 Task: Find connections with filter location Baranovichi with filter topic #purposewith filter profile language French with filter current company ABC Consultants with filter school Annasaheb Dange College of Engineering and Technology, ASHTA with filter industry Machinery Manufacturing with filter service category Translation with filter keywords title Sheet Metal Worker
Action: Mouse moved to (195, 275)
Screenshot: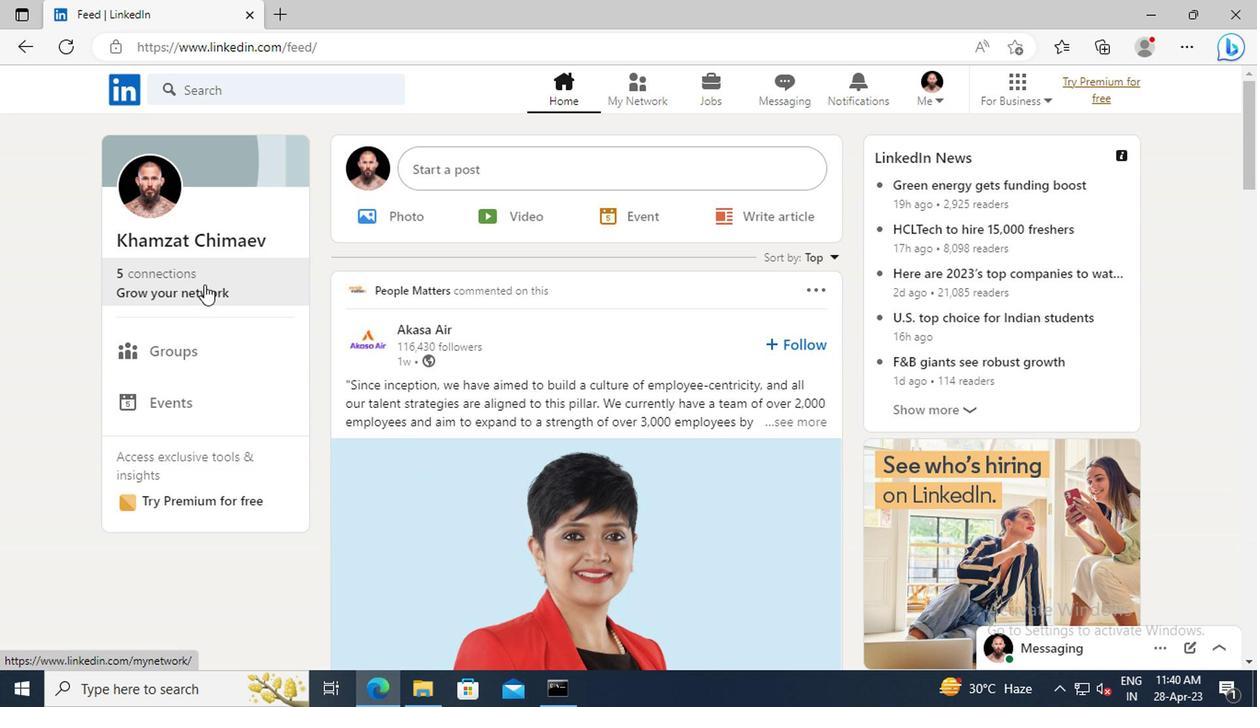 
Action: Mouse pressed left at (195, 275)
Screenshot: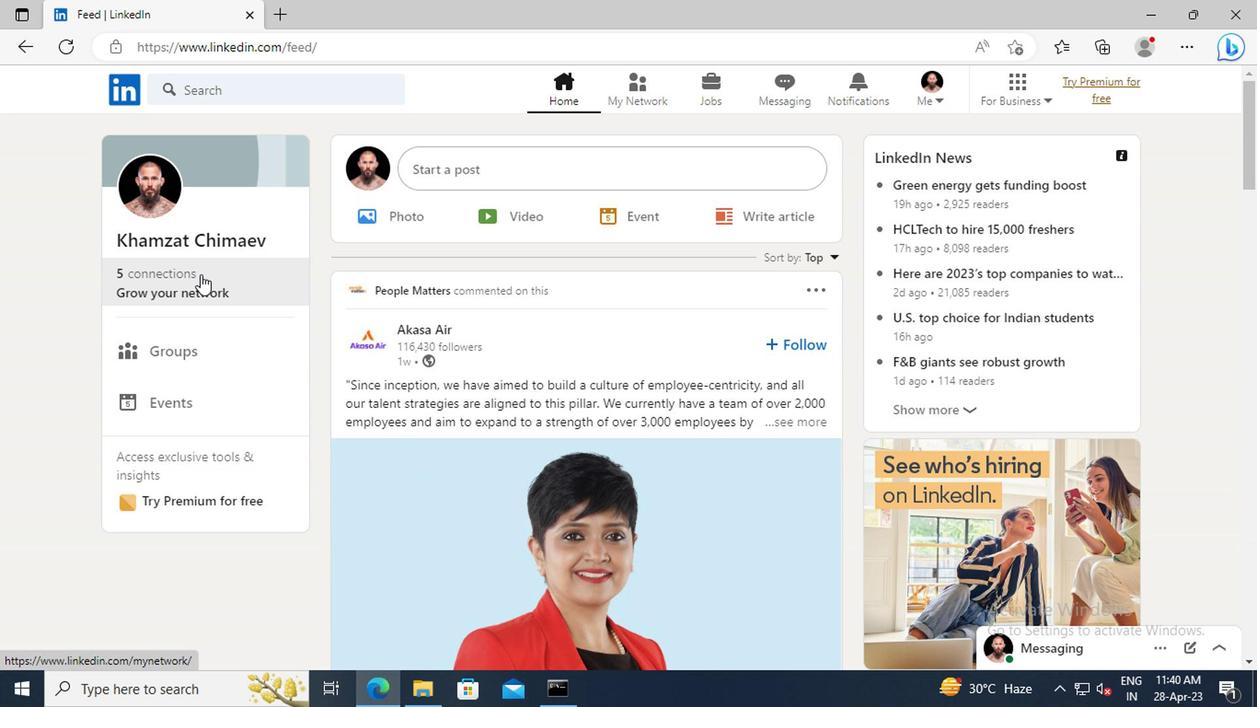
Action: Mouse moved to (193, 195)
Screenshot: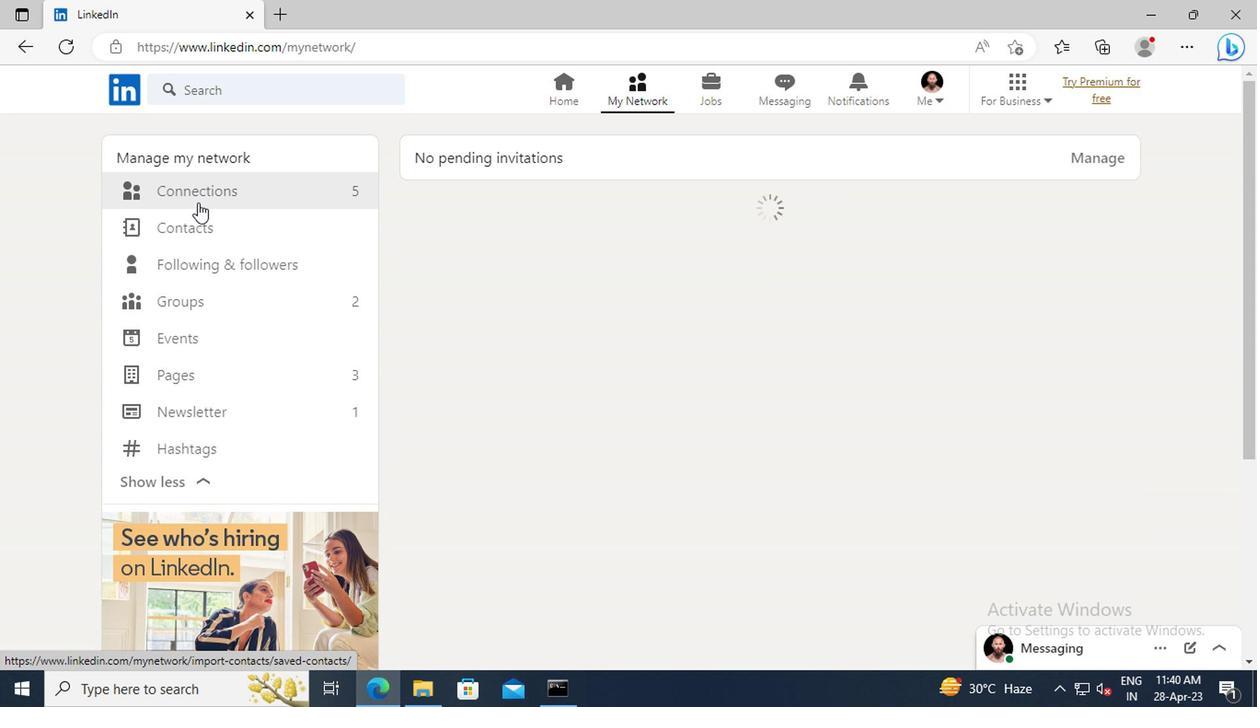 
Action: Mouse pressed left at (193, 195)
Screenshot: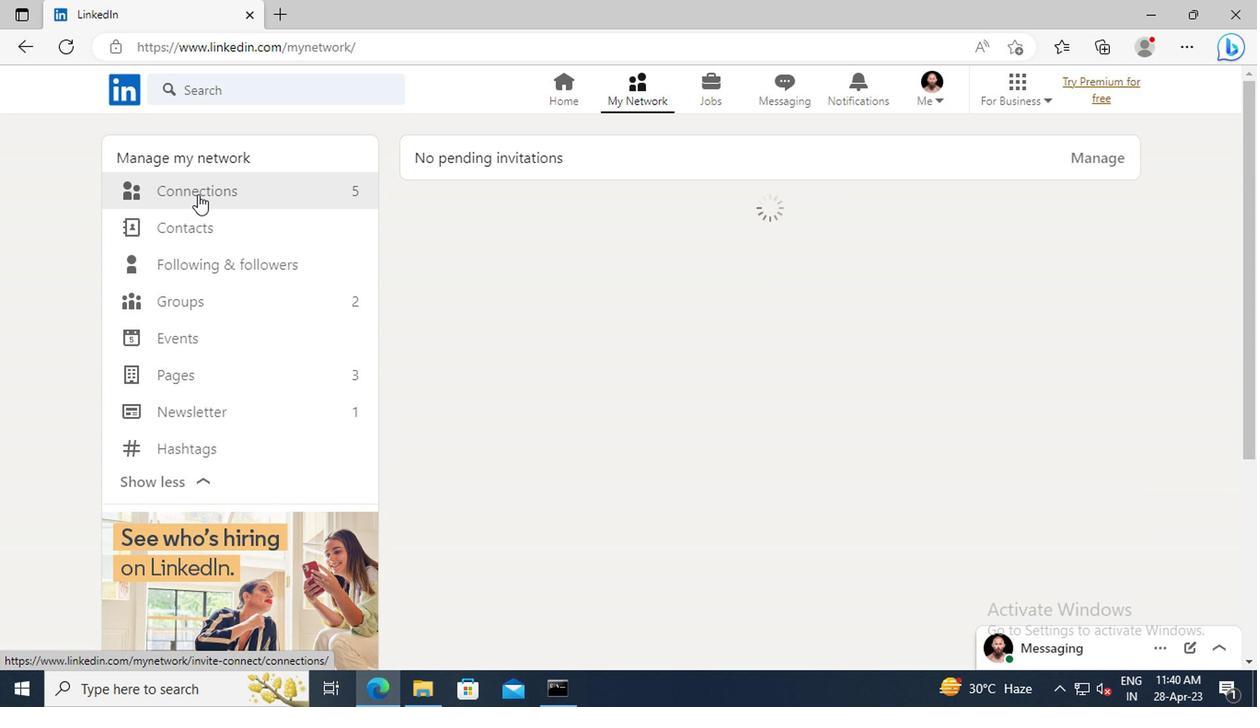 
Action: Mouse moved to (759, 195)
Screenshot: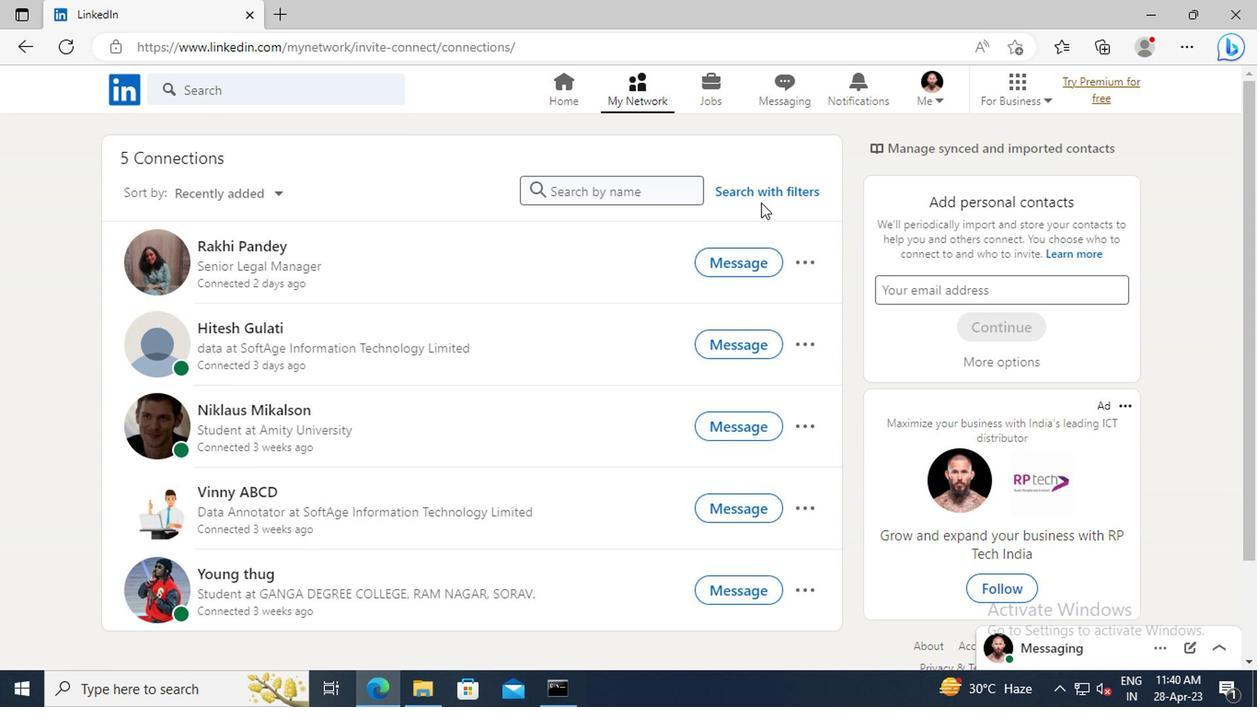 
Action: Mouse pressed left at (759, 195)
Screenshot: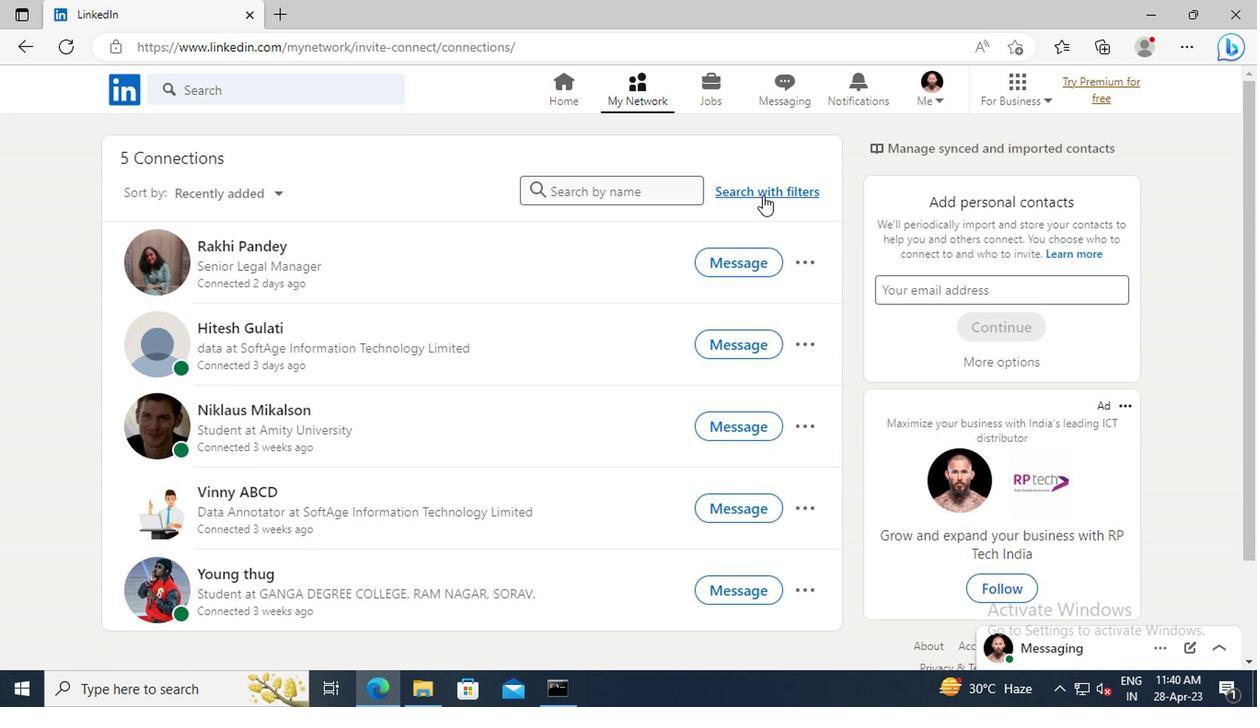 
Action: Mouse moved to (693, 147)
Screenshot: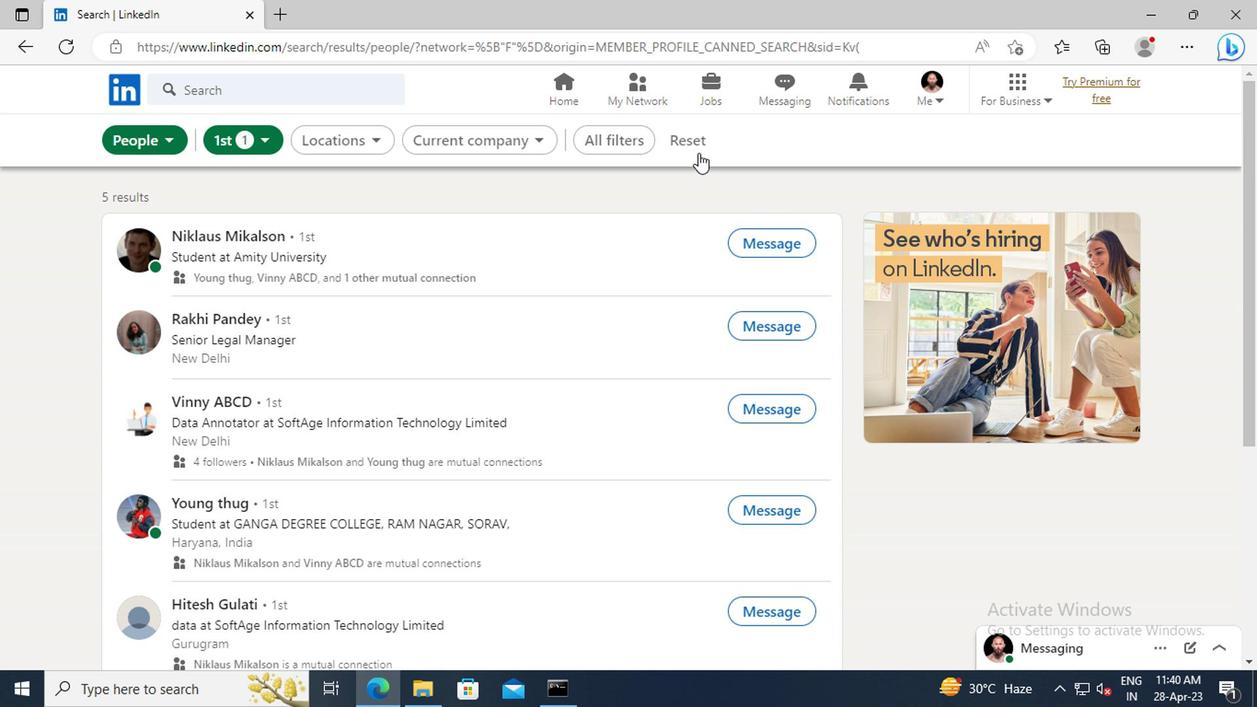 
Action: Mouse pressed left at (693, 147)
Screenshot: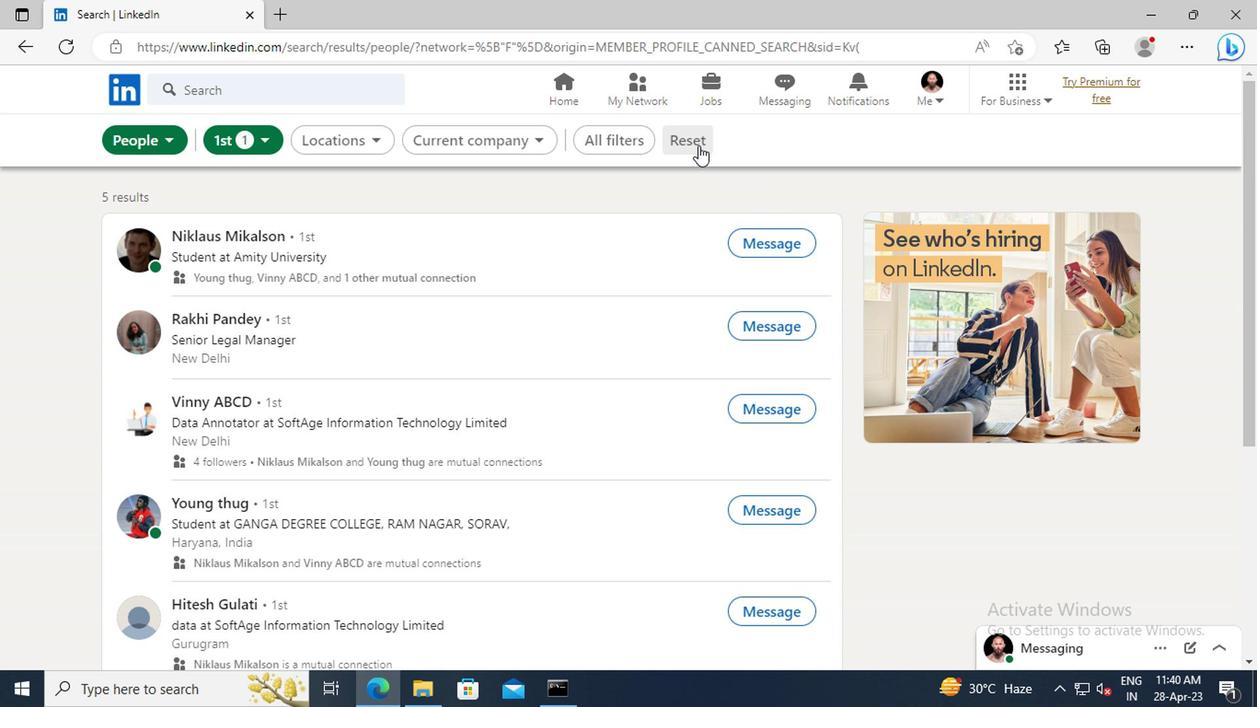 
Action: Mouse moved to (660, 140)
Screenshot: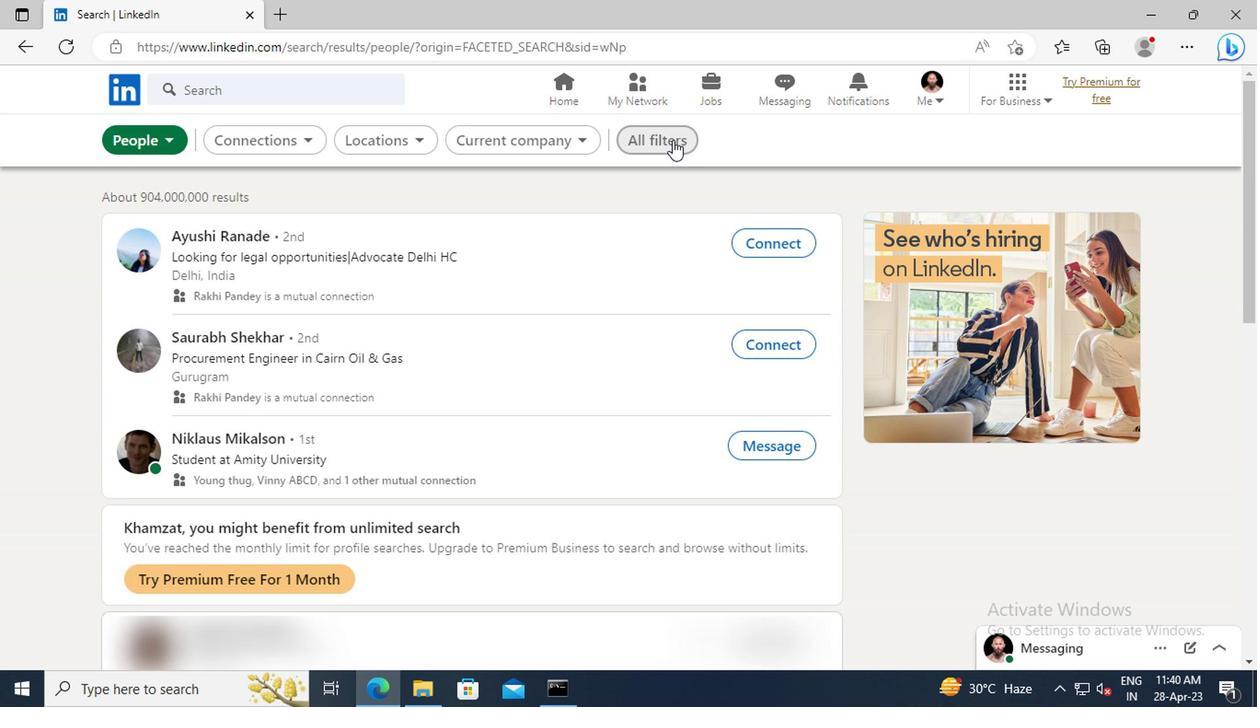 
Action: Mouse pressed left at (660, 140)
Screenshot: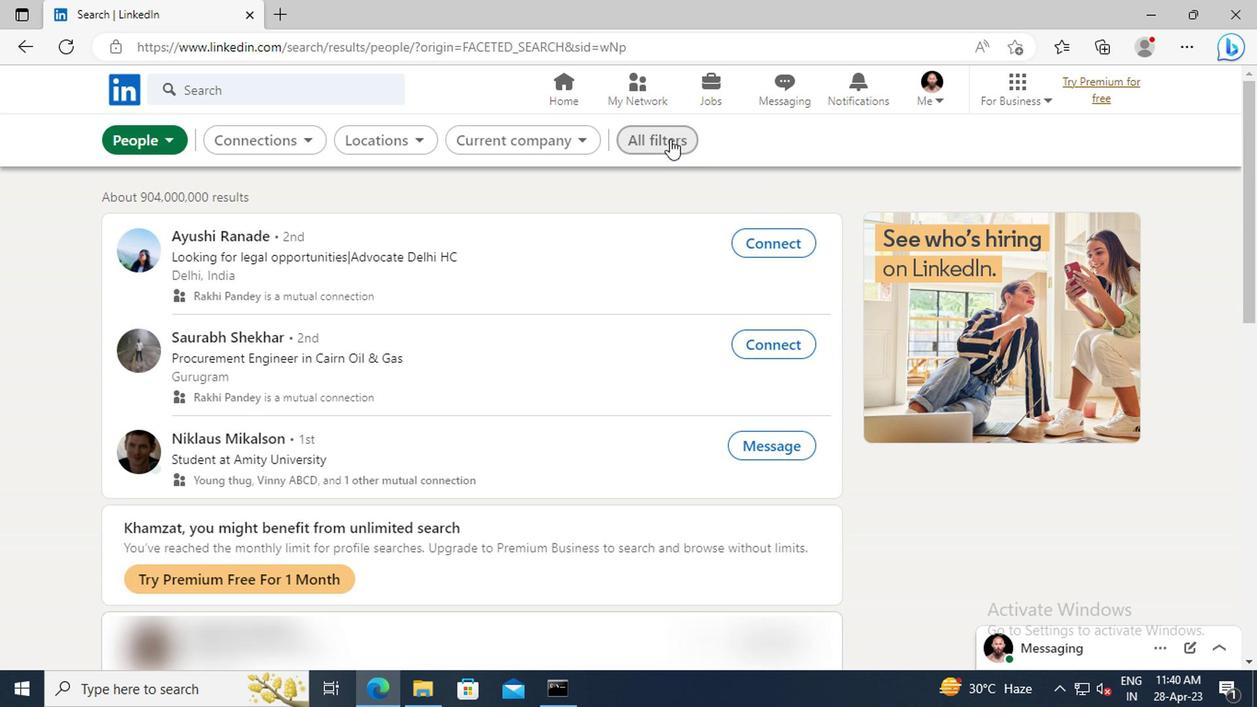 
Action: Mouse moved to (980, 309)
Screenshot: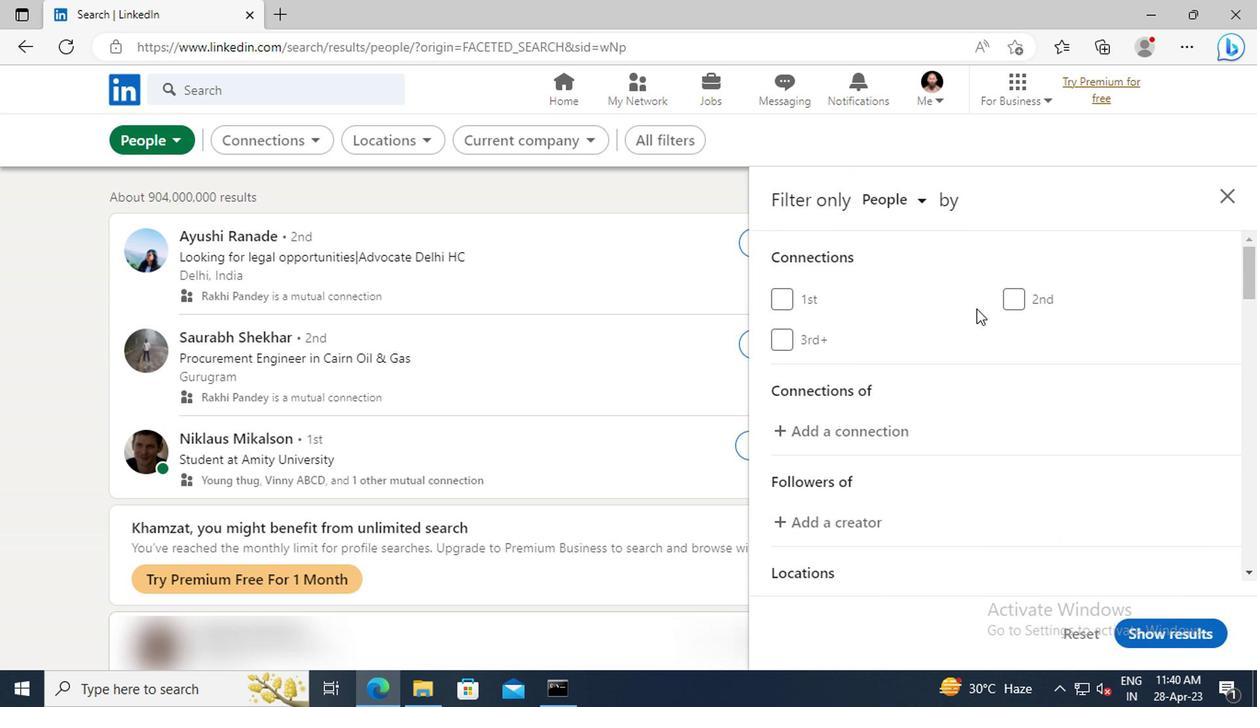 
Action: Mouse scrolled (980, 308) with delta (0, 0)
Screenshot: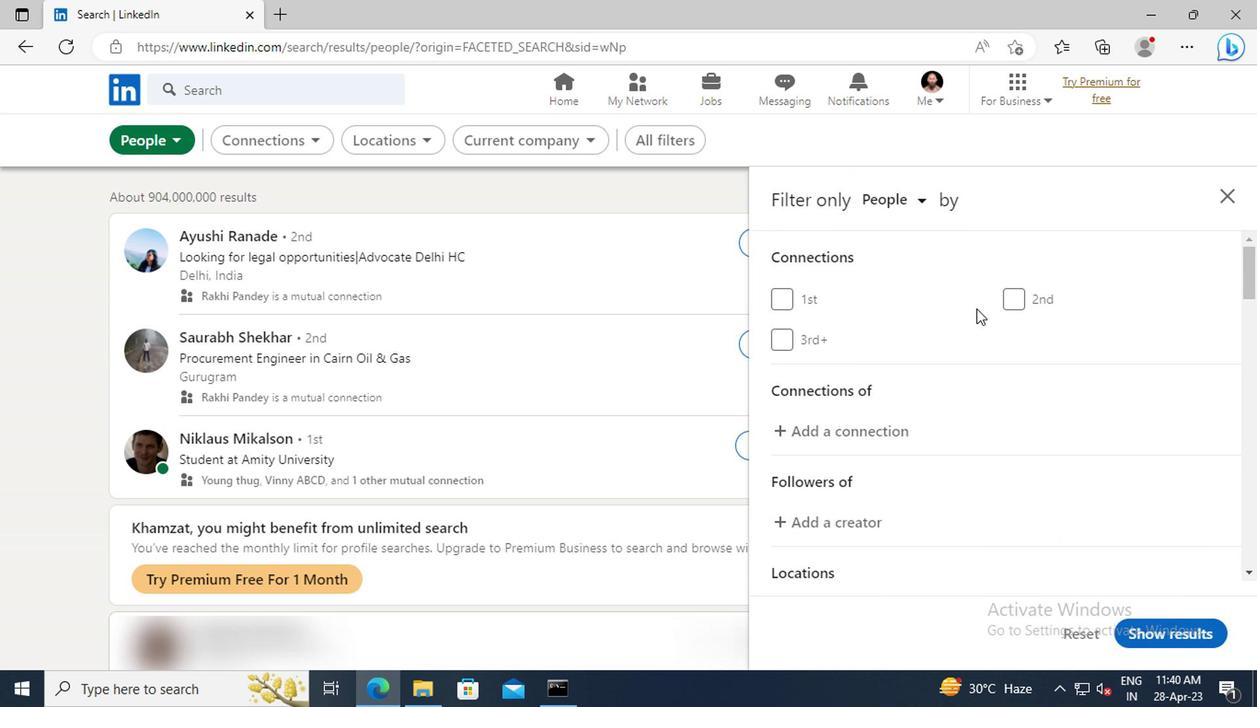 
Action: Mouse scrolled (980, 308) with delta (0, 0)
Screenshot: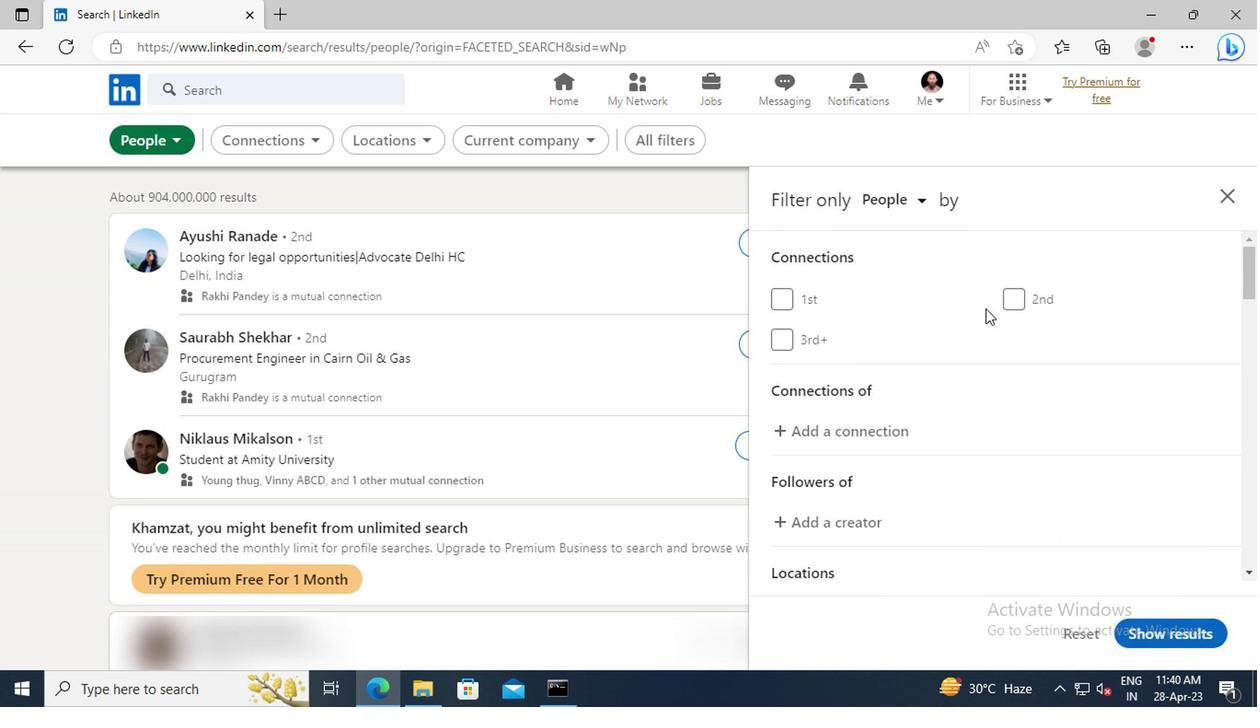 
Action: Mouse scrolled (980, 308) with delta (0, 0)
Screenshot: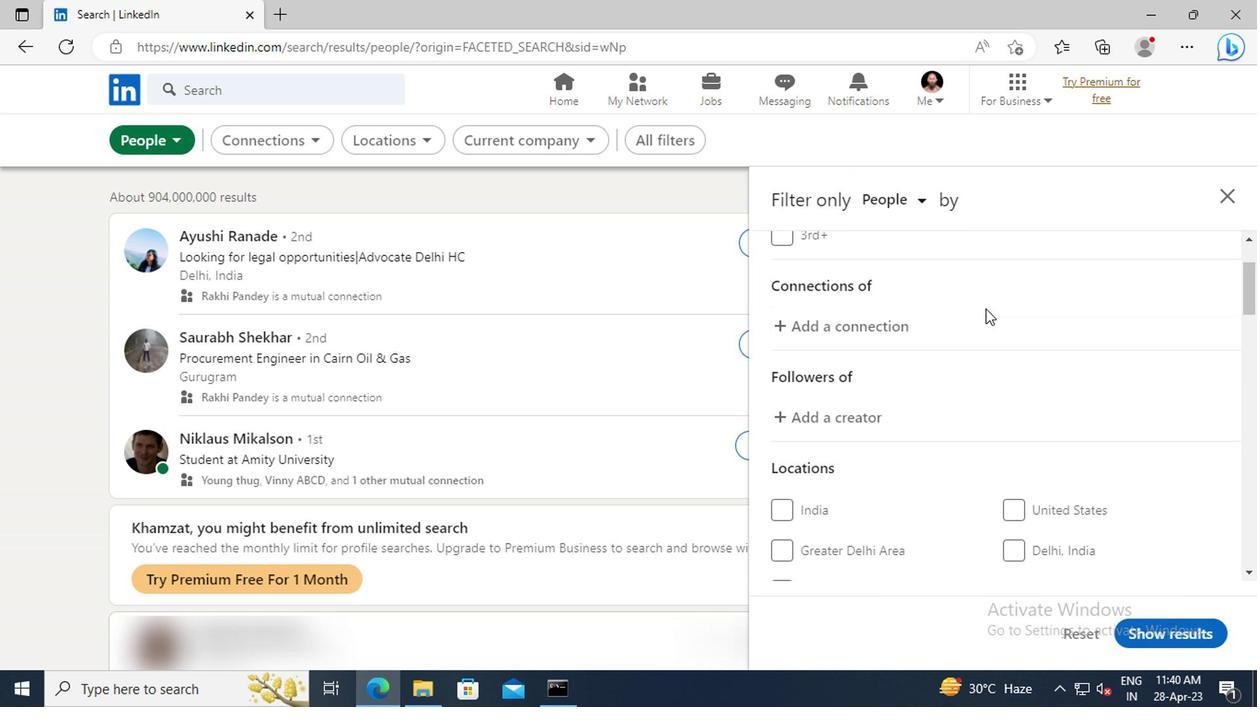 
Action: Mouse scrolled (980, 308) with delta (0, 0)
Screenshot: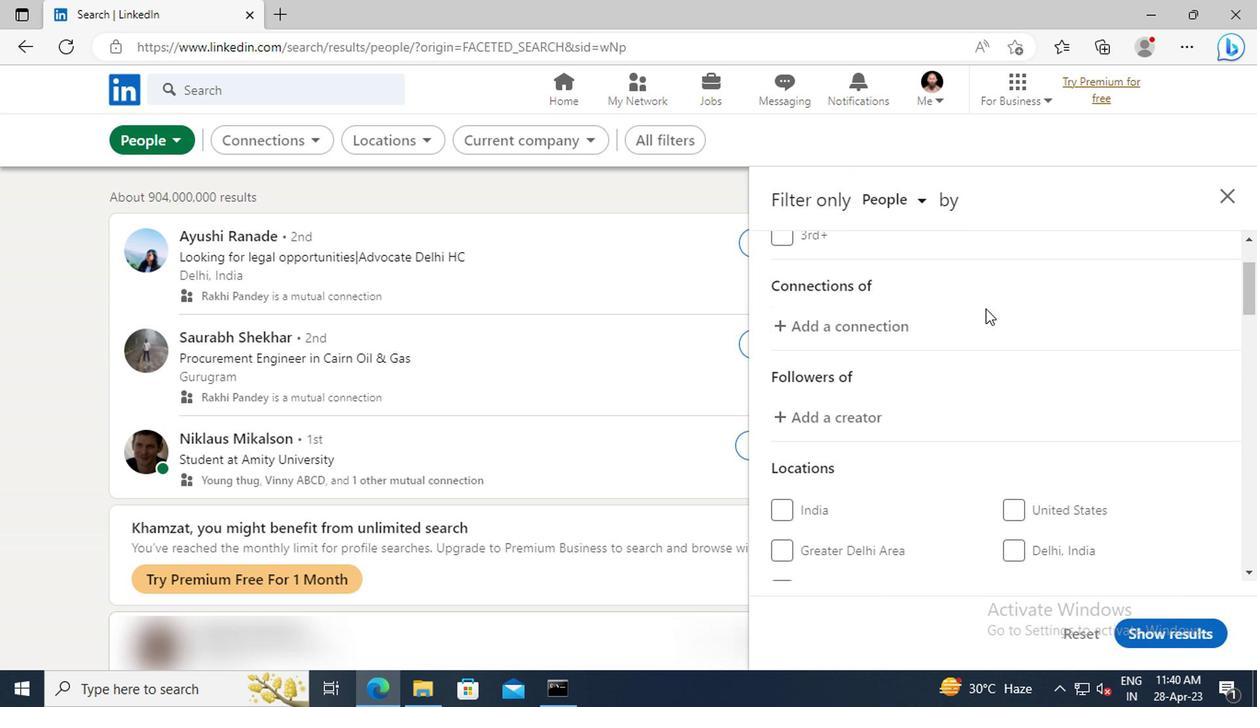 
Action: Mouse scrolled (980, 308) with delta (0, 0)
Screenshot: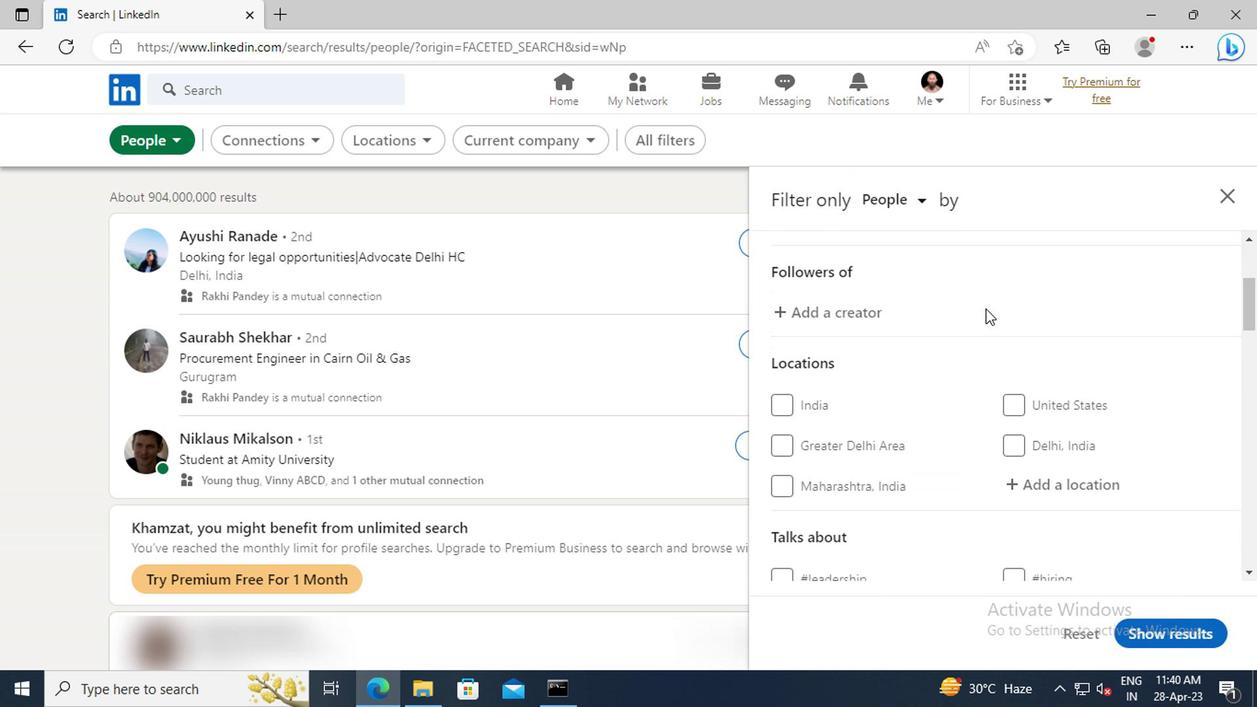 
Action: Mouse scrolled (980, 308) with delta (0, 0)
Screenshot: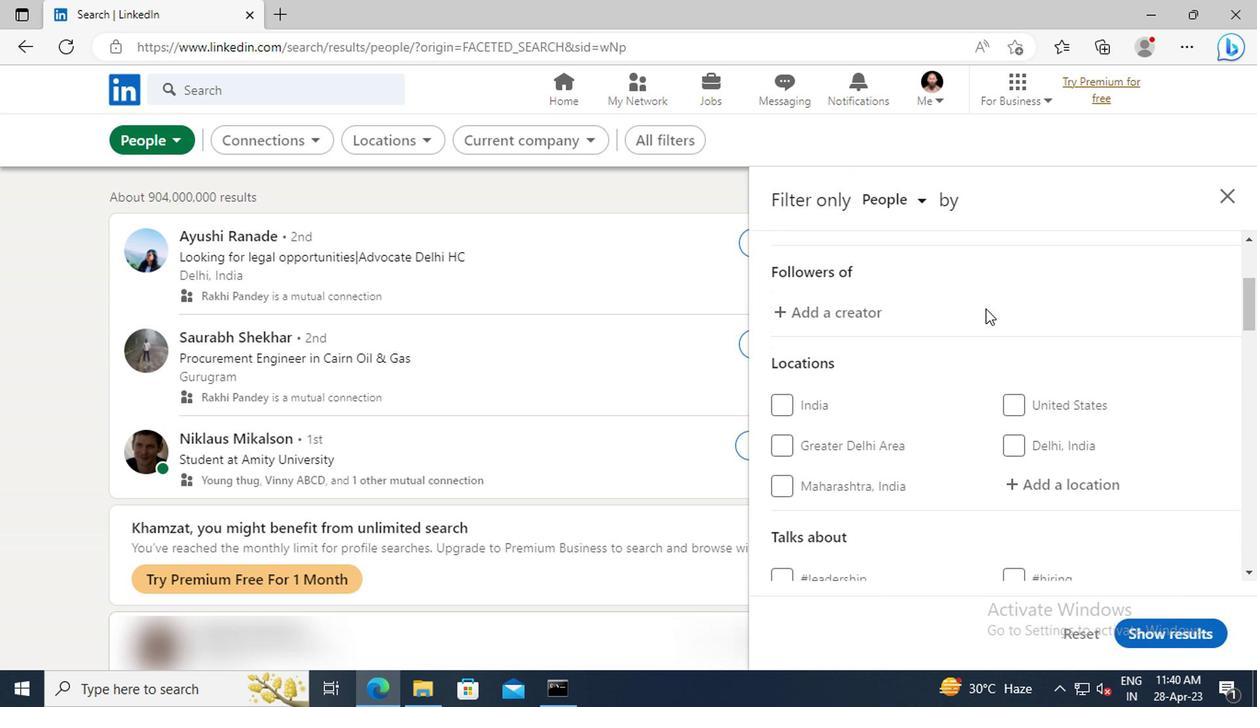 
Action: Mouse moved to (1019, 374)
Screenshot: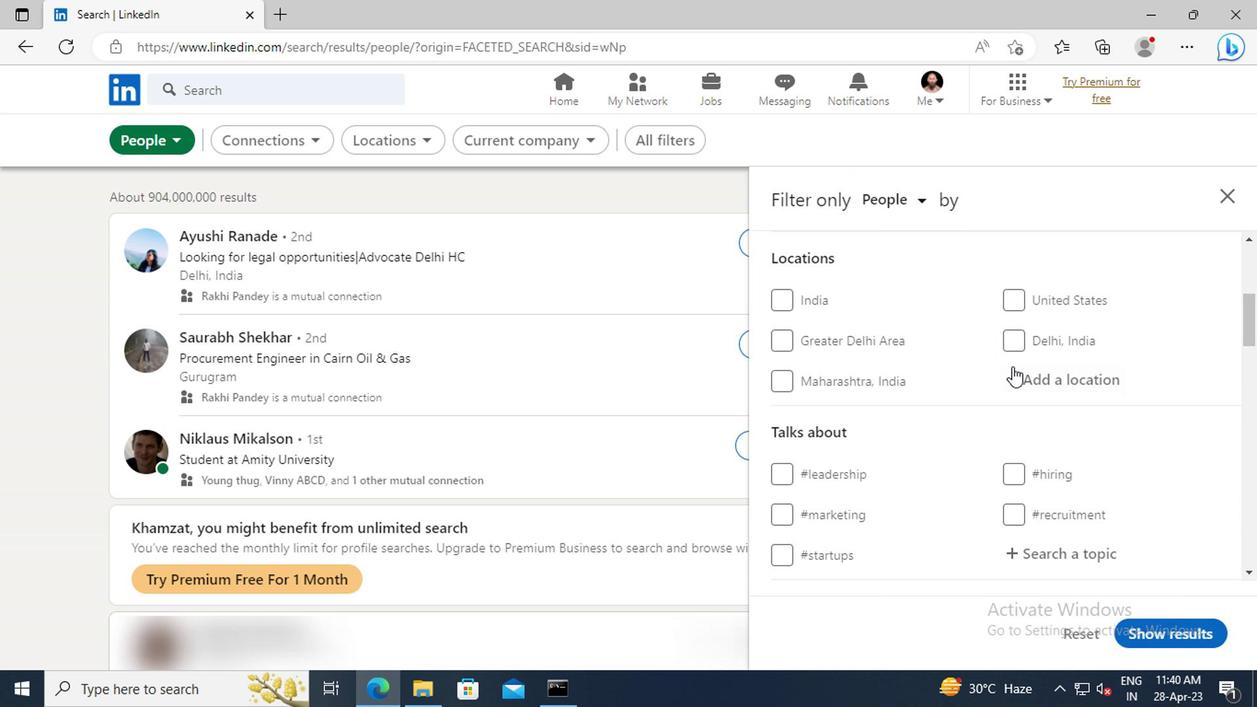 
Action: Mouse pressed left at (1019, 374)
Screenshot: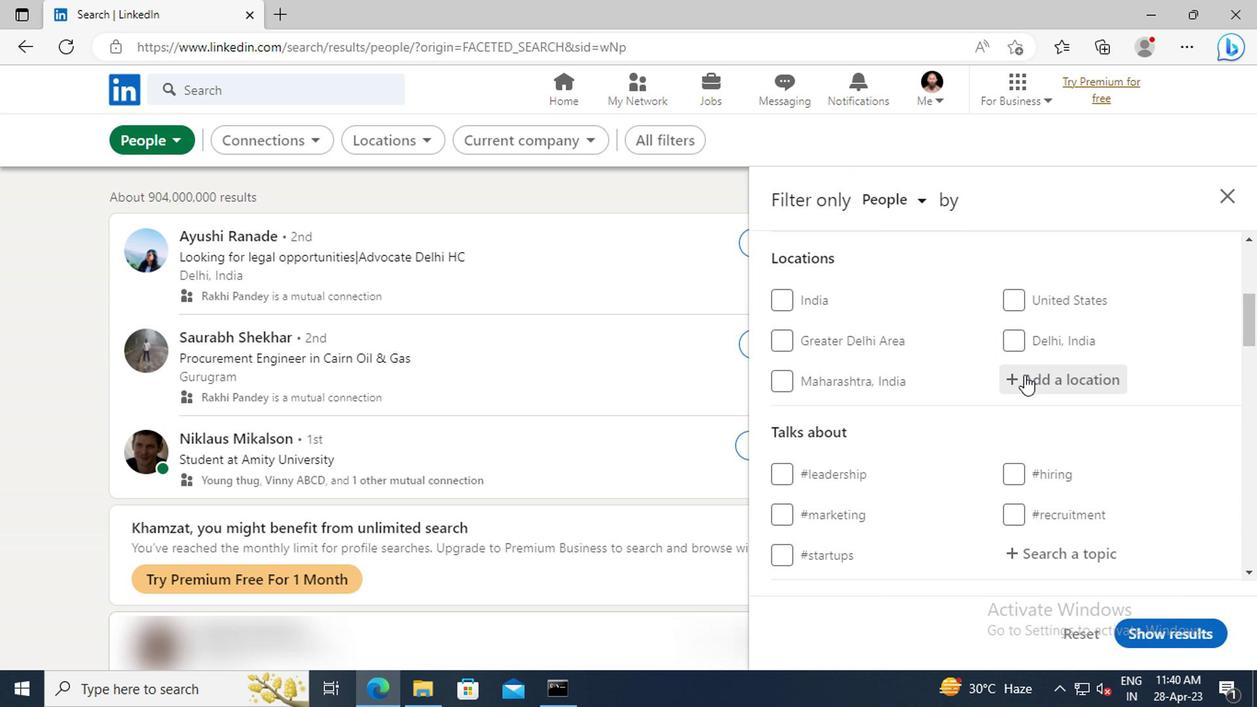 
Action: Key pressed <Key.shift>BARANOVICHI<Key.enter>
Screenshot: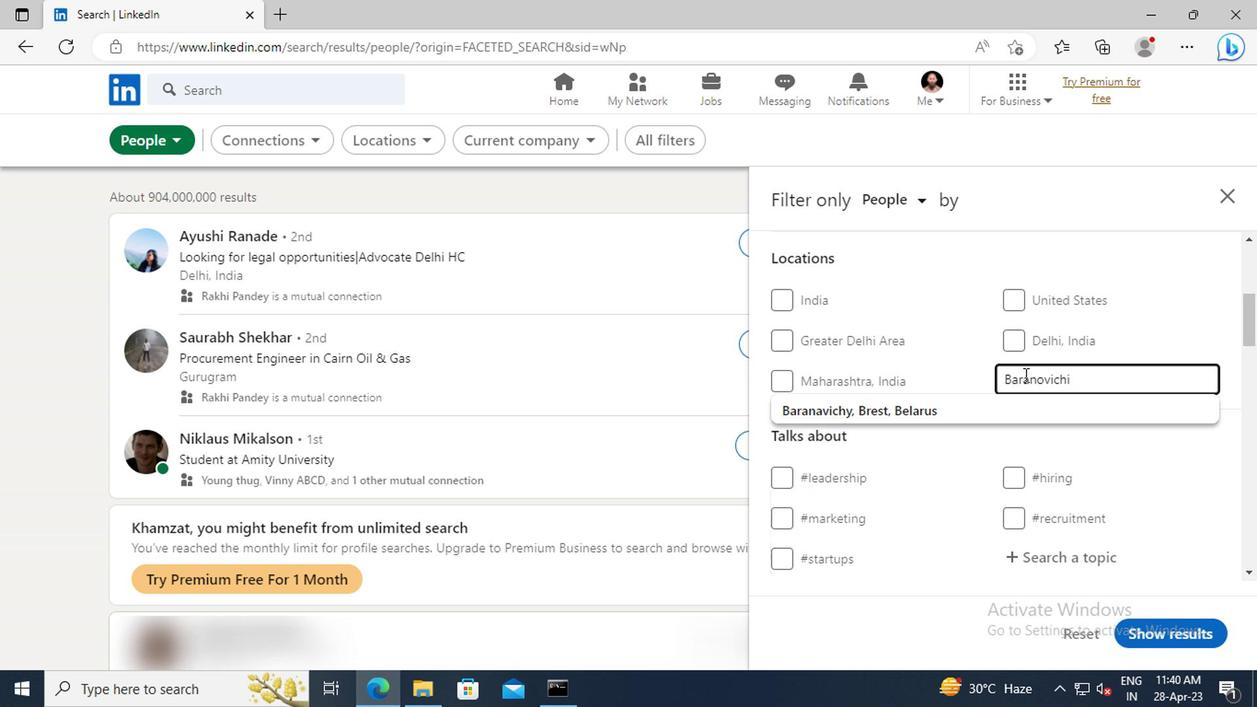 
Action: Mouse moved to (1019, 376)
Screenshot: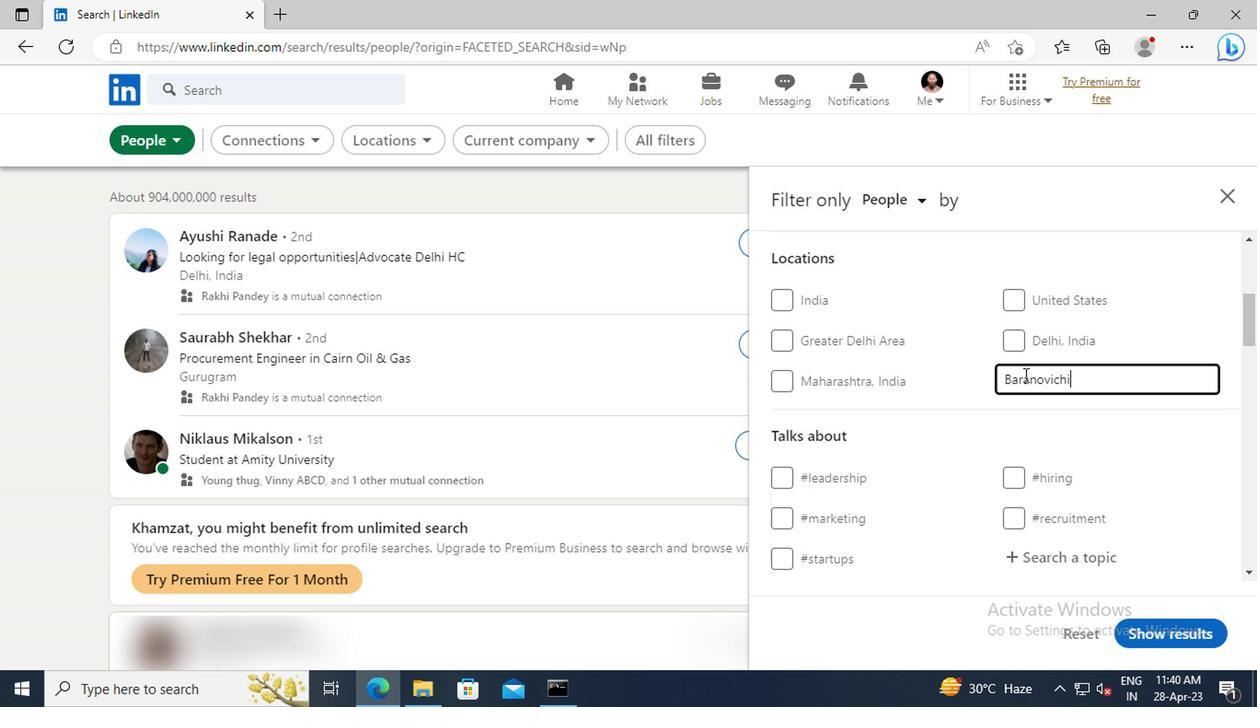 
Action: Mouse scrolled (1019, 374) with delta (0, -1)
Screenshot: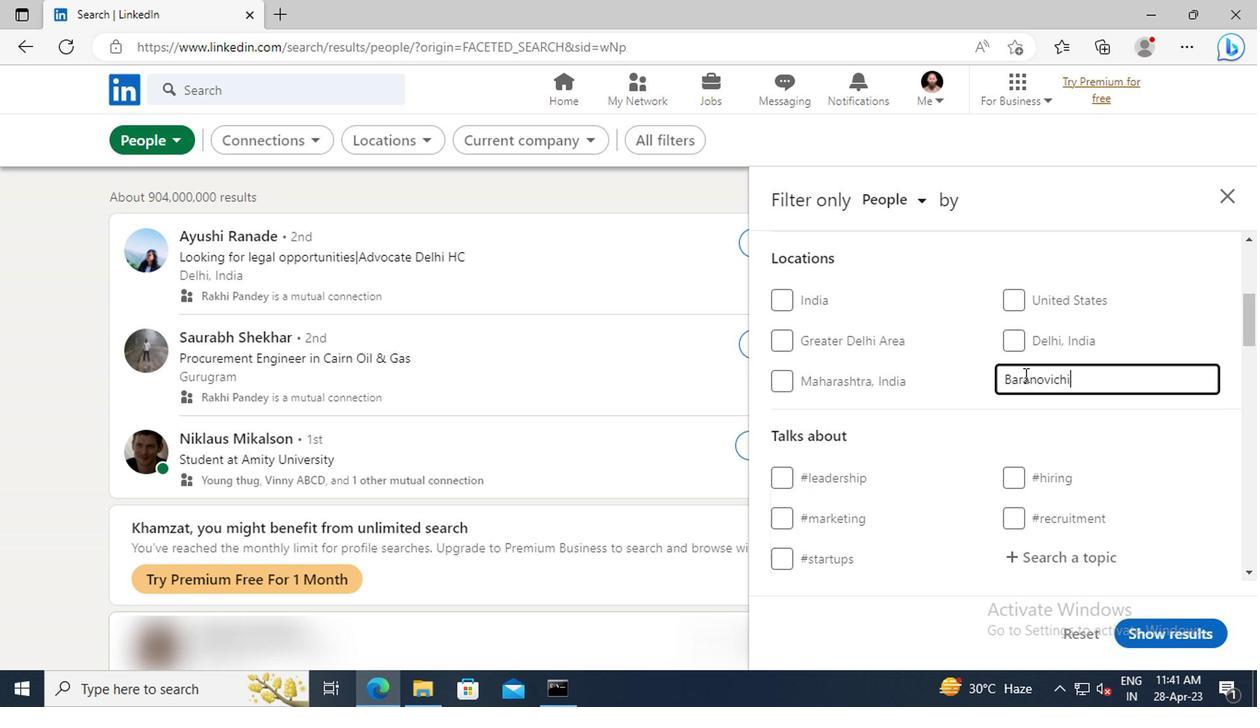 
Action: Mouse scrolled (1019, 374) with delta (0, -1)
Screenshot: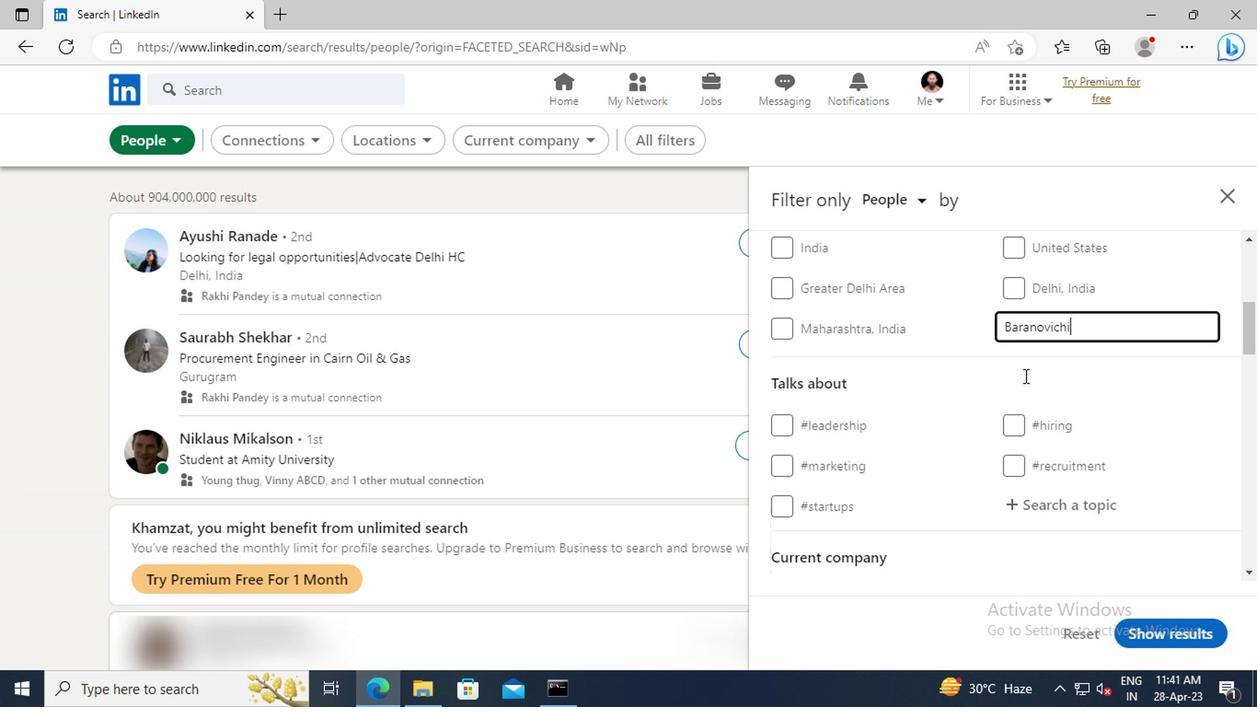 
Action: Mouse scrolled (1019, 374) with delta (0, -1)
Screenshot: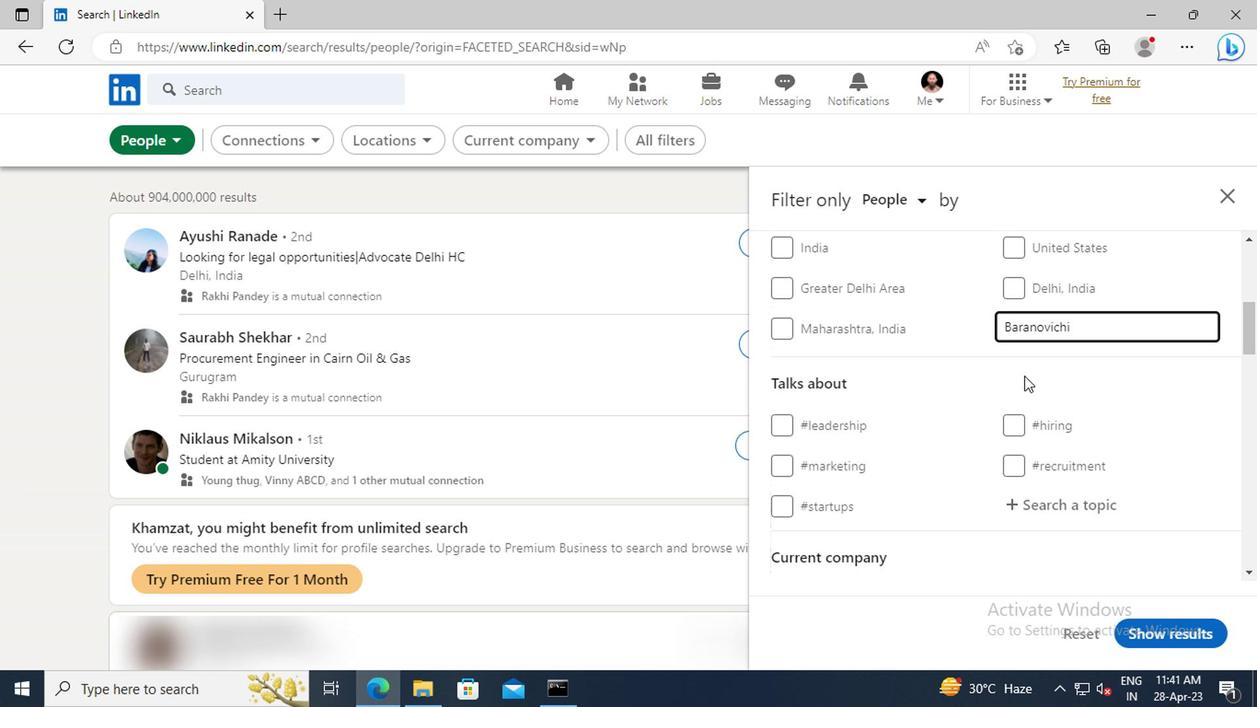 
Action: Mouse moved to (1020, 397)
Screenshot: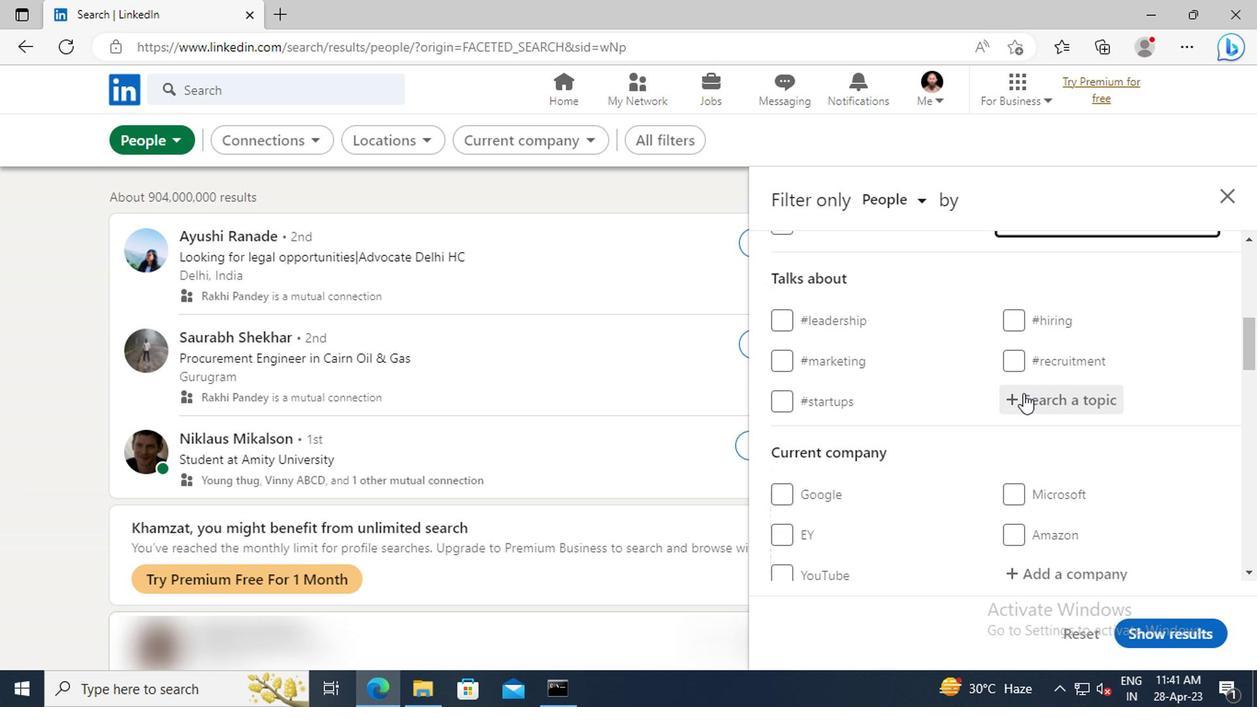 
Action: Mouse pressed left at (1020, 397)
Screenshot: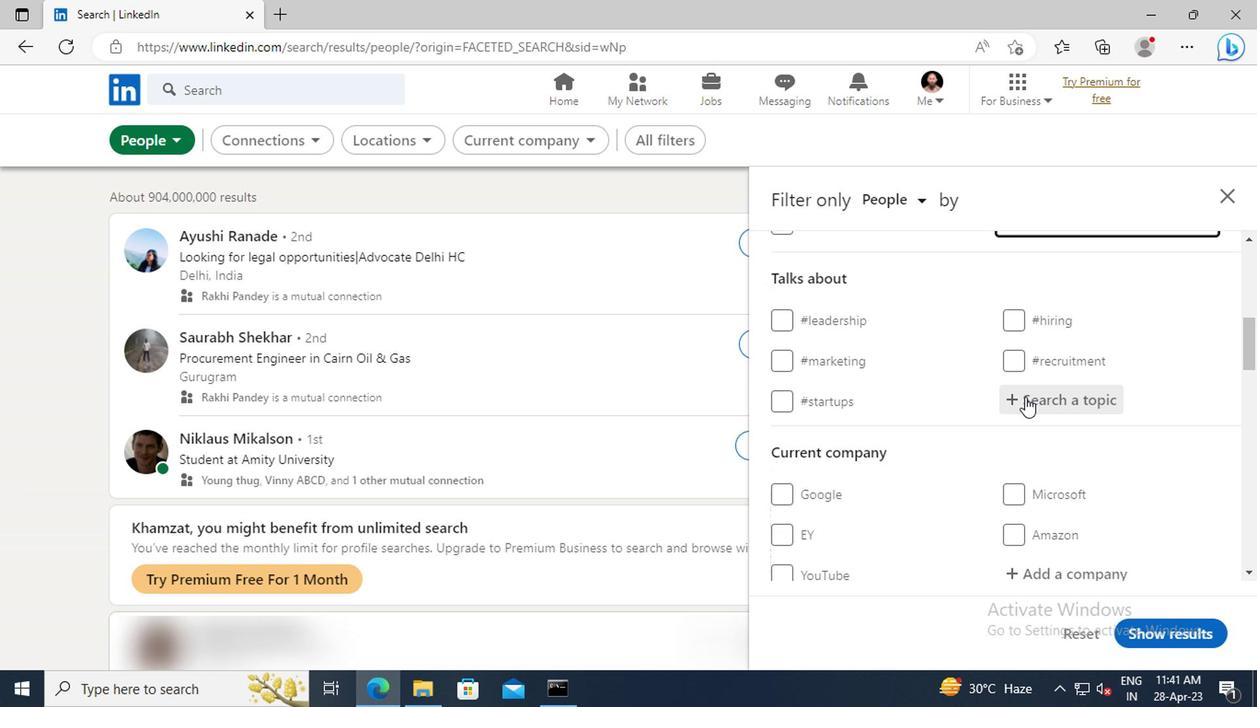
Action: Key pressed PURPOSE
Screenshot: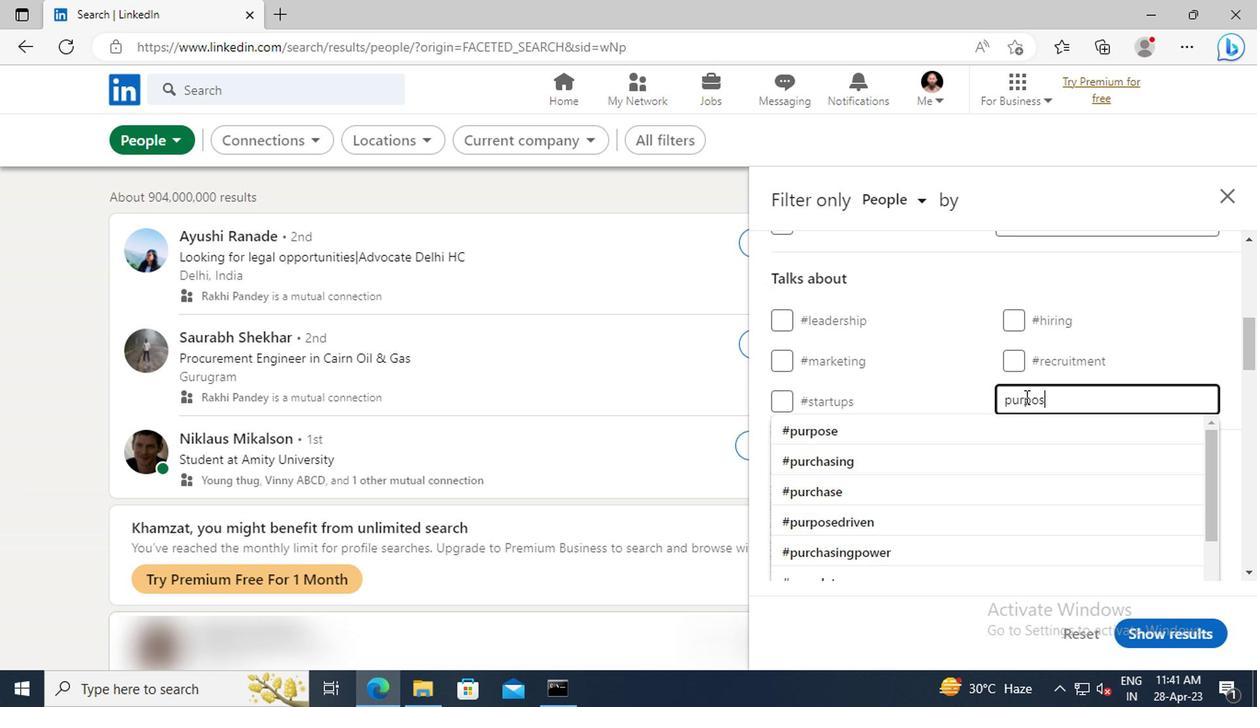 
Action: Mouse moved to (1032, 422)
Screenshot: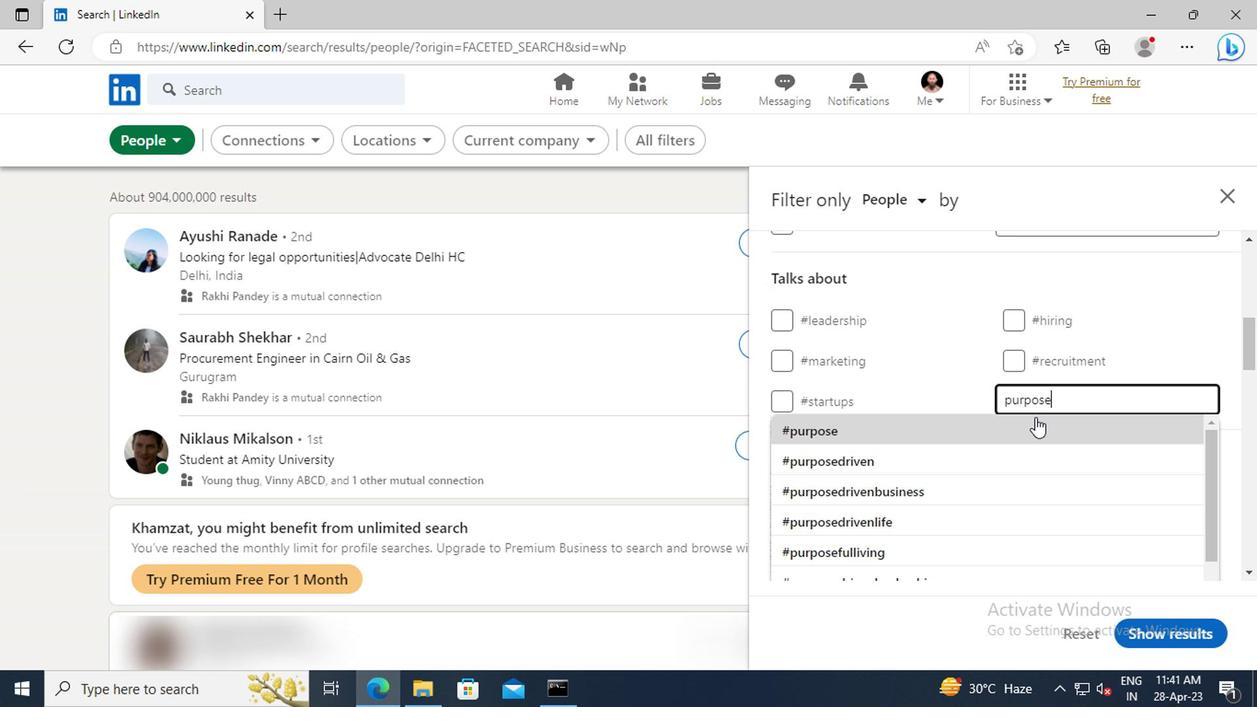 
Action: Mouse pressed left at (1032, 422)
Screenshot: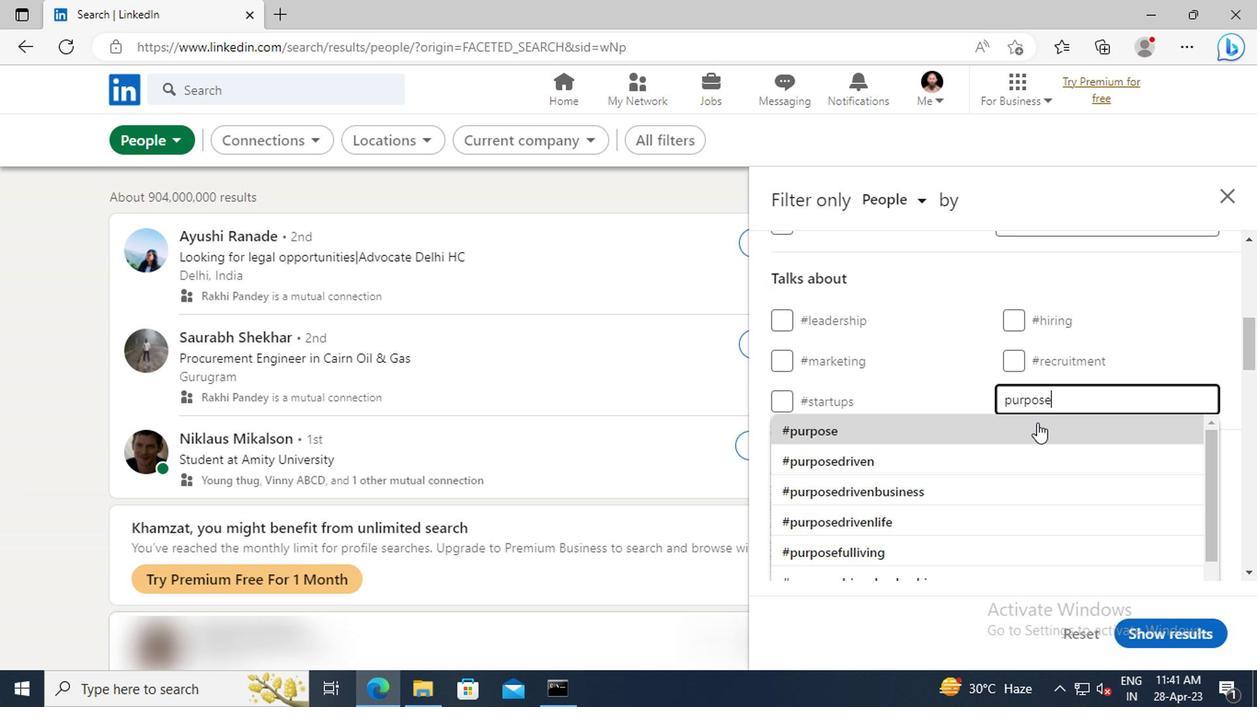 
Action: Mouse moved to (1026, 364)
Screenshot: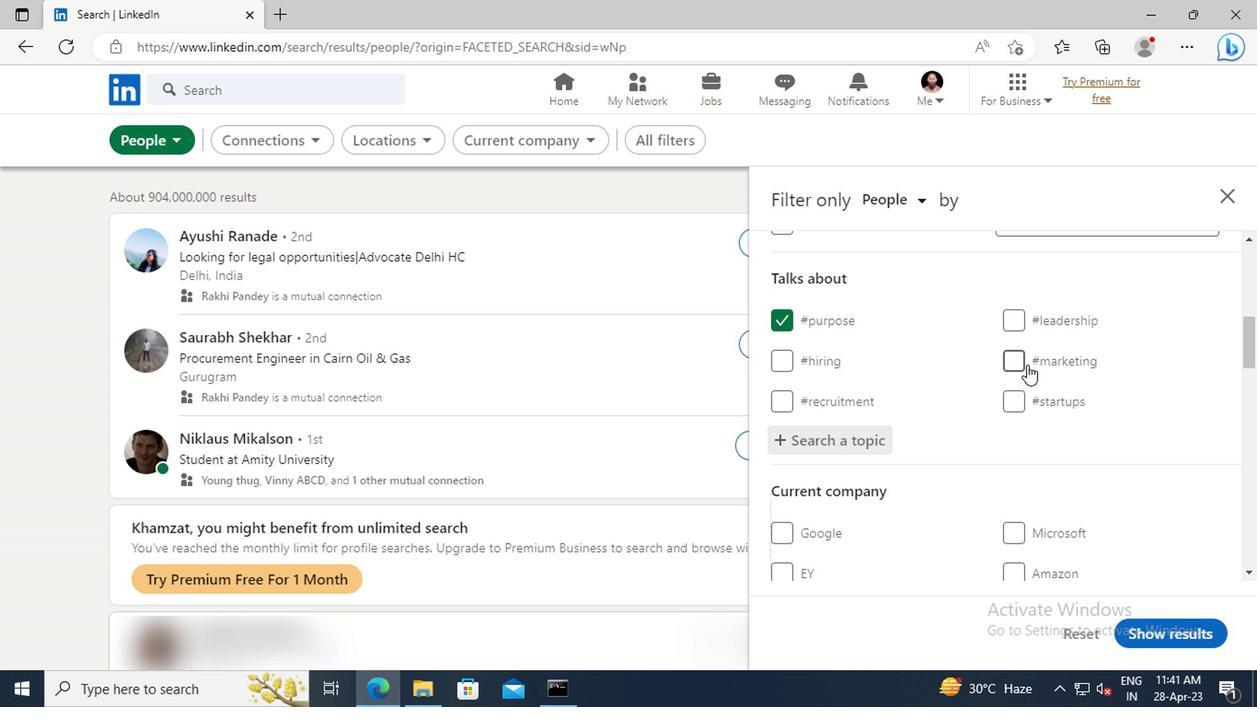 
Action: Mouse scrolled (1026, 364) with delta (0, 0)
Screenshot: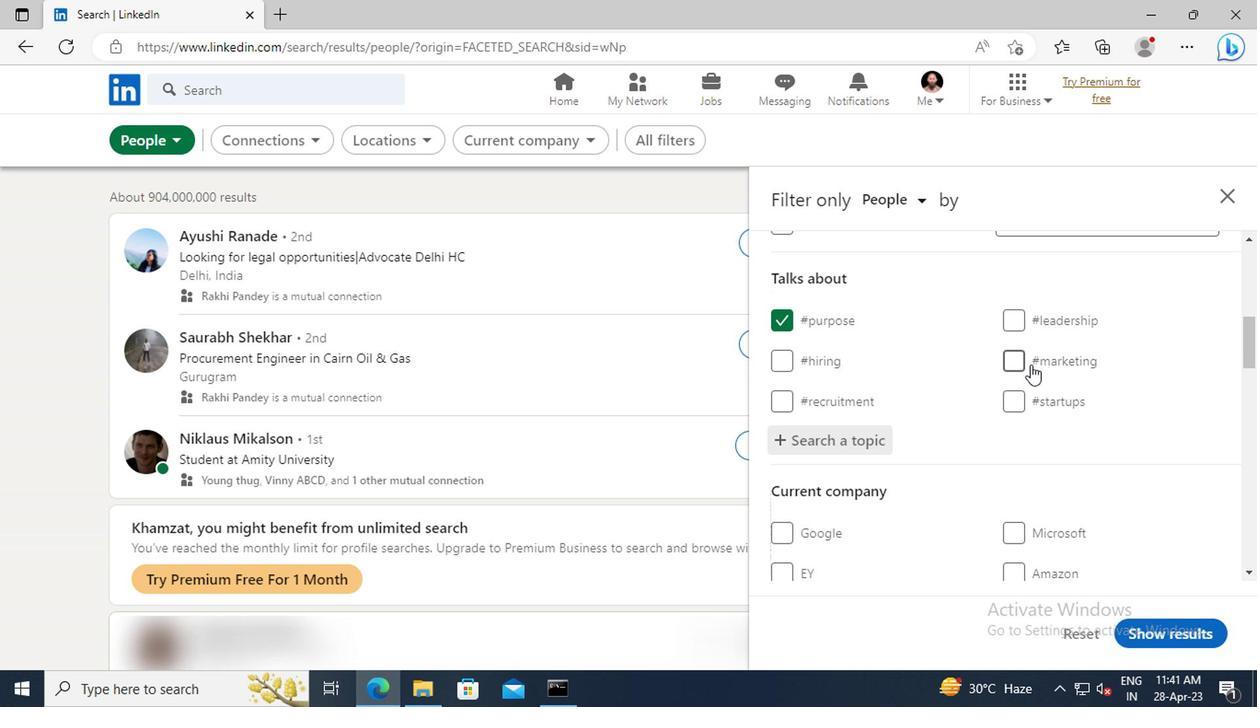 
Action: Mouse scrolled (1026, 364) with delta (0, 0)
Screenshot: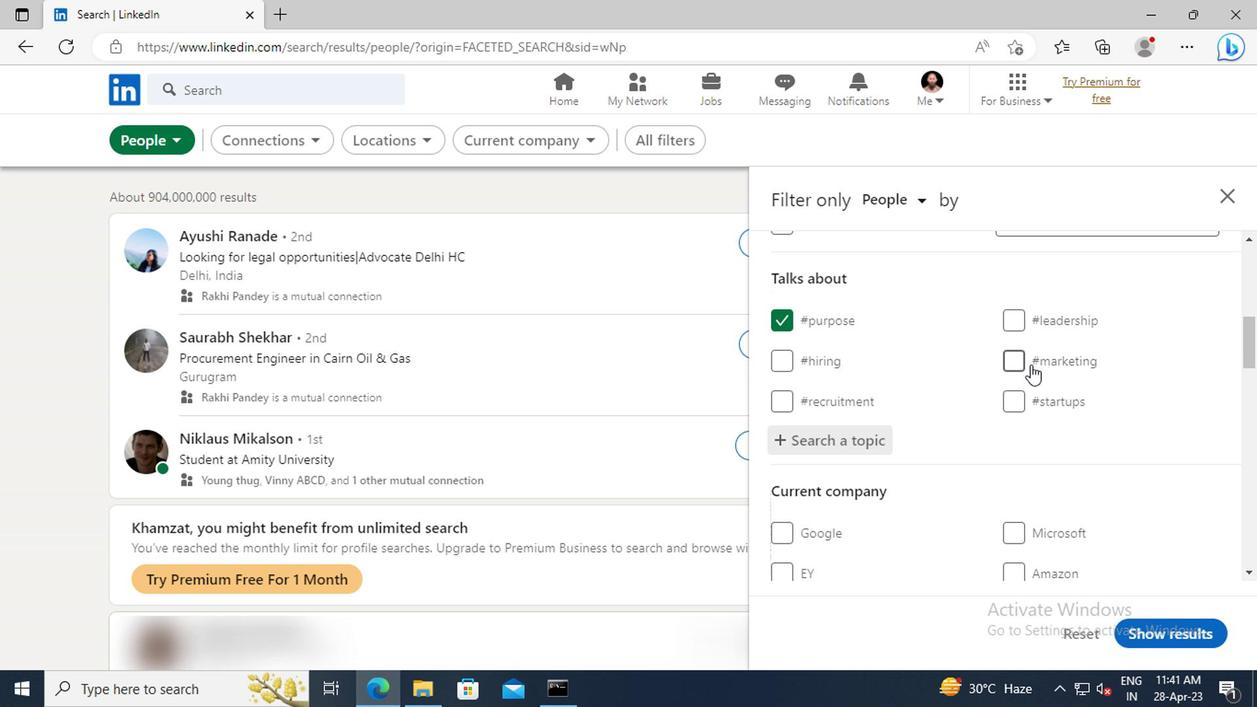 
Action: Mouse scrolled (1026, 364) with delta (0, 0)
Screenshot: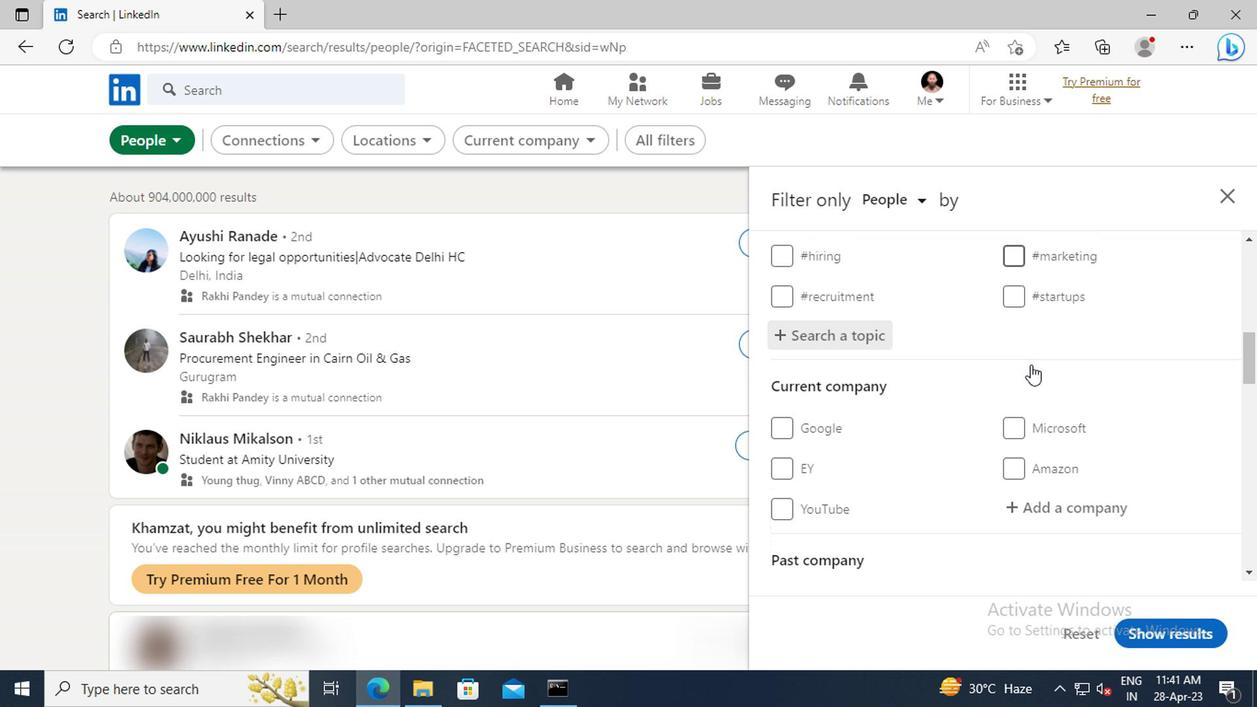 
Action: Mouse scrolled (1026, 364) with delta (0, 0)
Screenshot: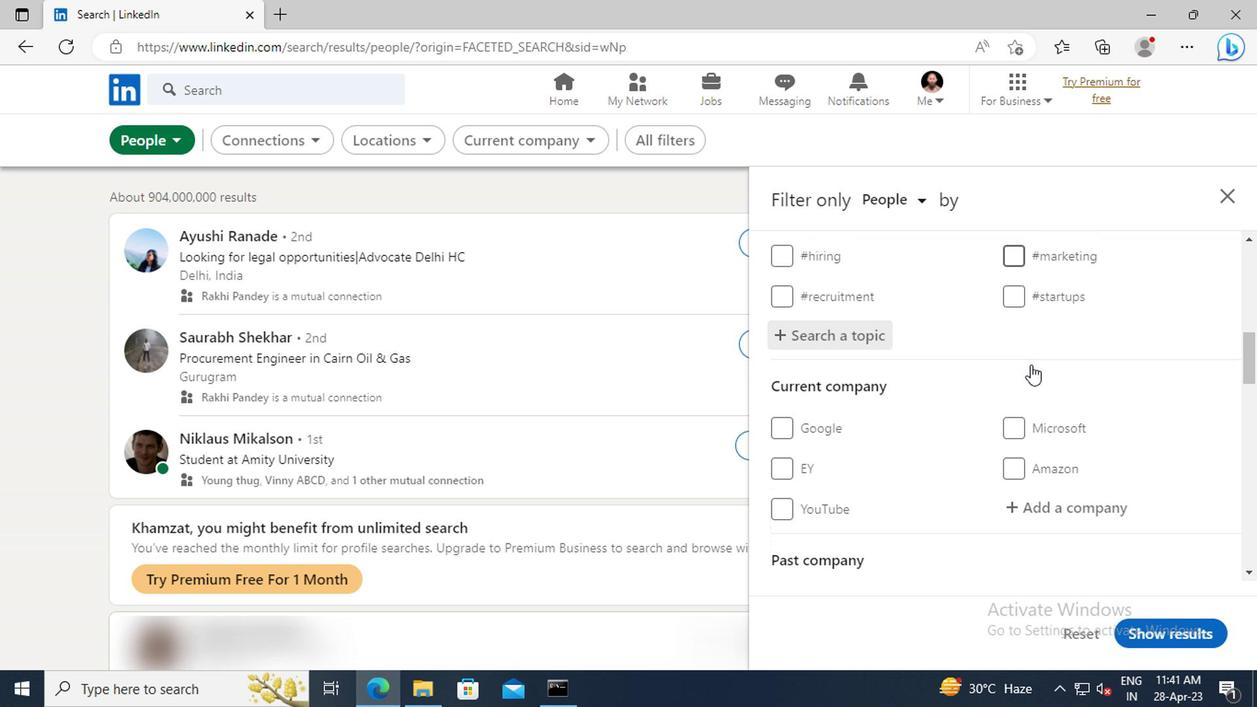 
Action: Mouse scrolled (1026, 364) with delta (0, 0)
Screenshot: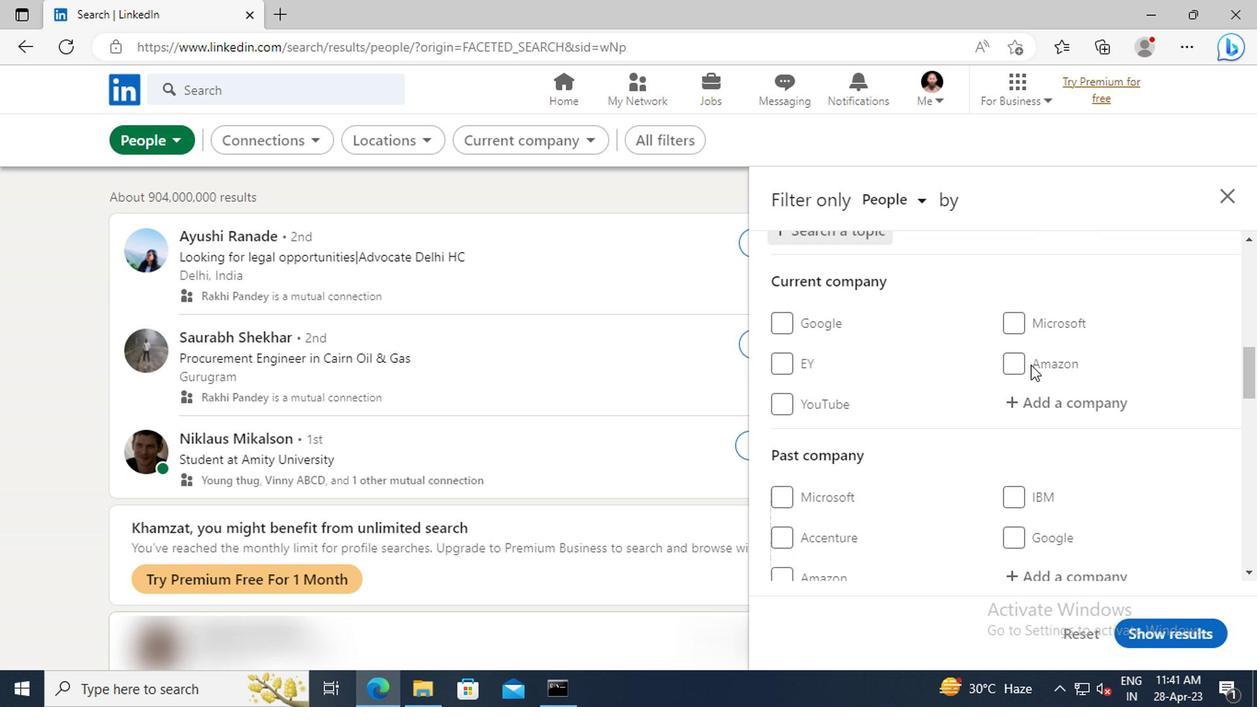 
Action: Mouse scrolled (1026, 364) with delta (0, 0)
Screenshot: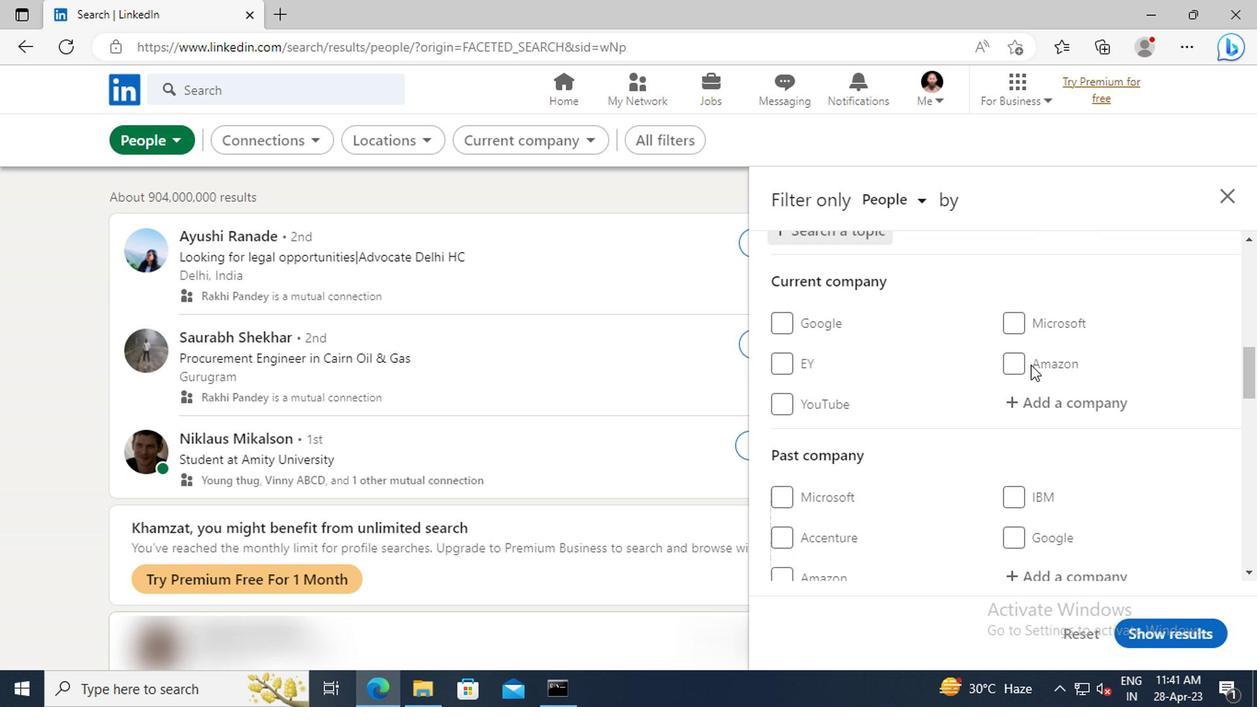 
Action: Mouse scrolled (1026, 364) with delta (0, 0)
Screenshot: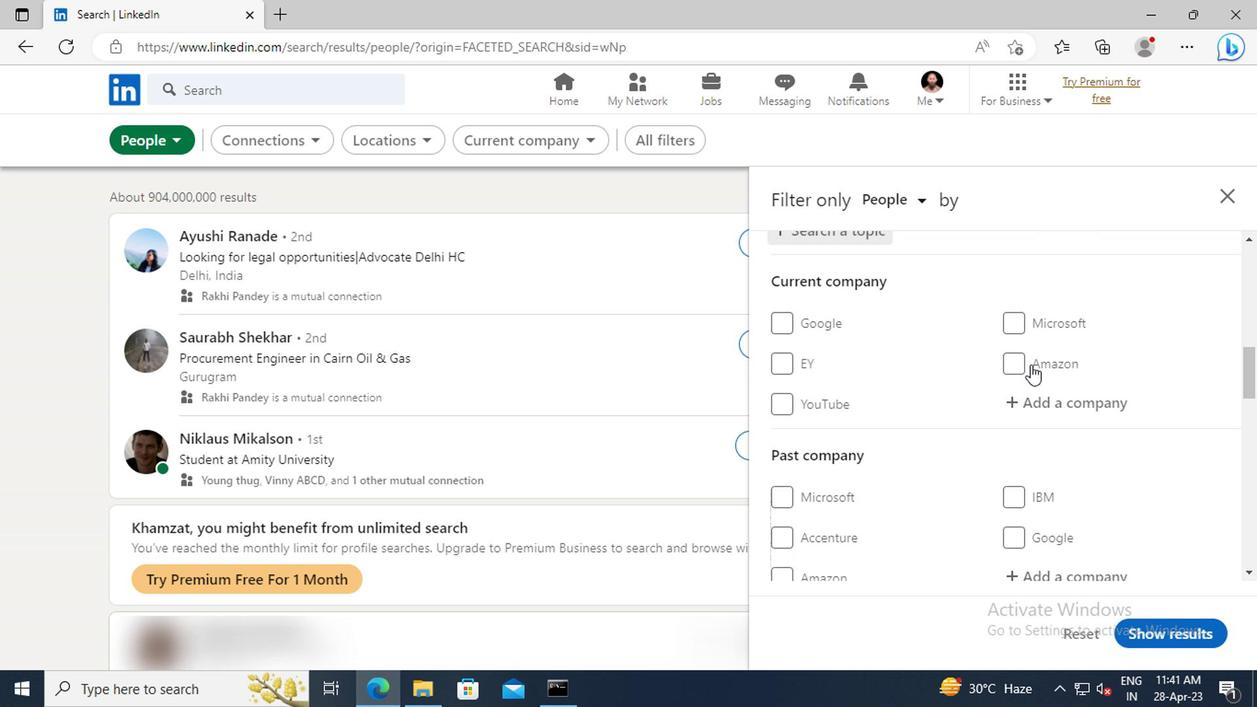 
Action: Mouse scrolled (1026, 364) with delta (0, 0)
Screenshot: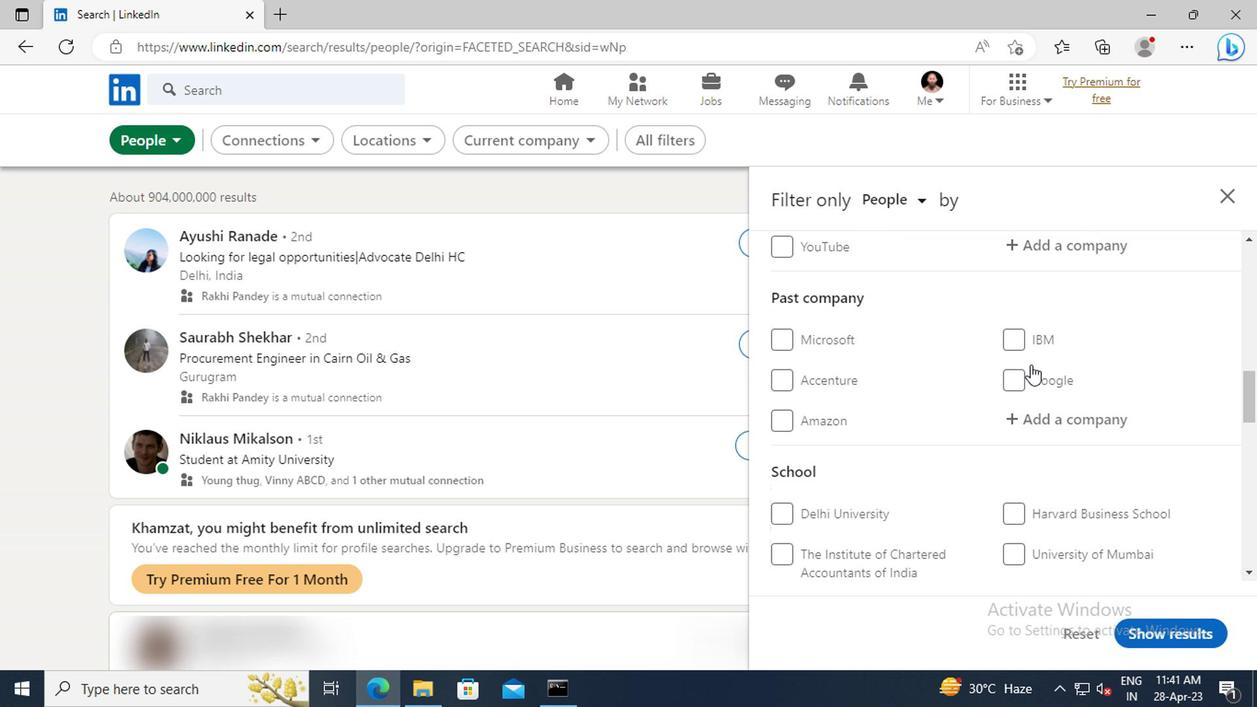 
Action: Mouse scrolled (1026, 364) with delta (0, 0)
Screenshot: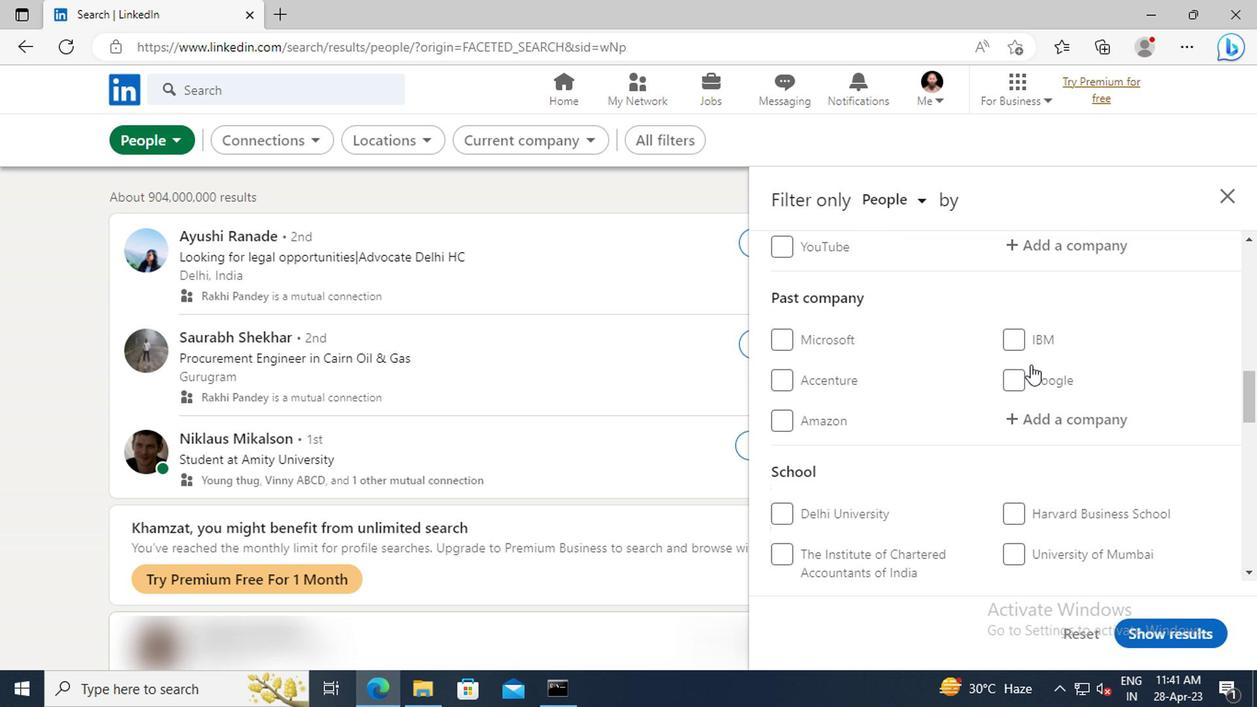 
Action: Mouse scrolled (1026, 364) with delta (0, 0)
Screenshot: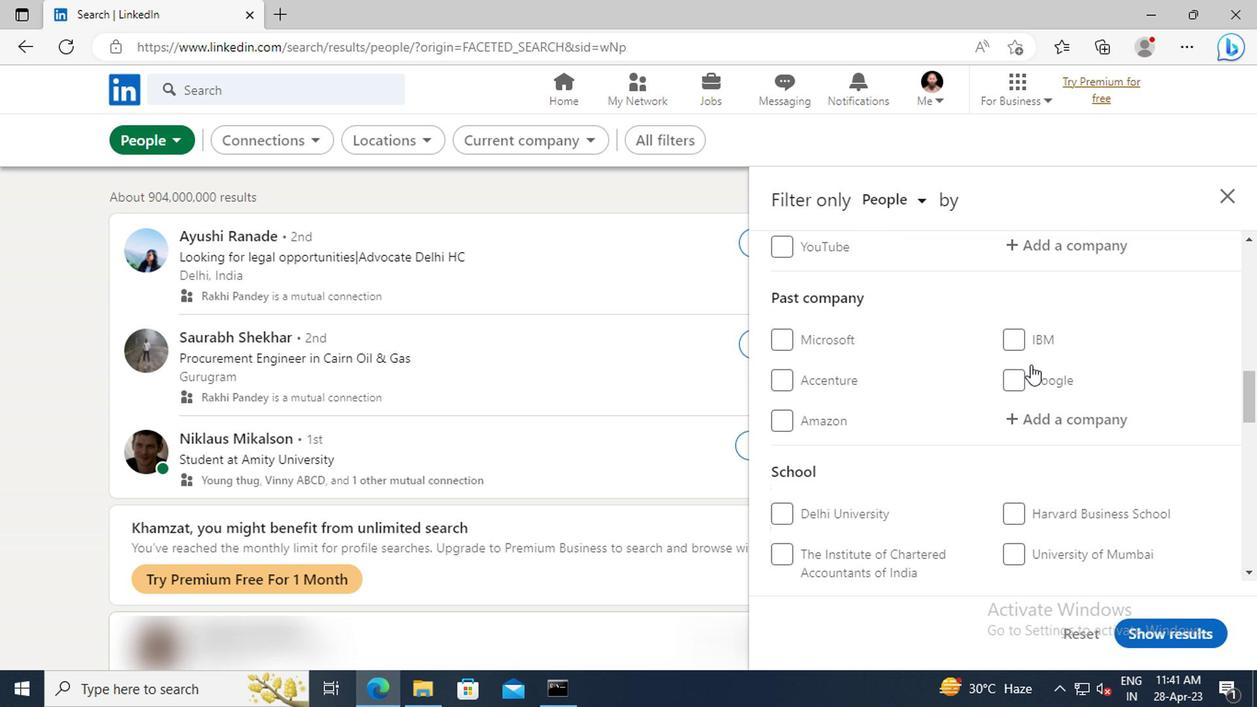 
Action: Mouse scrolled (1026, 364) with delta (0, 0)
Screenshot: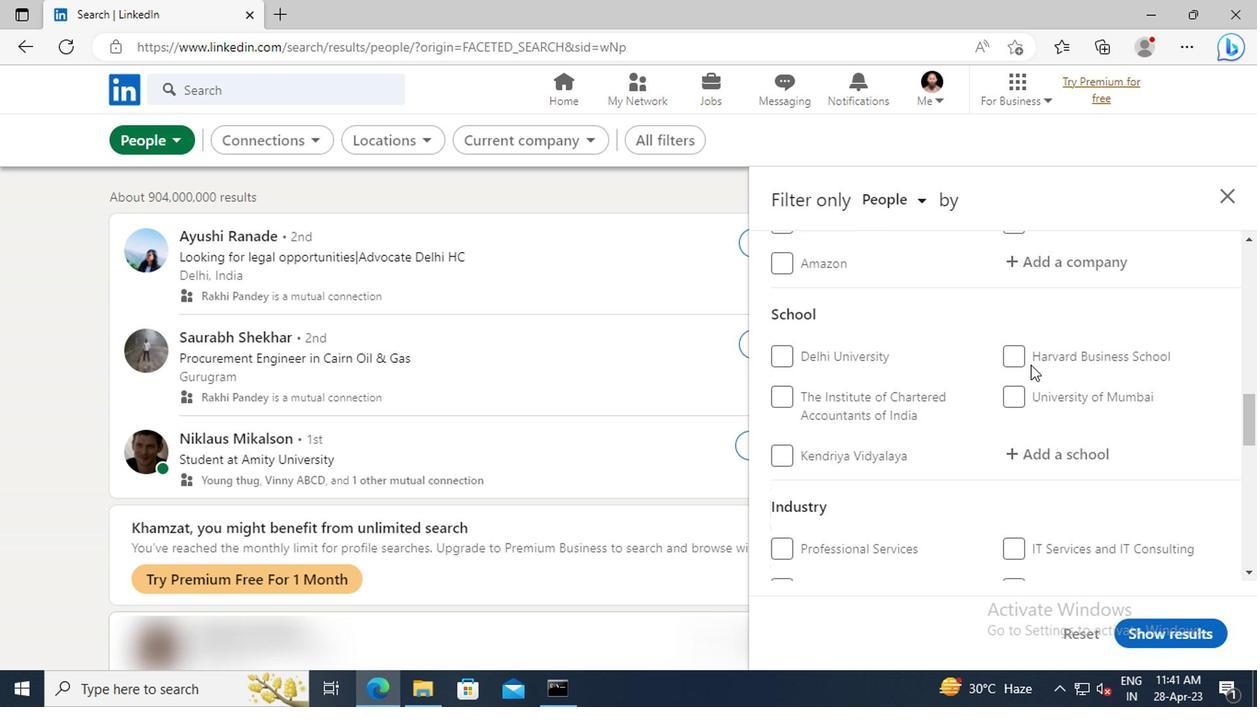 
Action: Mouse scrolled (1026, 364) with delta (0, 0)
Screenshot: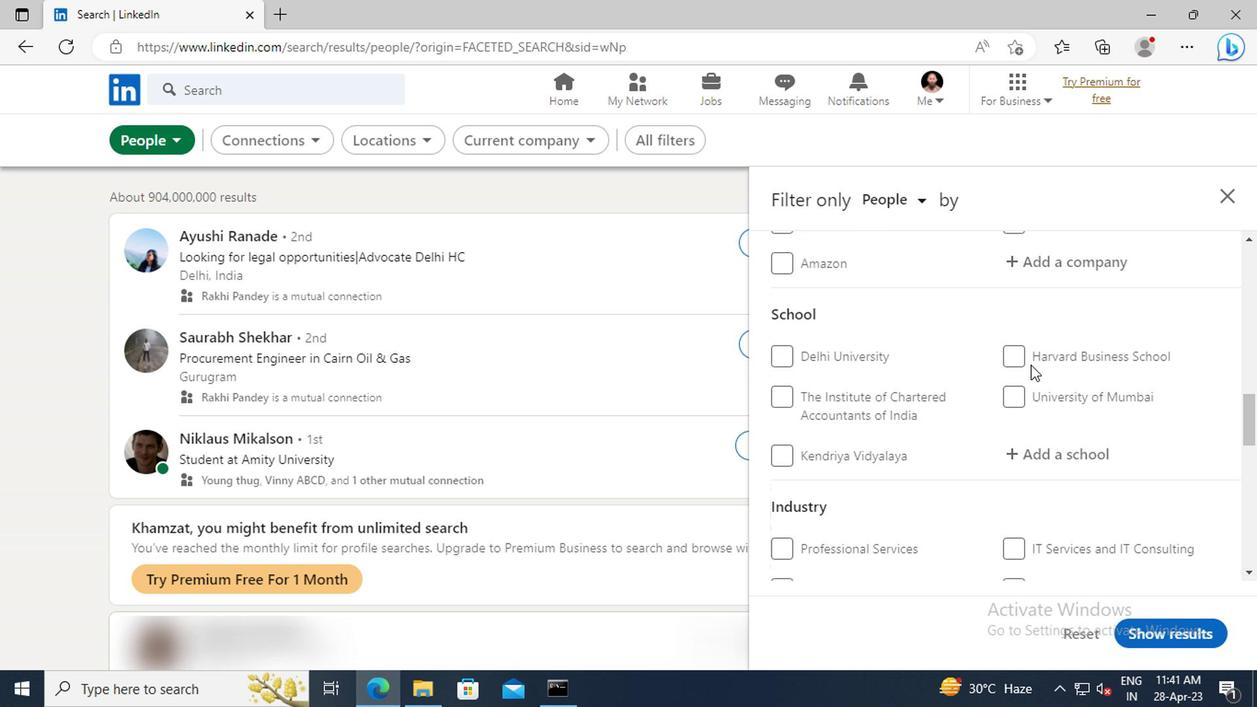 
Action: Mouse scrolled (1026, 364) with delta (0, 0)
Screenshot: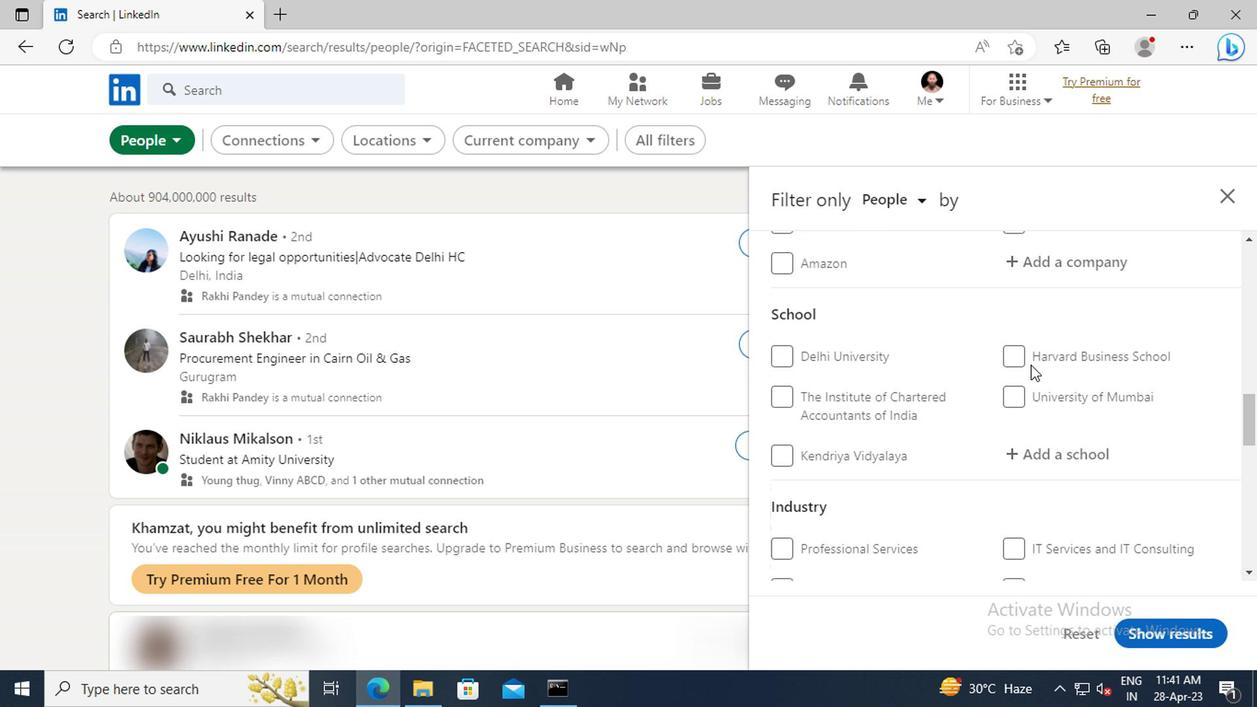 
Action: Mouse scrolled (1026, 364) with delta (0, 0)
Screenshot: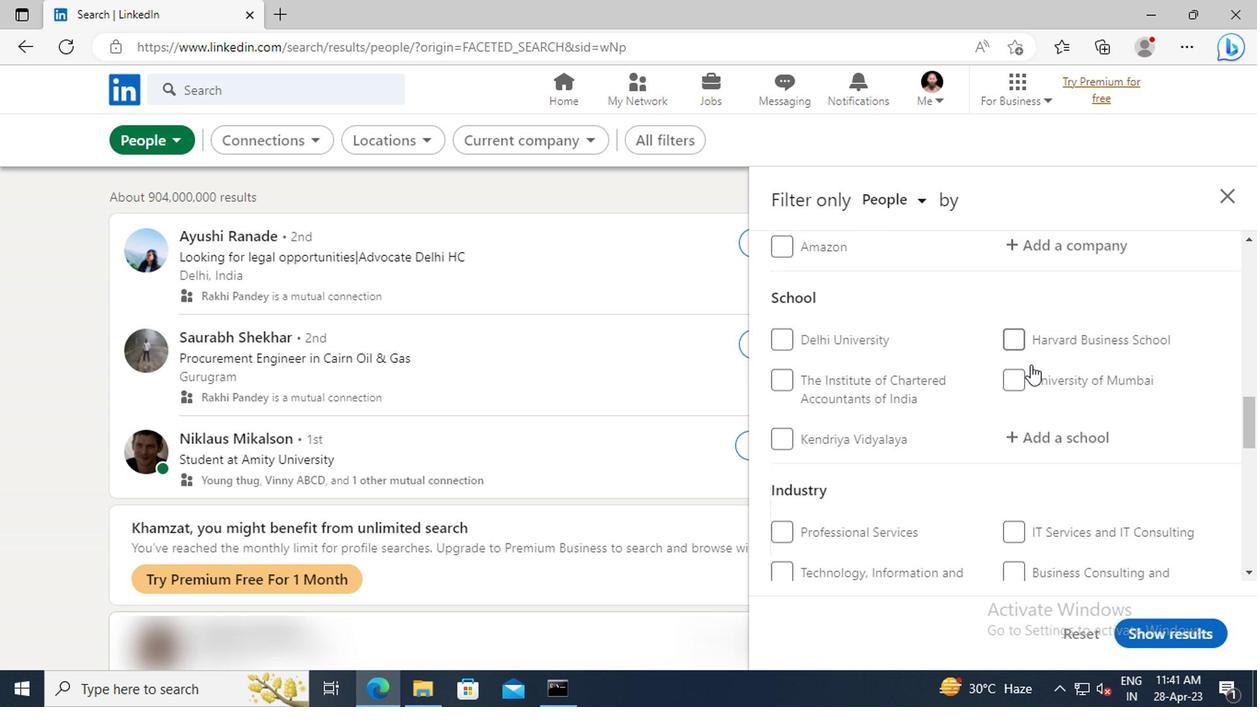 
Action: Mouse scrolled (1026, 364) with delta (0, 0)
Screenshot: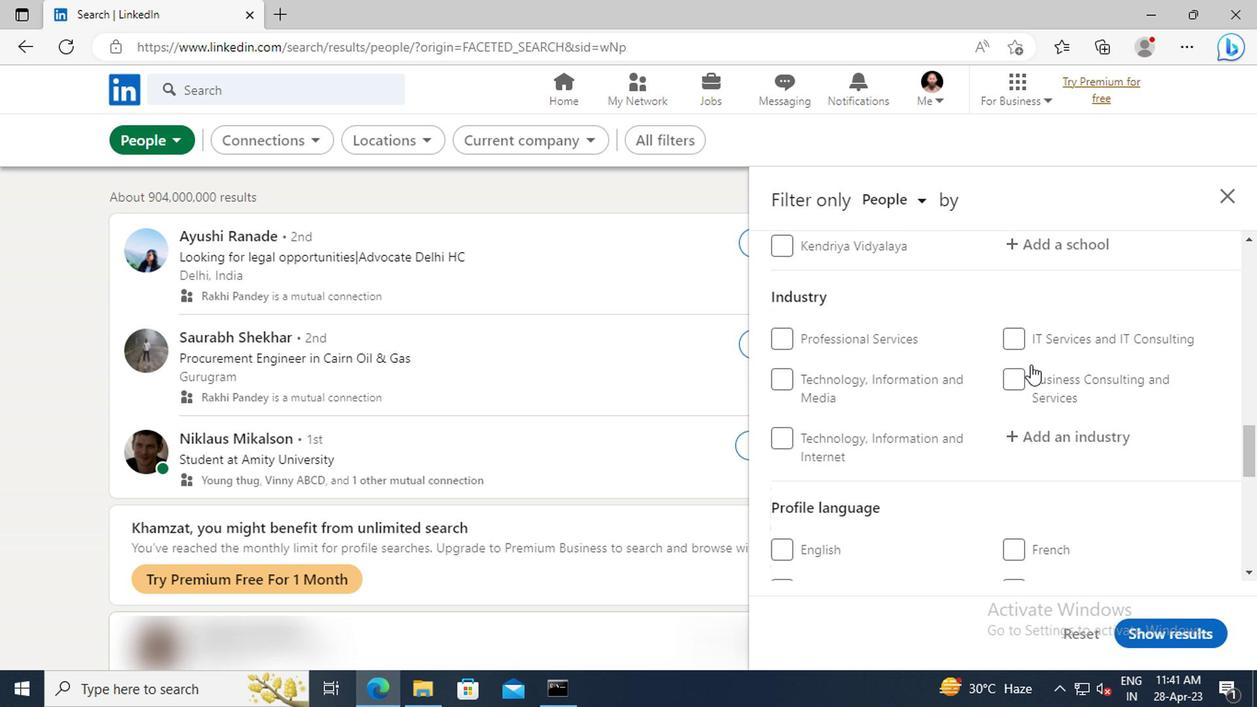 
Action: Mouse scrolled (1026, 364) with delta (0, 0)
Screenshot: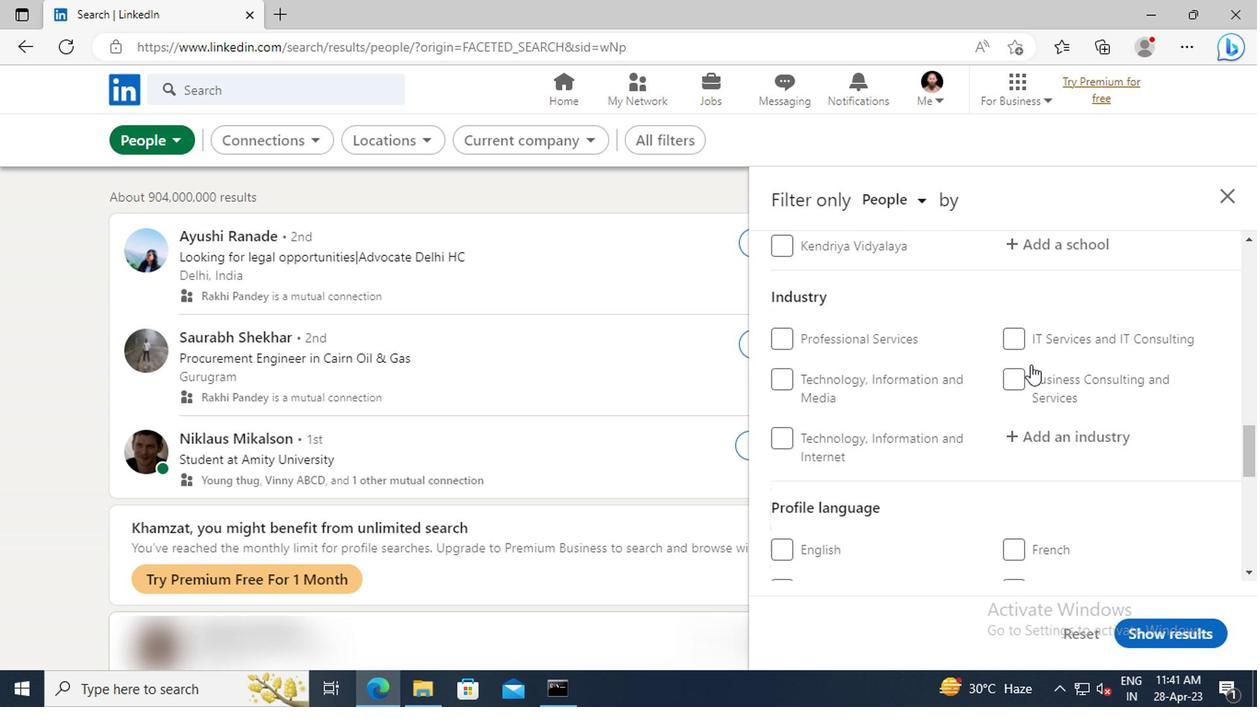 
Action: Mouse scrolled (1026, 364) with delta (0, 0)
Screenshot: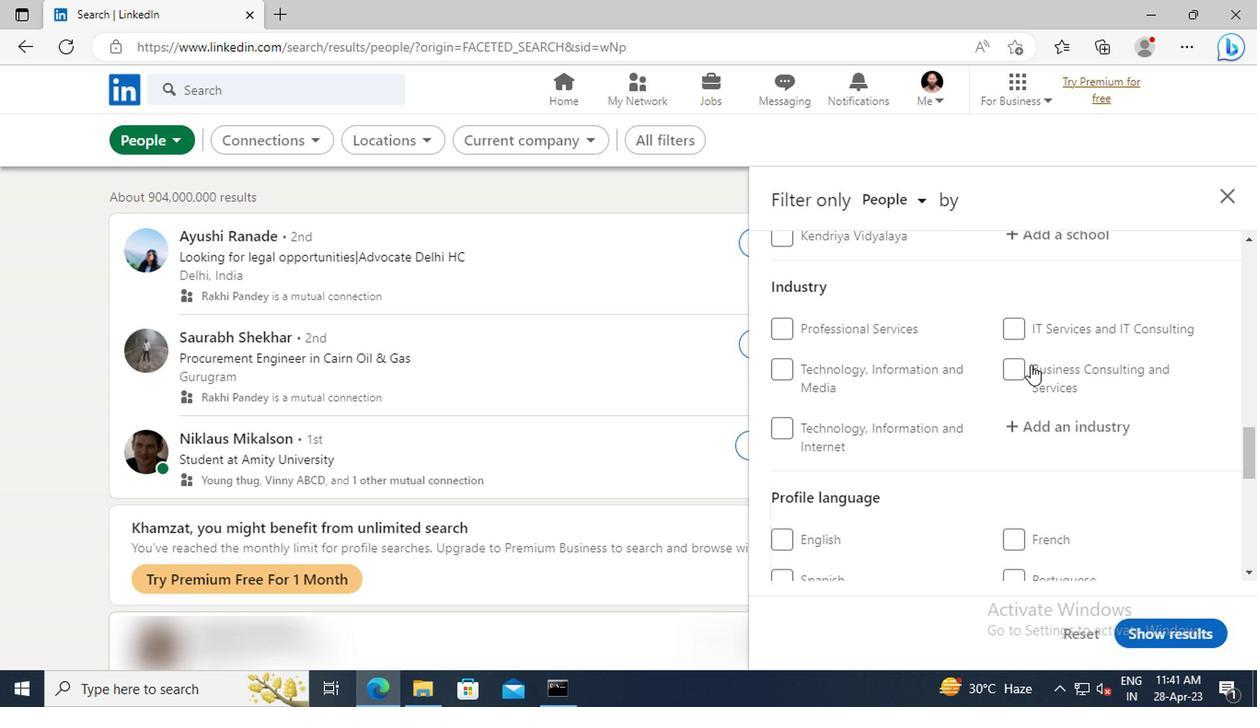 
Action: Mouse moved to (1013, 393)
Screenshot: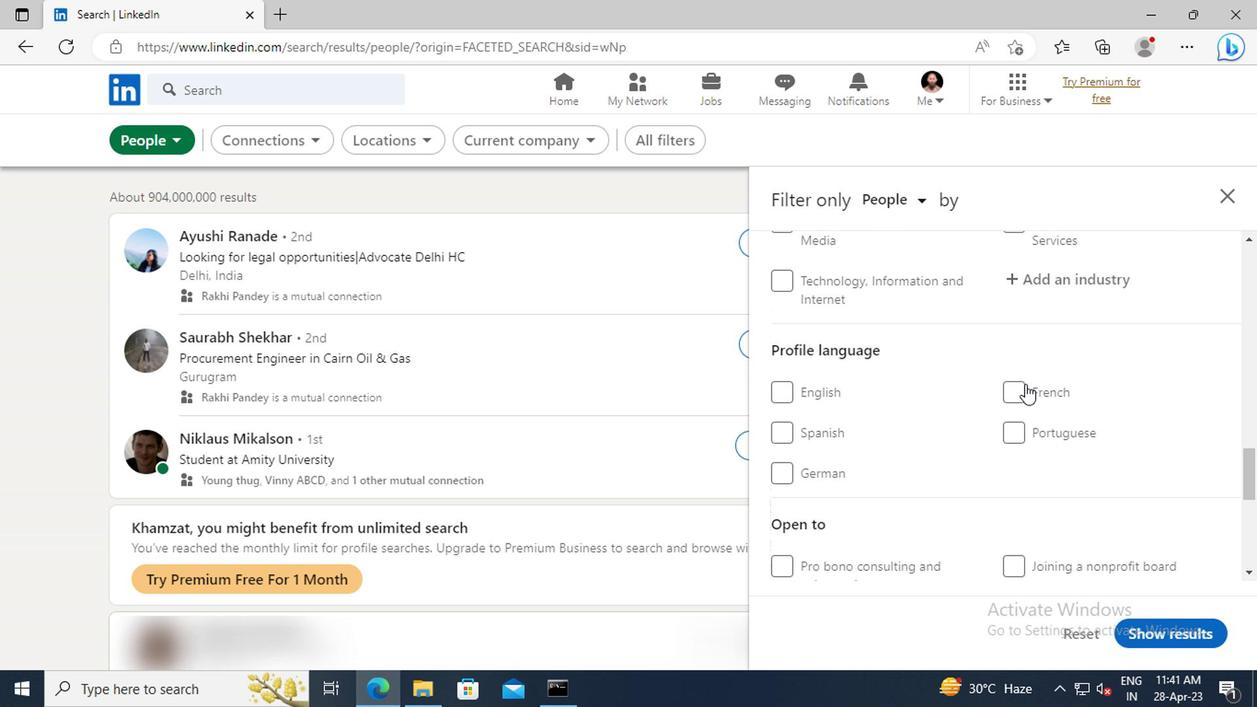 
Action: Mouse pressed left at (1013, 393)
Screenshot: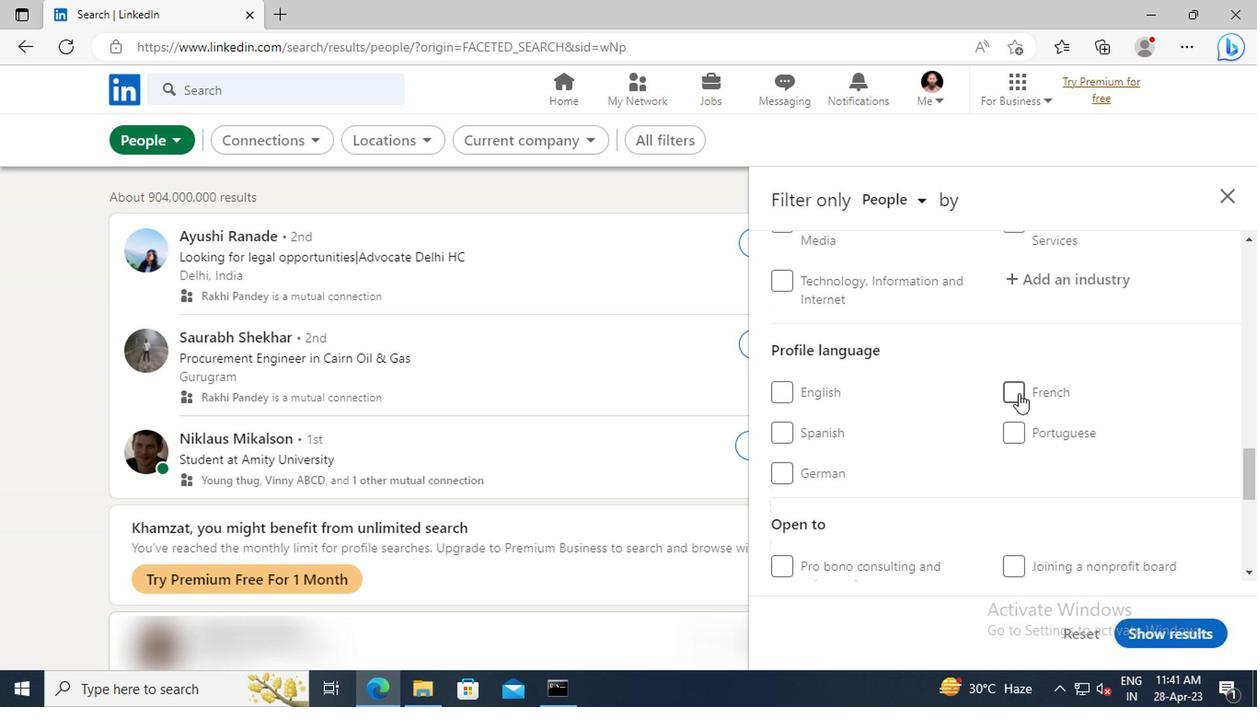 
Action: Mouse moved to (1033, 361)
Screenshot: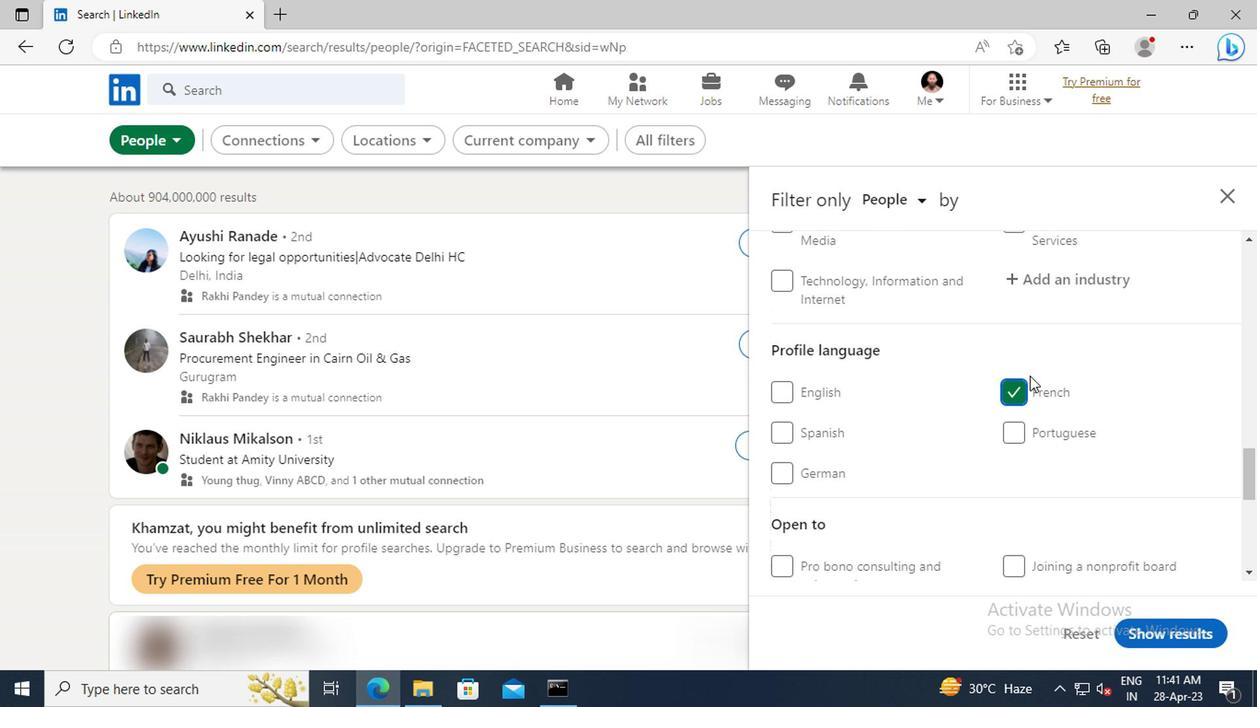 
Action: Mouse scrolled (1033, 362) with delta (0, 0)
Screenshot: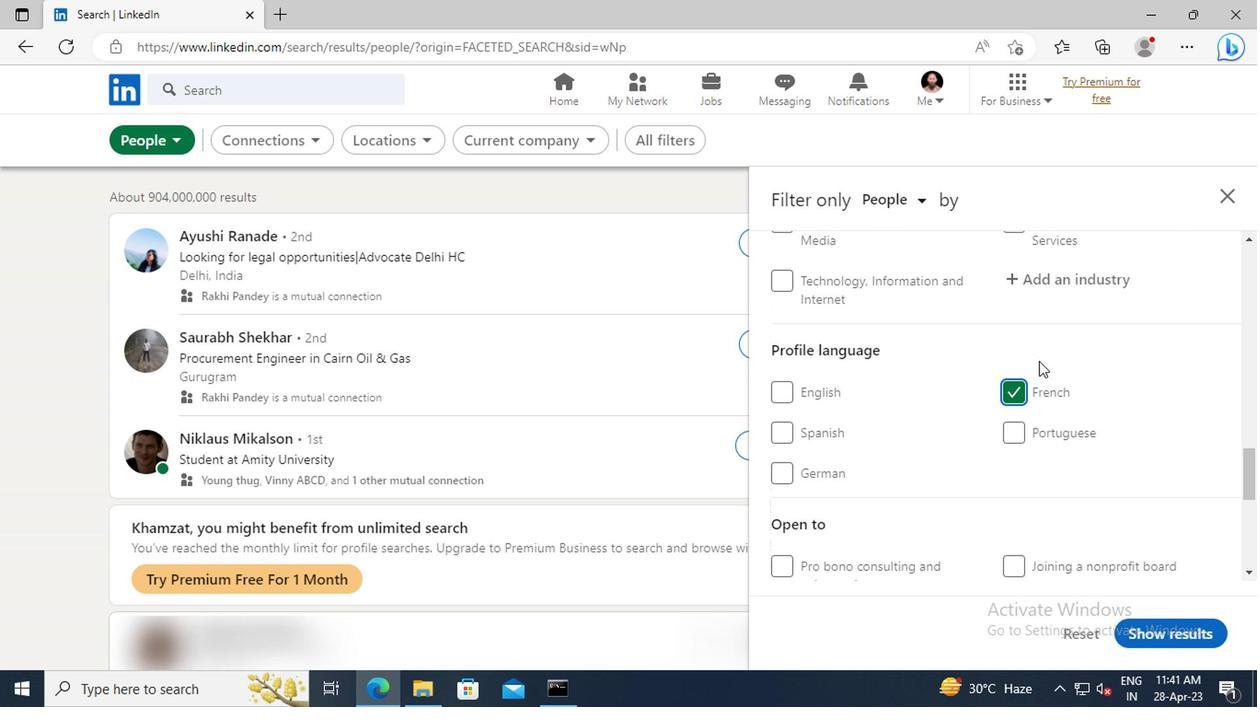 
Action: Mouse scrolled (1033, 362) with delta (0, 0)
Screenshot: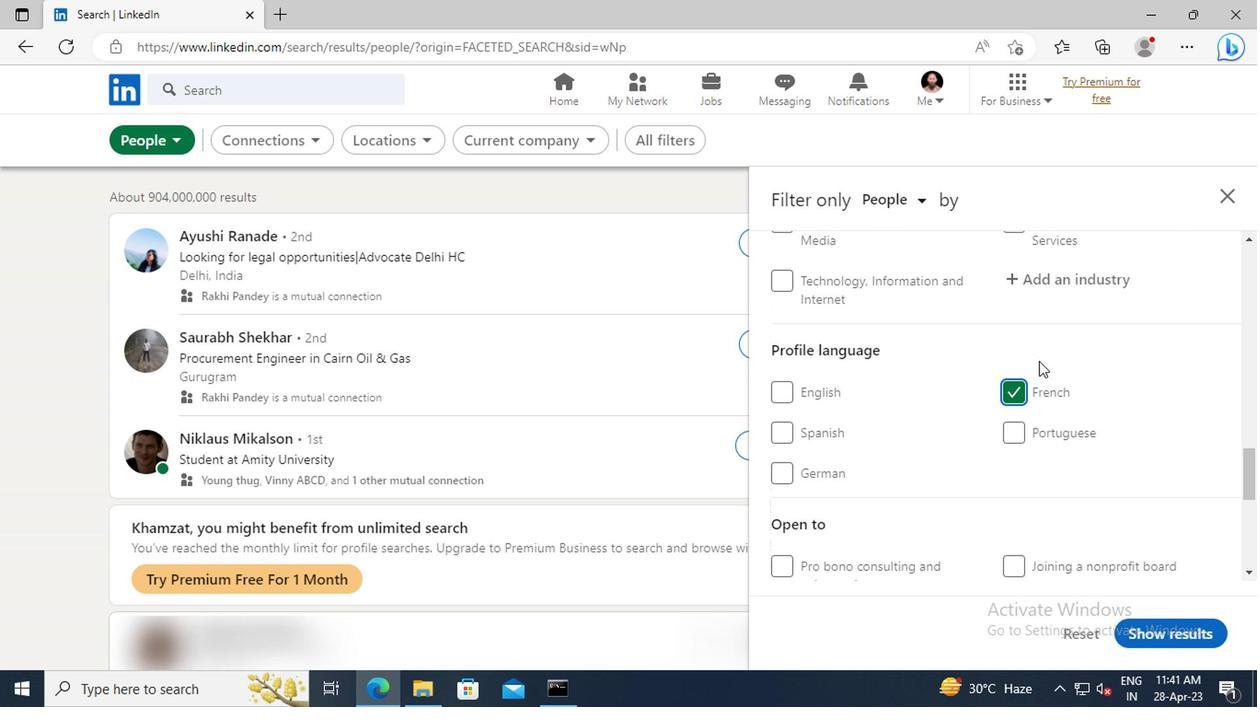 
Action: Mouse scrolled (1033, 362) with delta (0, 0)
Screenshot: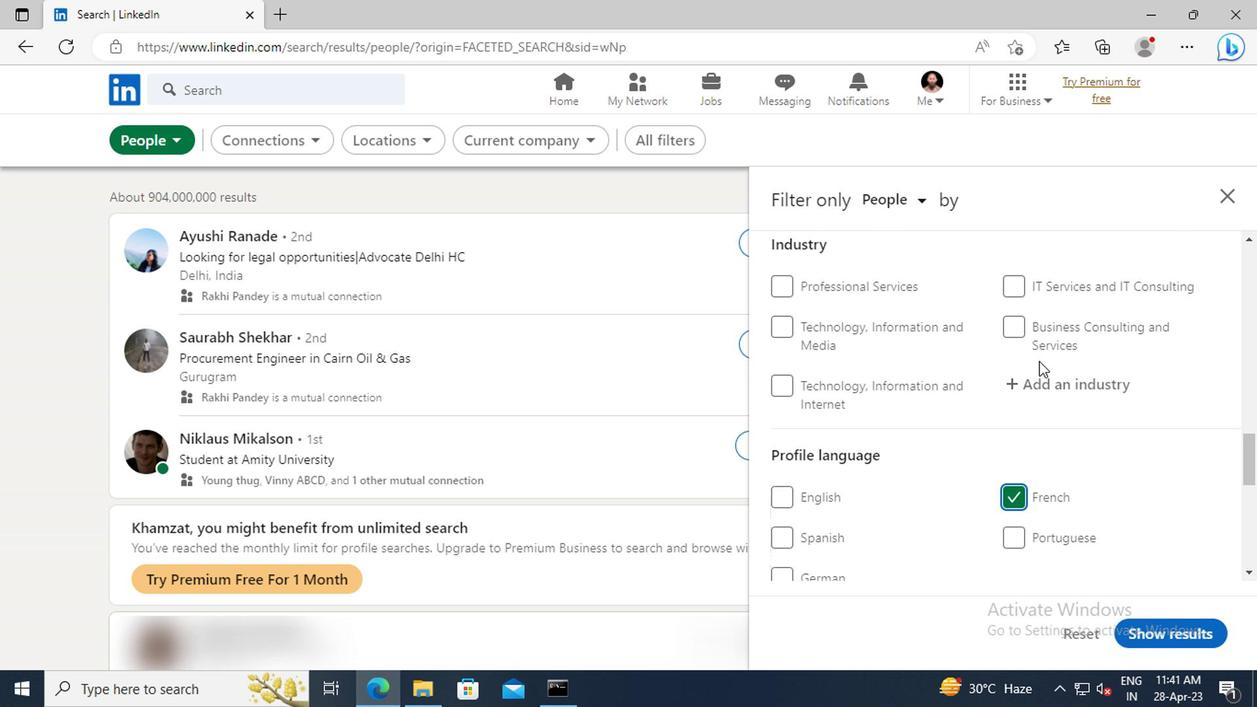 
Action: Mouse scrolled (1033, 362) with delta (0, 0)
Screenshot: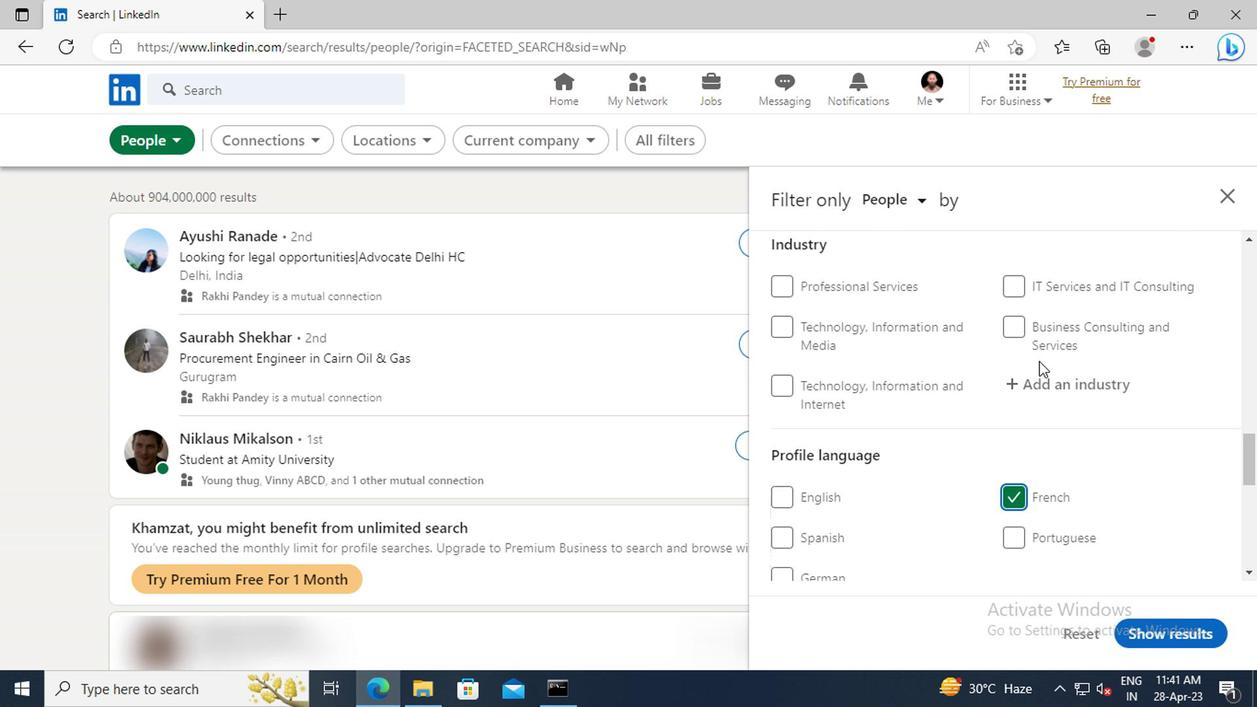 
Action: Mouse scrolled (1033, 362) with delta (0, 0)
Screenshot: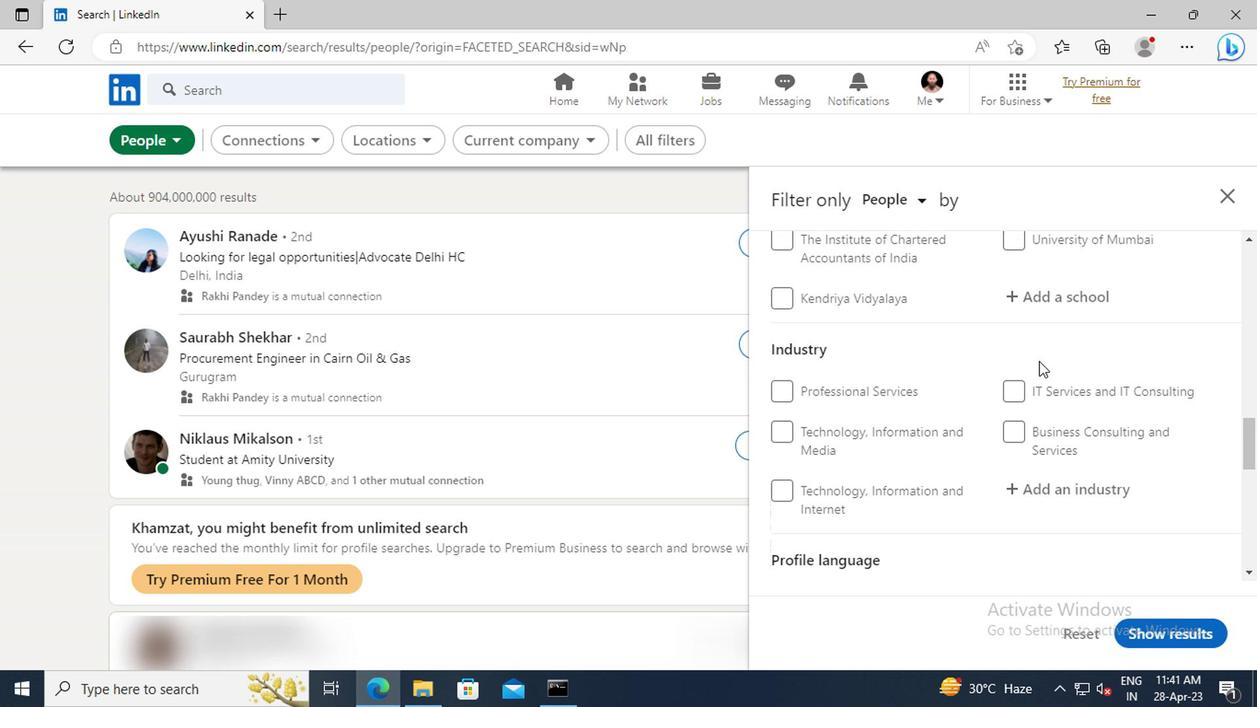 
Action: Mouse scrolled (1033, 362) with delta (0, 0)
Screenshot: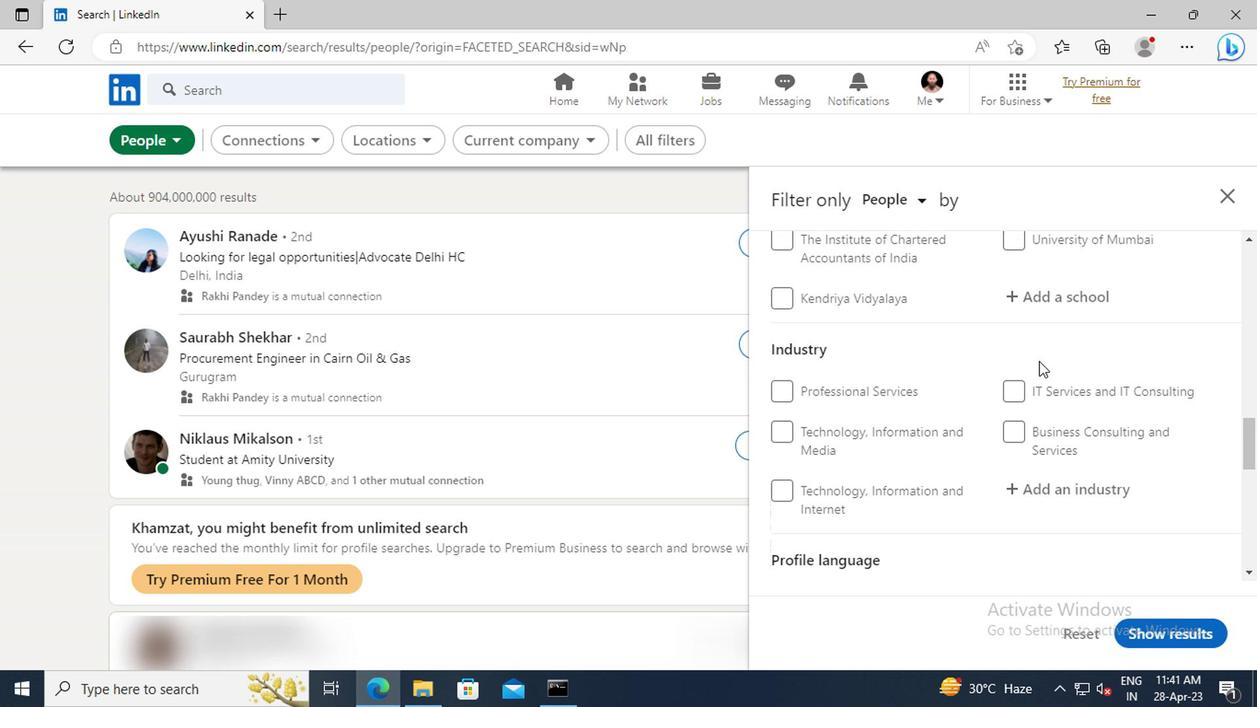 
Action: Mouse moved to (1035, 361)
Screenshot: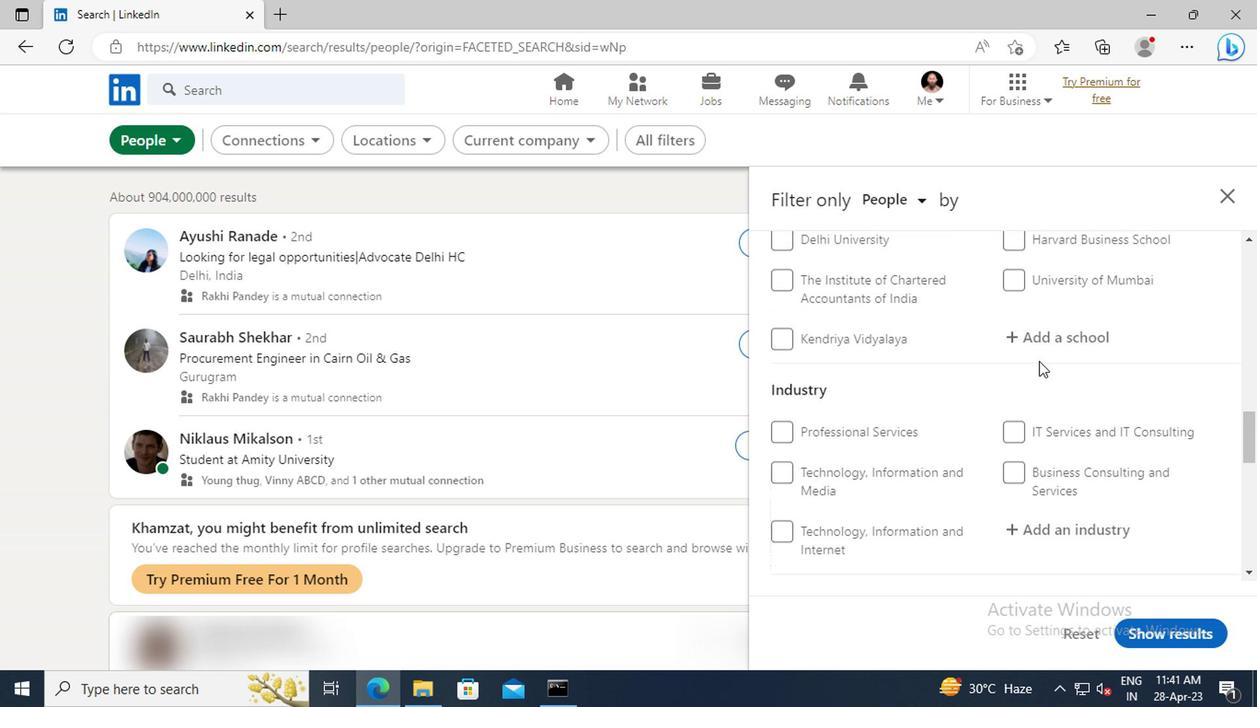 
Action: Mouse scrolled (1035, 362) with delta (0, 0)
Screenshot: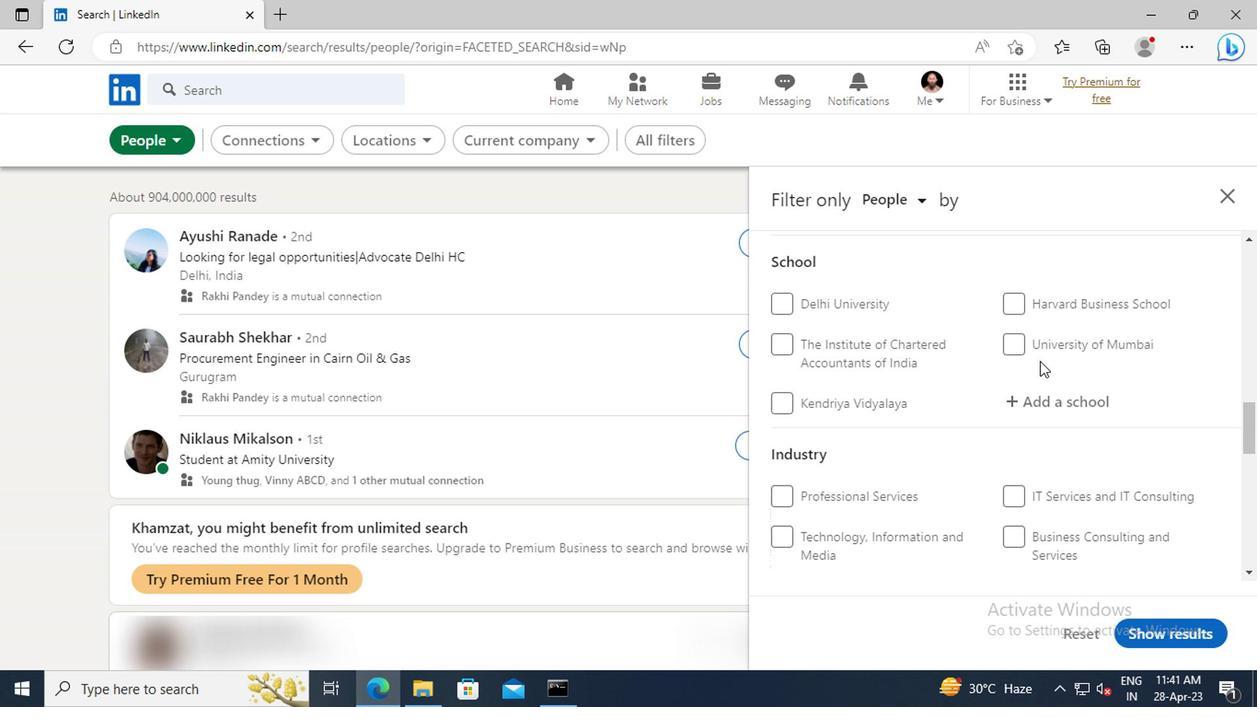 
Action: Mouse scrolled (1035, 362) with delta (0, 0)
Screenshot: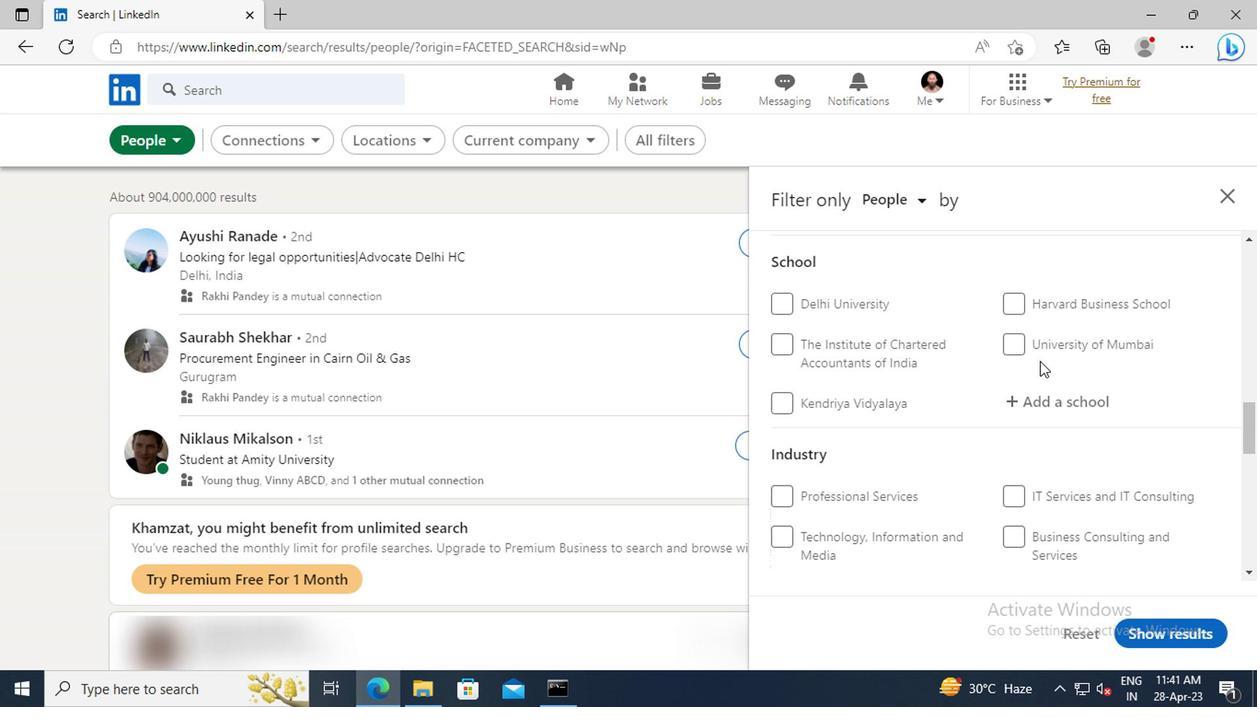 
Action: Mouse scrolled (1035, 362) with delta (0, 0)
Screenshot: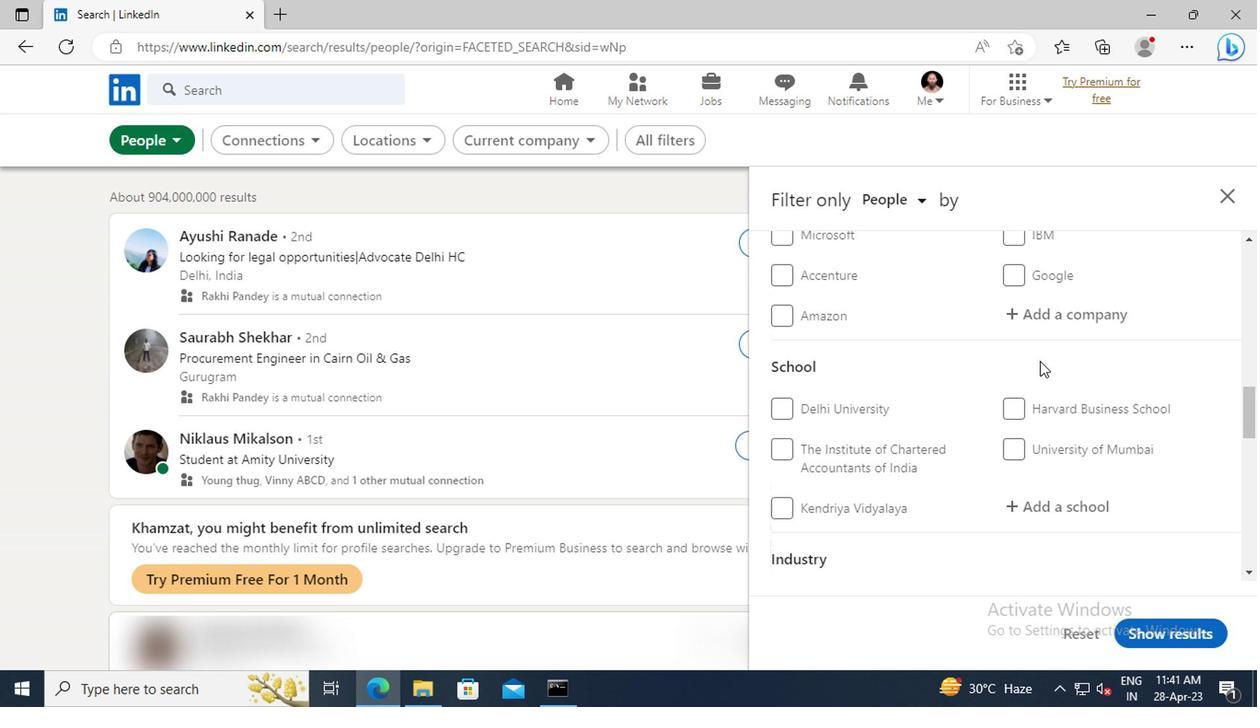 
Action: Mouse scrolled (1035, 362) with delta (0, 0)
Screenshot: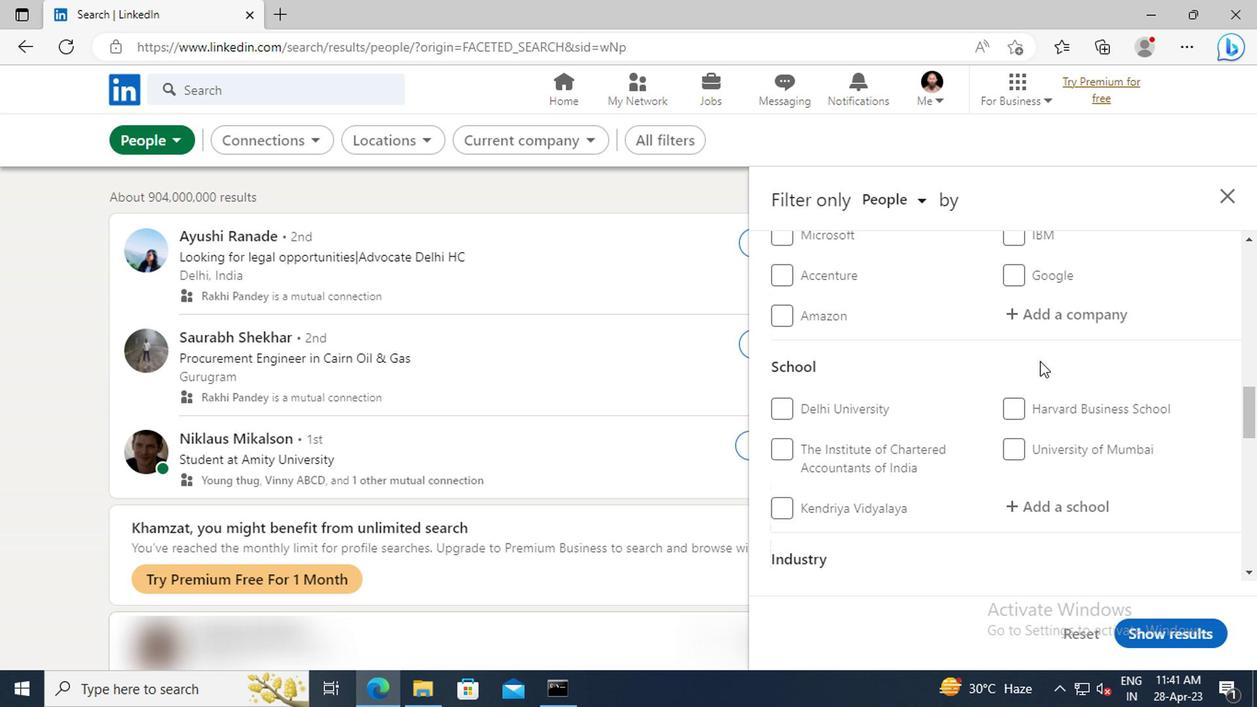 
Action: Mouse scrolled (1035, 362) with delta (0, 0)
Screenshot: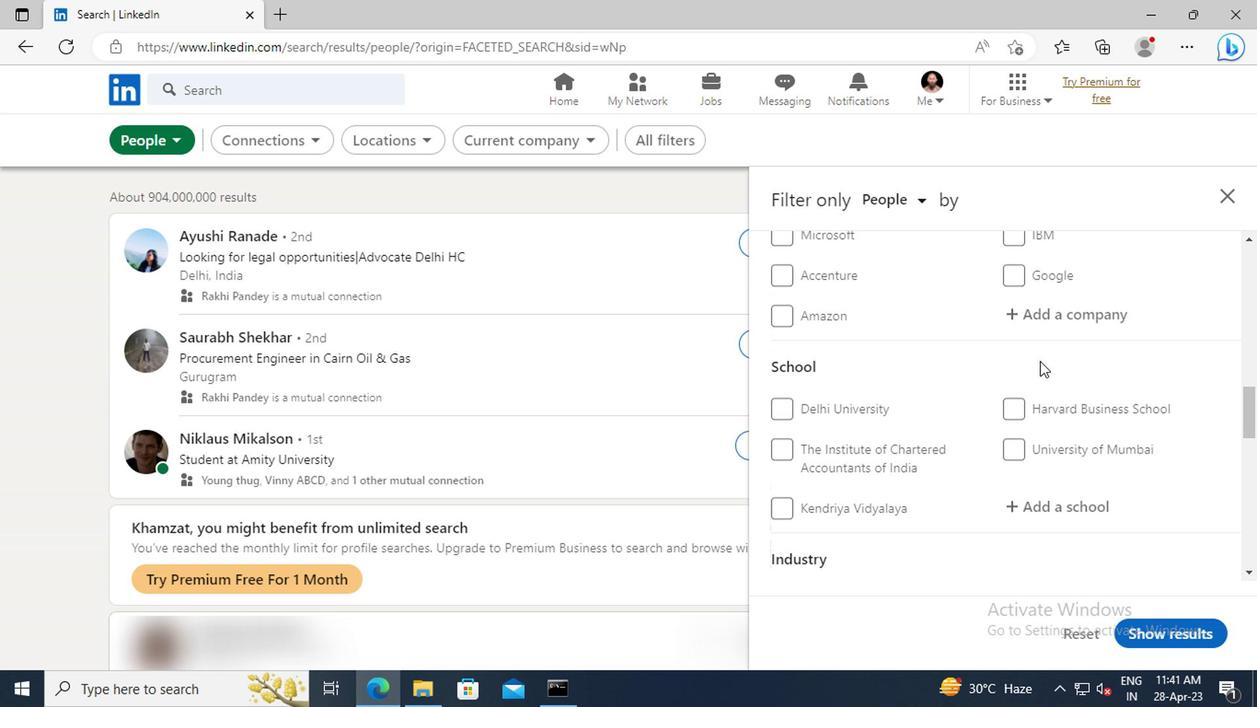 
Action: Mouse scrolled (1035, 362) with delta (0, 0)
Screenshot: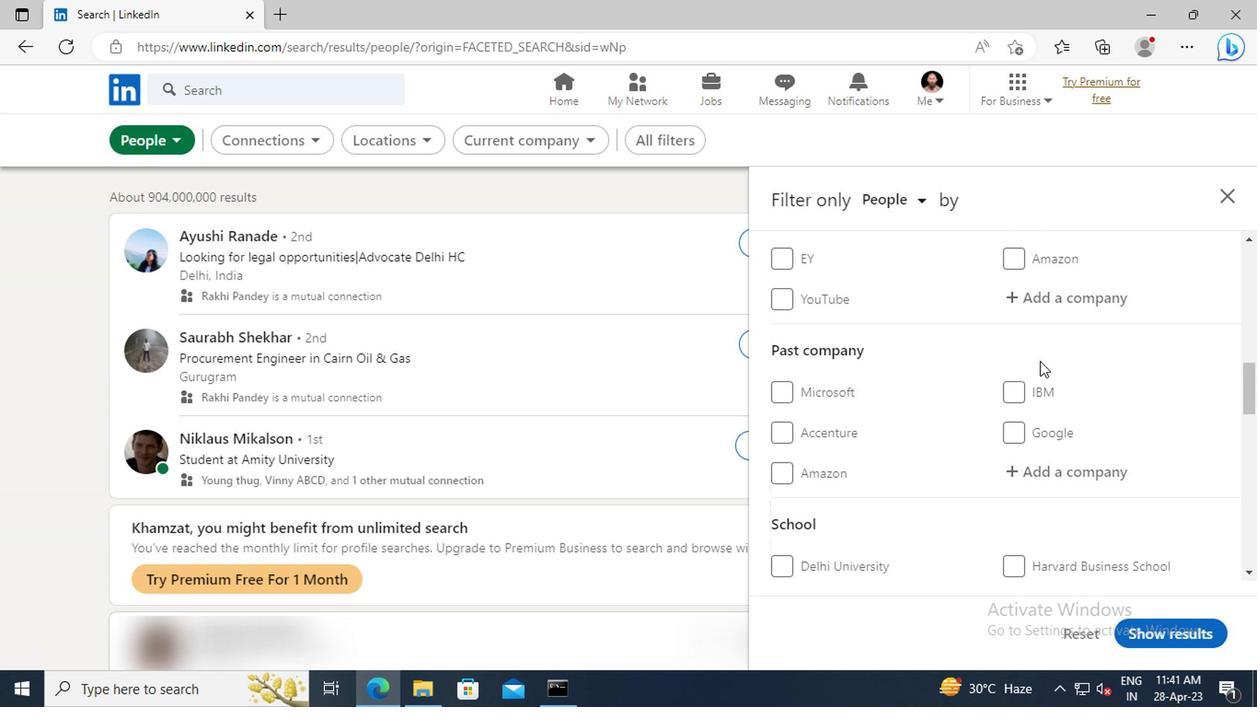 
Action: Mouse scrolled (1035, 362) with delta (0, 0)
Screenshot: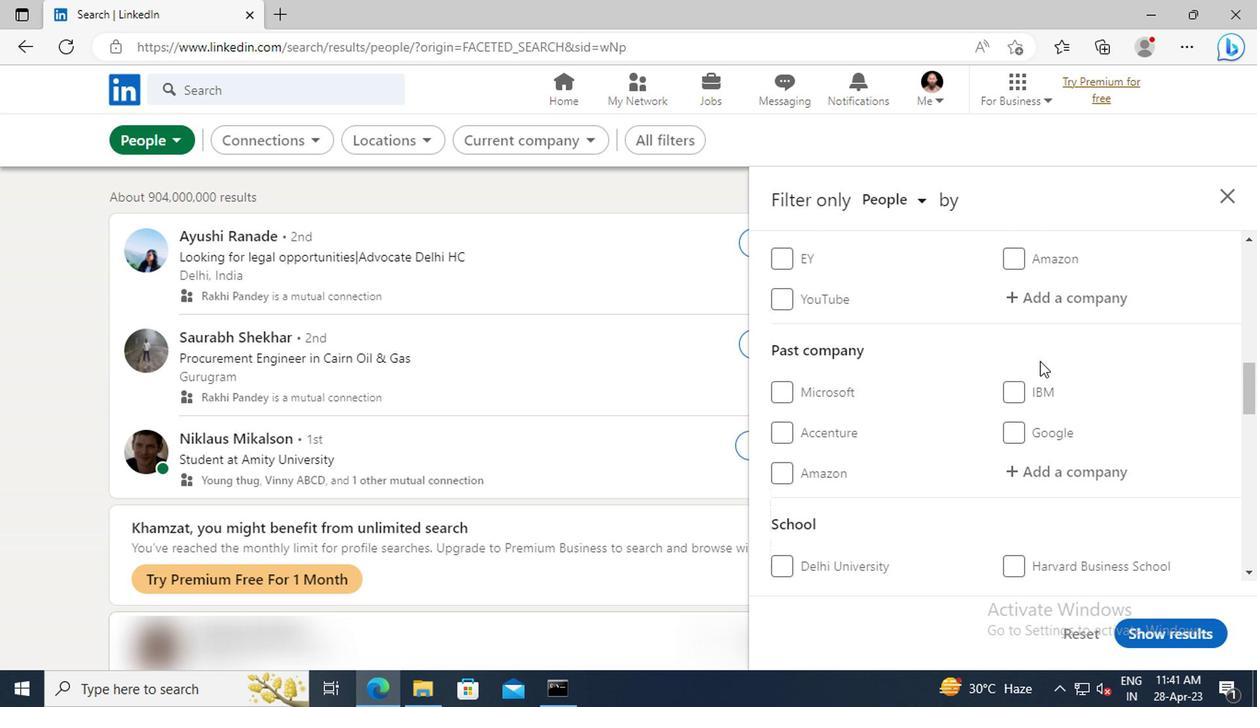 
Action: Mouse moved to (1037, 401)
Screenshot: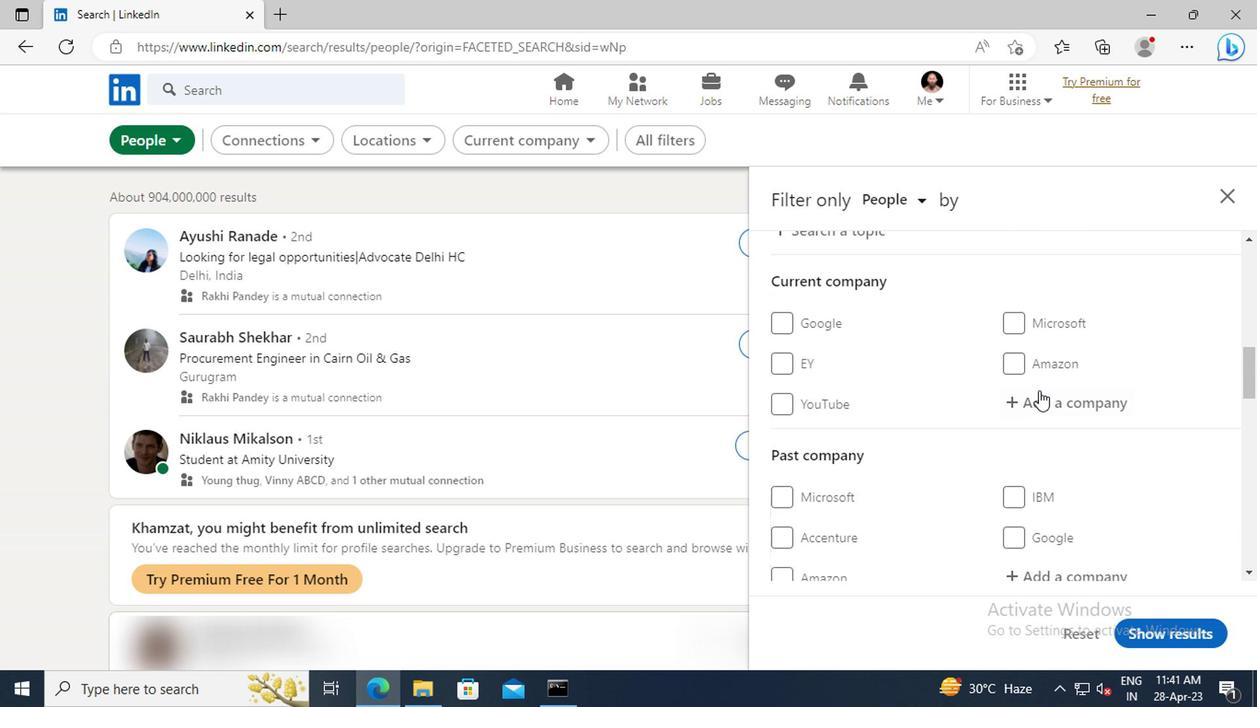 
Action: Mouse pressed left at (1037, 401)
Screenshot: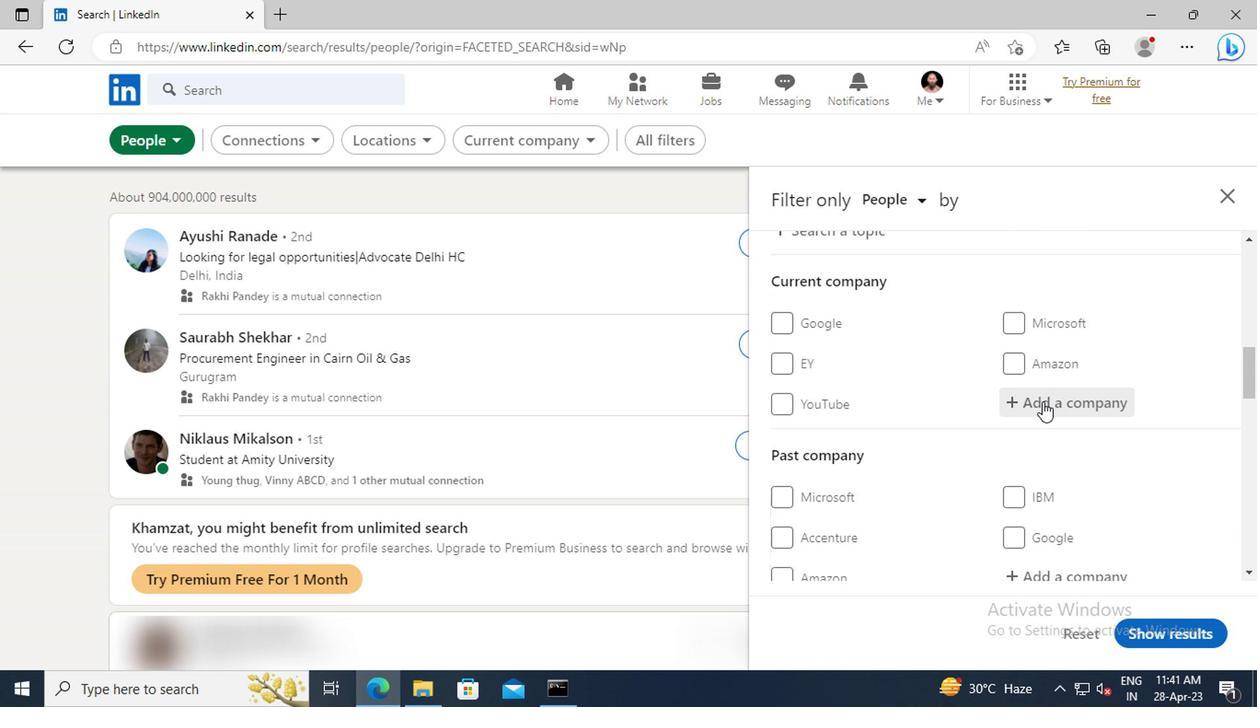 
Action: Key pressed <Key.shift>ABC<Key.space><Key.shift>CONSULTANTS
Screenshot: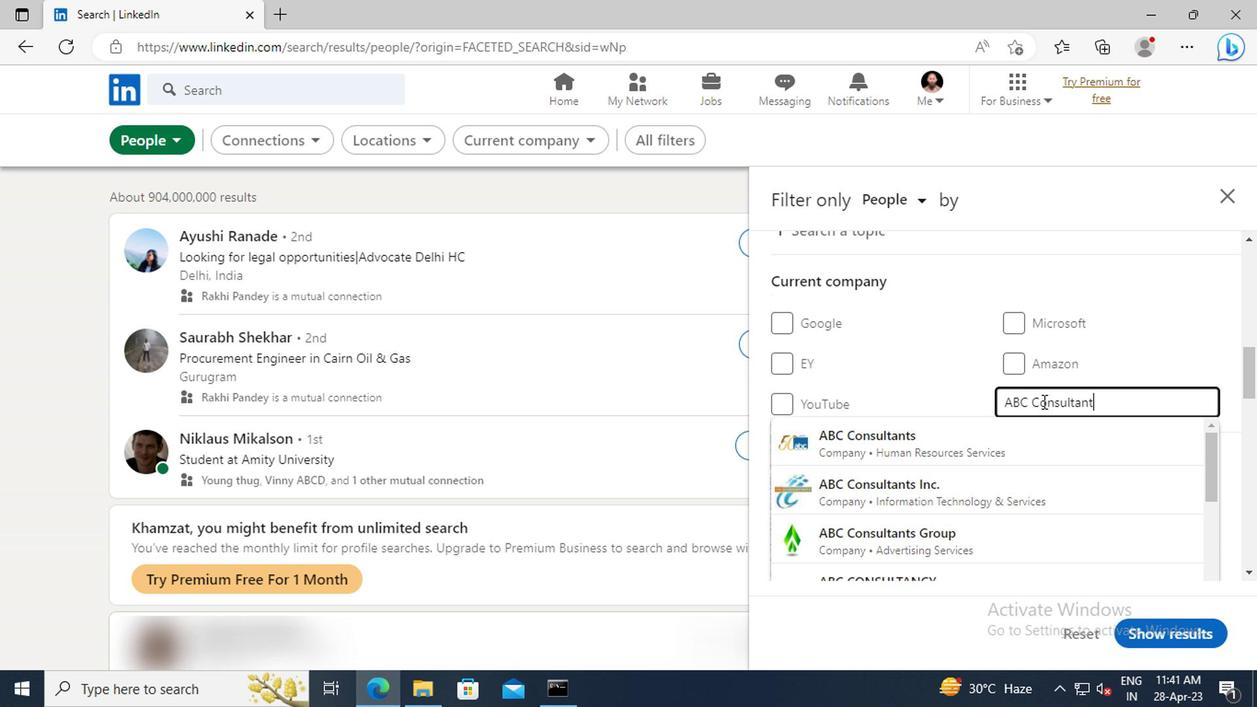 
Action: Mouse moved to (1026, 437)
Screenshot: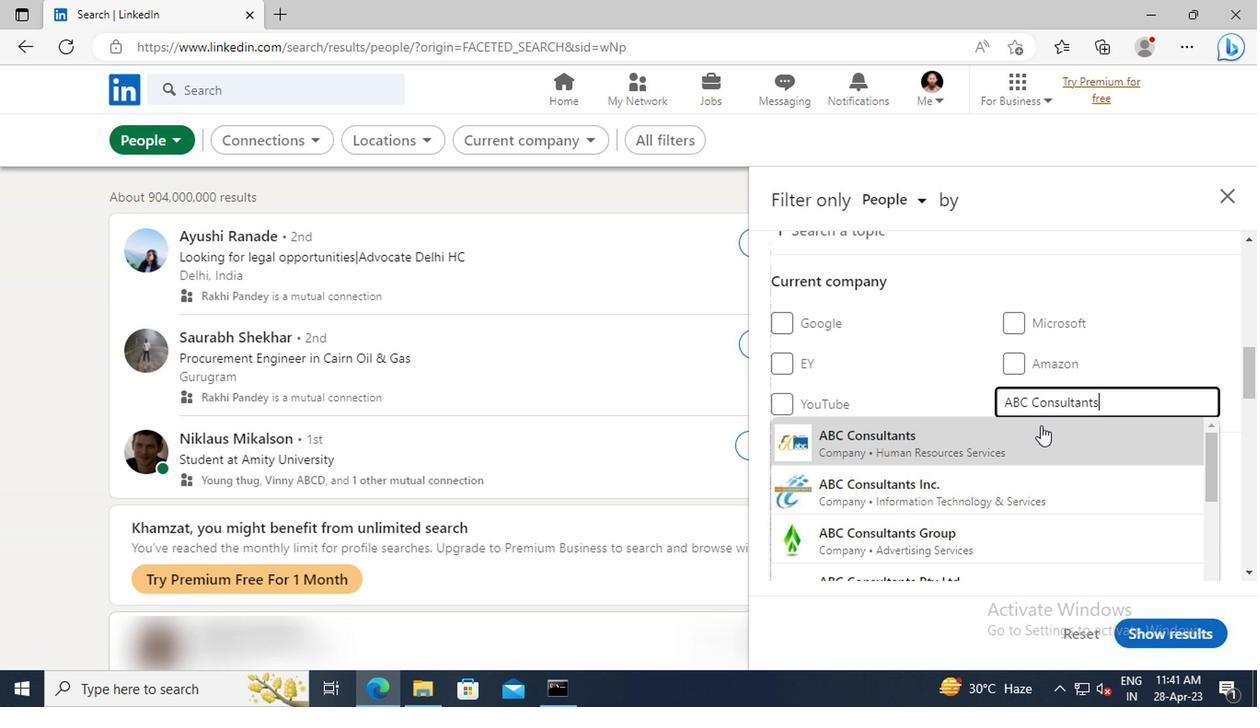 
Action: Mouse pressed left at (1026, 437)
Screenshot: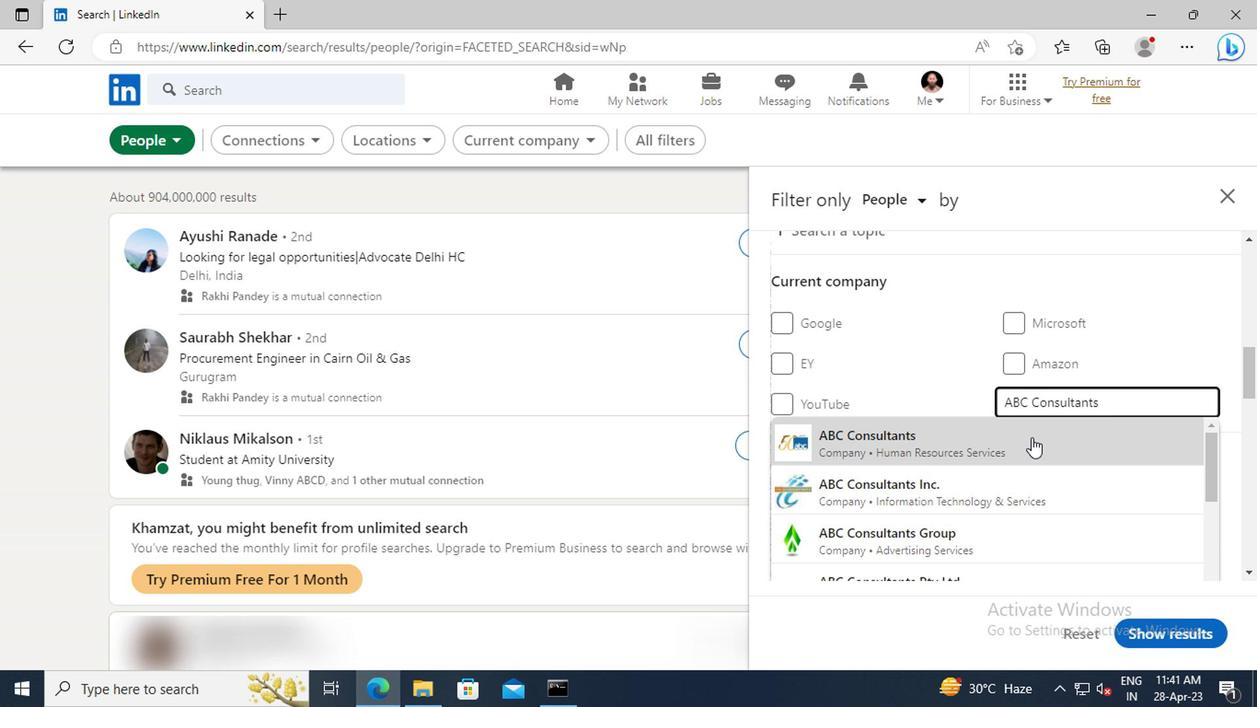 
Action: Mouse moved to (1004, 329)
Screenshot: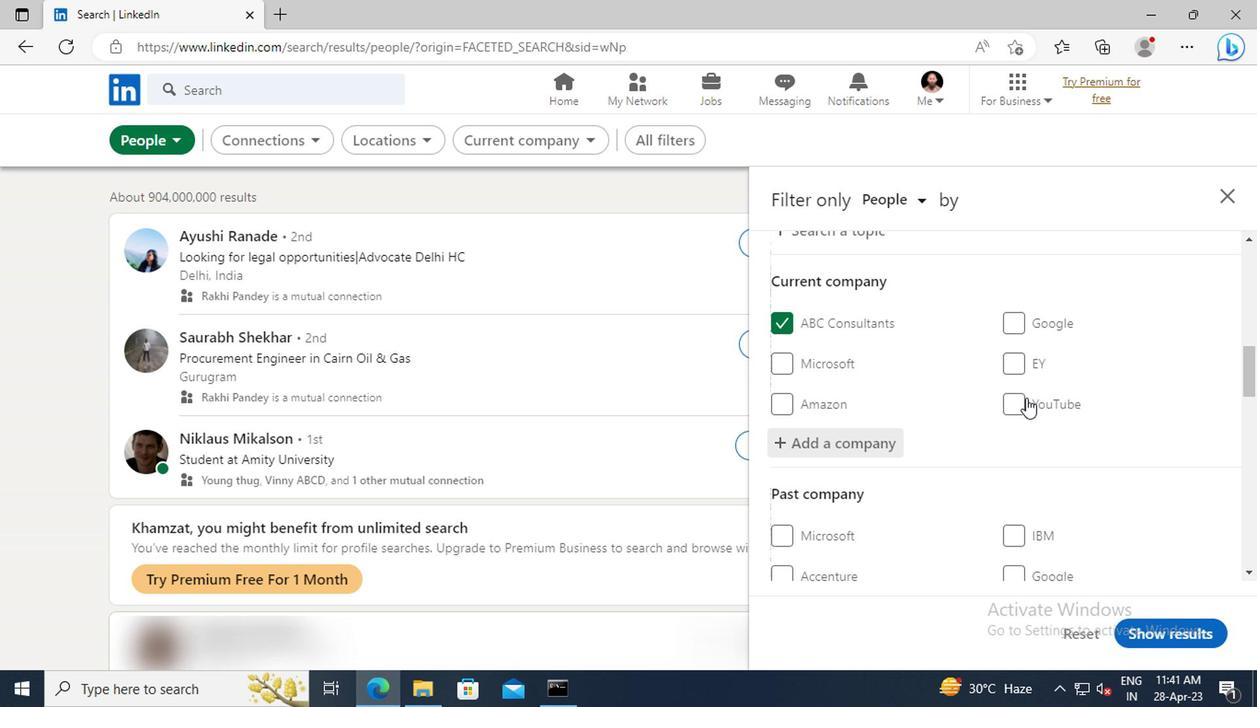 
Action: Mouse scrolled (1004, 328) with delta (0, -1)
Screenshot: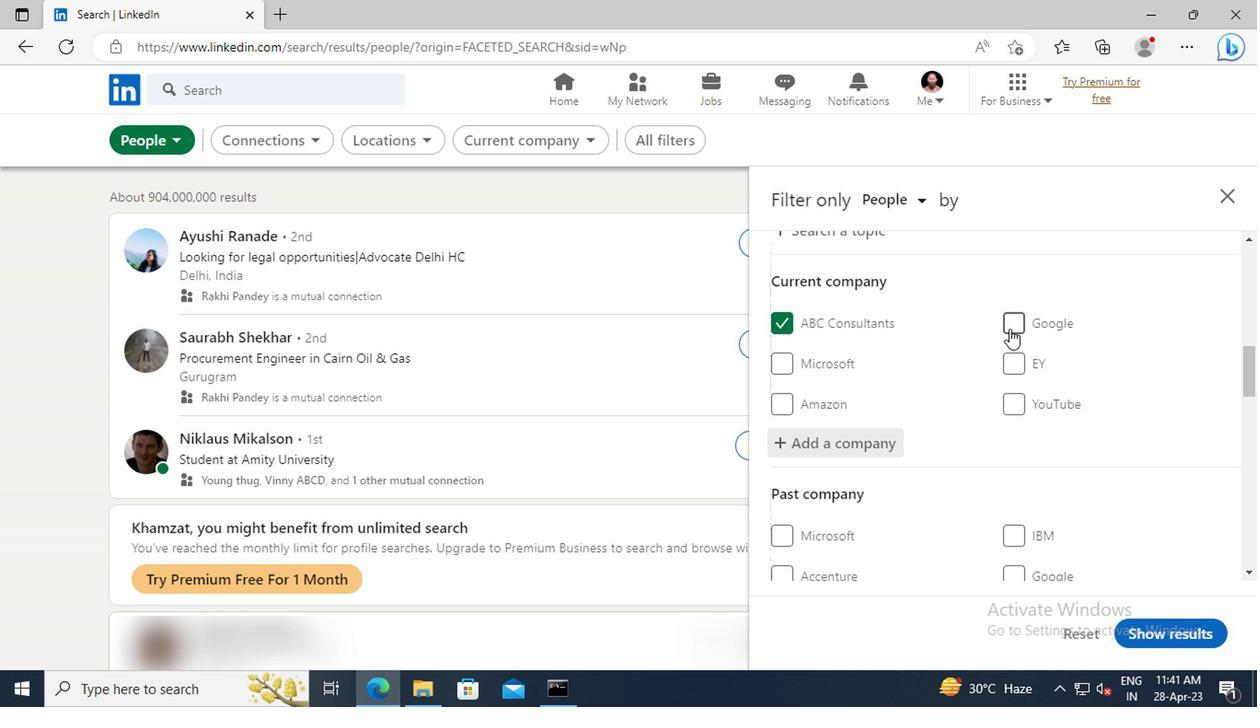 
Action: Mouse scrolled (1004, 328) with delta (0, -1)
Screenshot: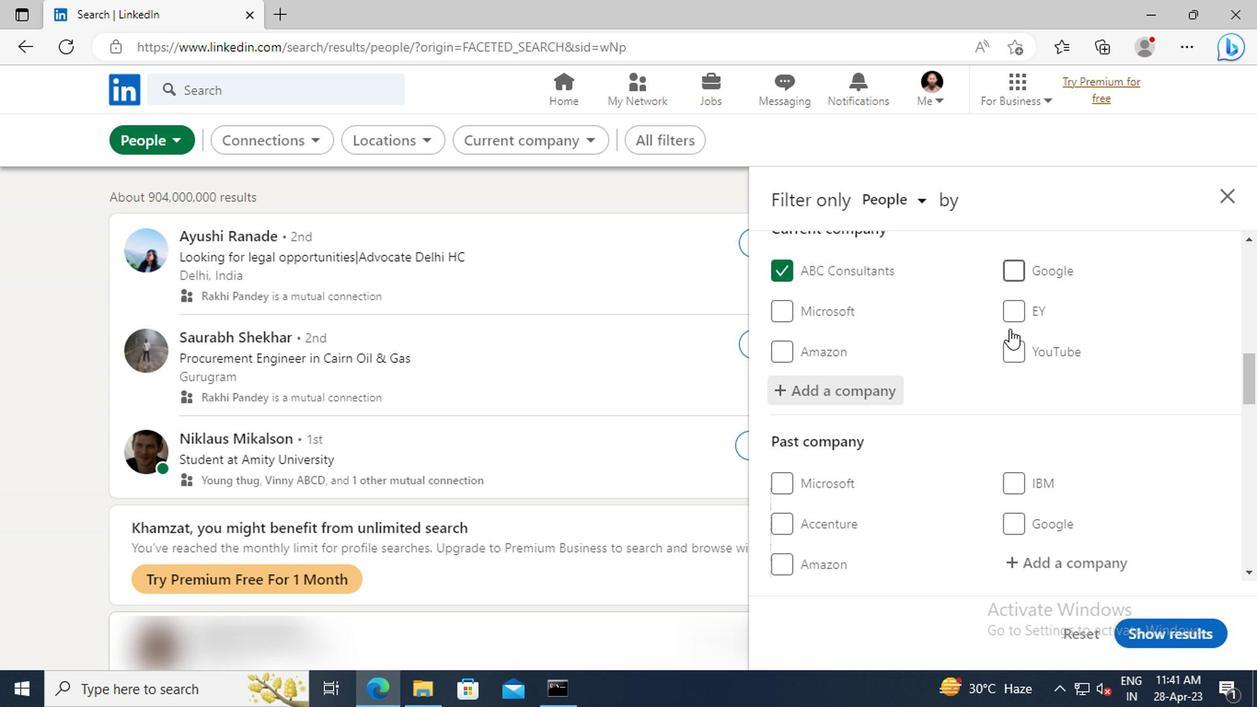 
Action: Mouse scrolled (1004, 328) with delta (0, -1)
Screenshot: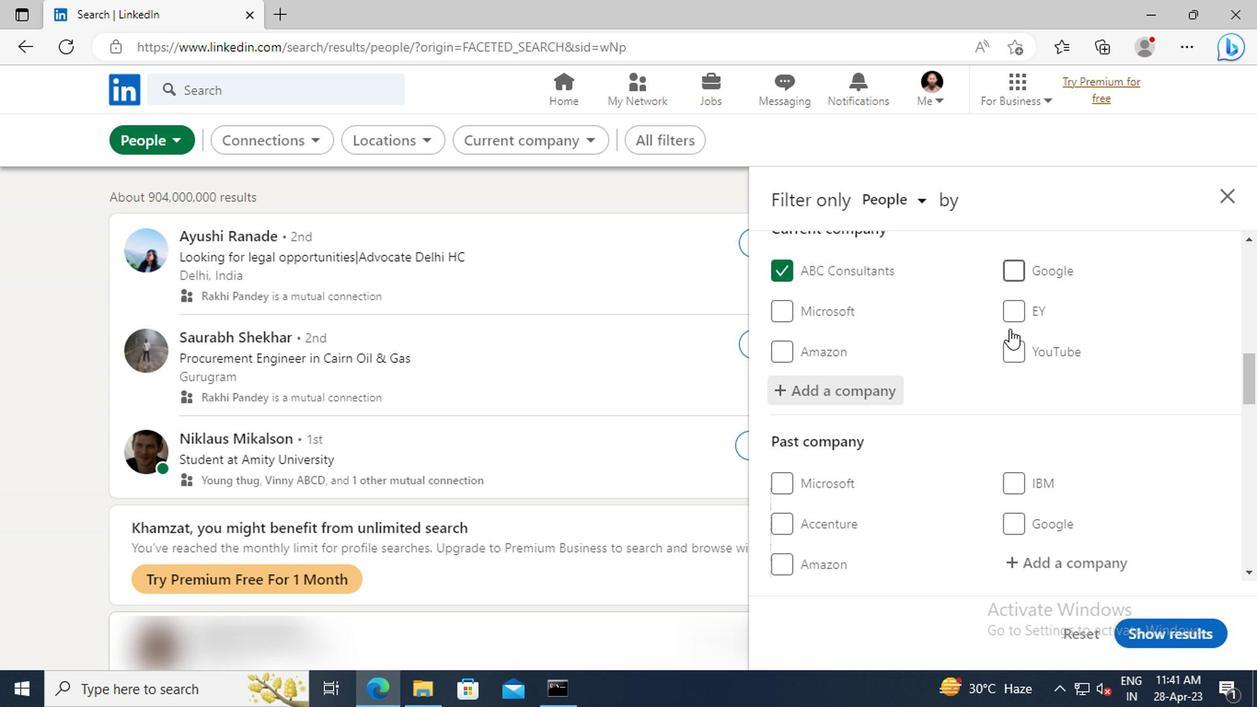 
Action: Mouse scrolled (1004, 328) with delta (0, -1)
Screenshot: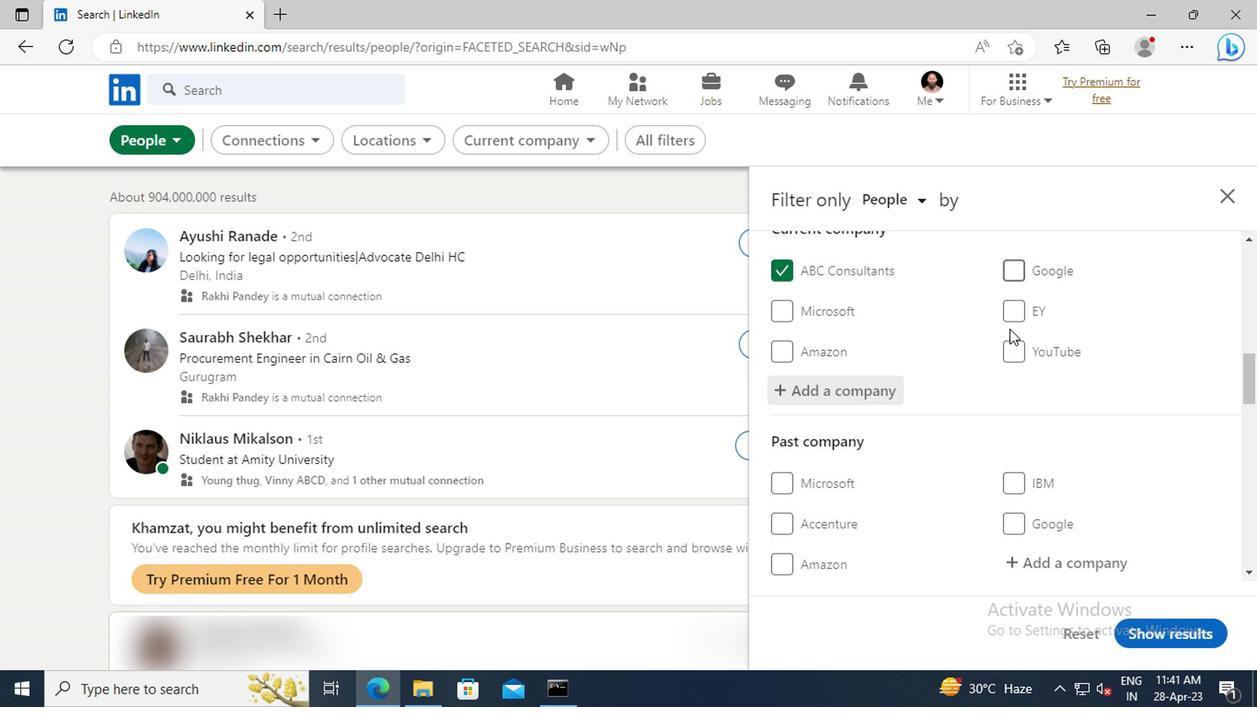 
Action: Mouse scrolled (1004, 328) with delta (0, -1)
Screenshot: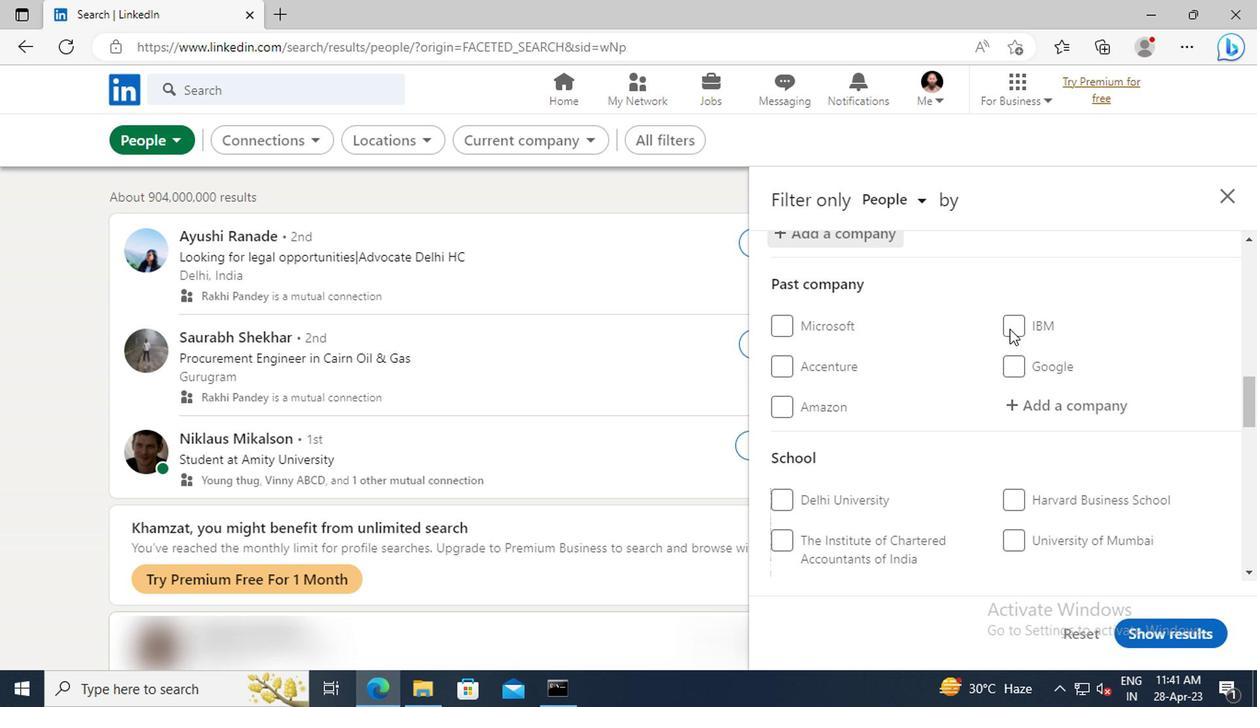 
Action: Mouse scrolled (1004, 328) with delta (0, -1)
Screenshot: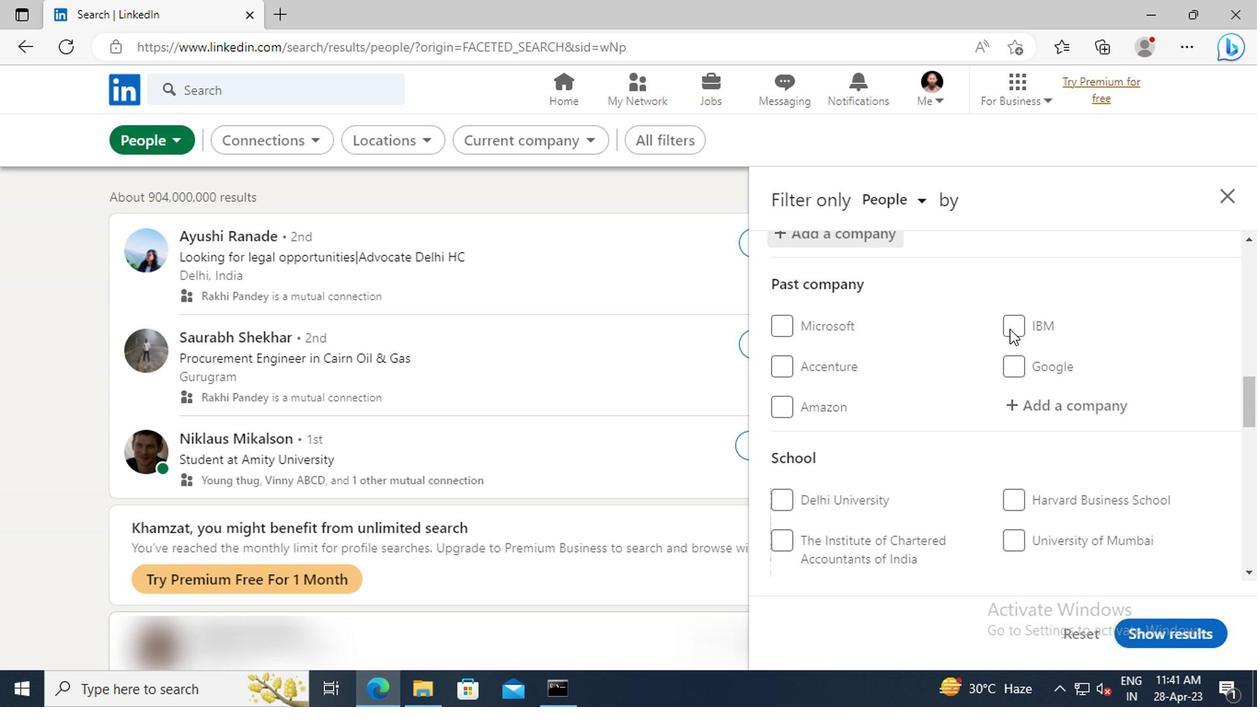 
Action: Mouse scrolled (1004, 328) with delta (0, -1)
Screenshot: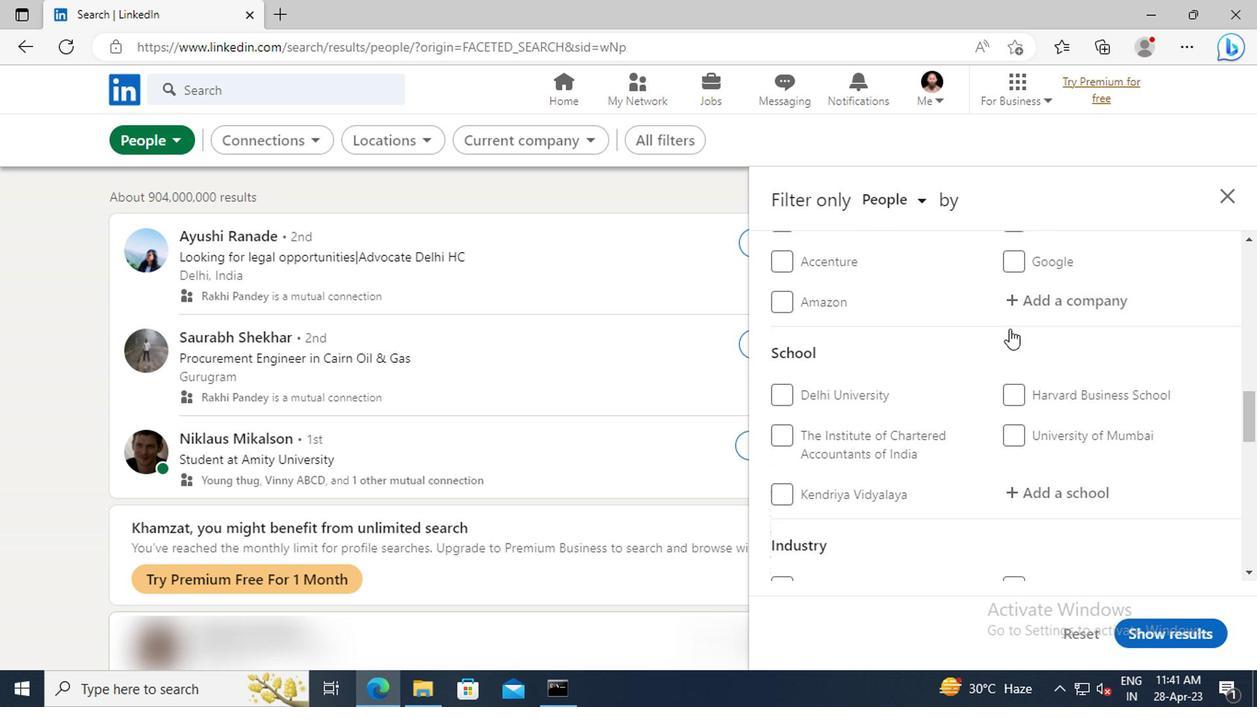 
Action: Mouse scrolled (1004, 328) with delta (0, -1)
Screenshot: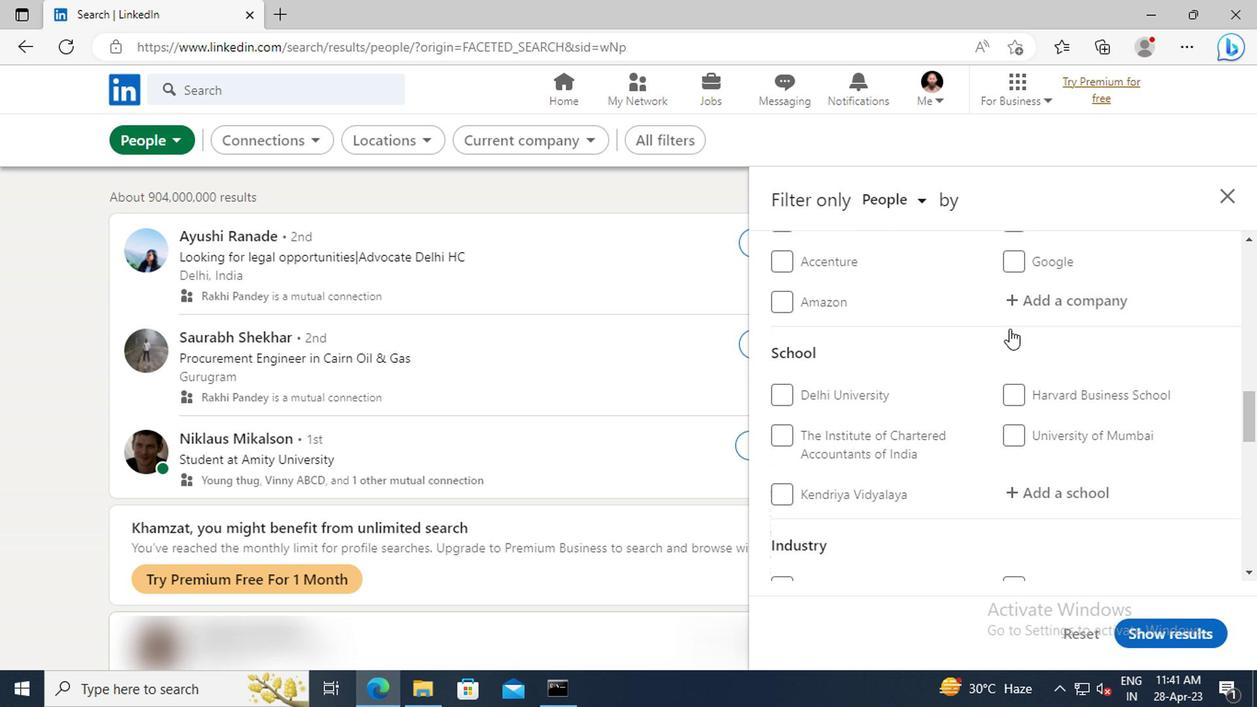
Action: Mouse moved to (1009, 387)
Screenshot: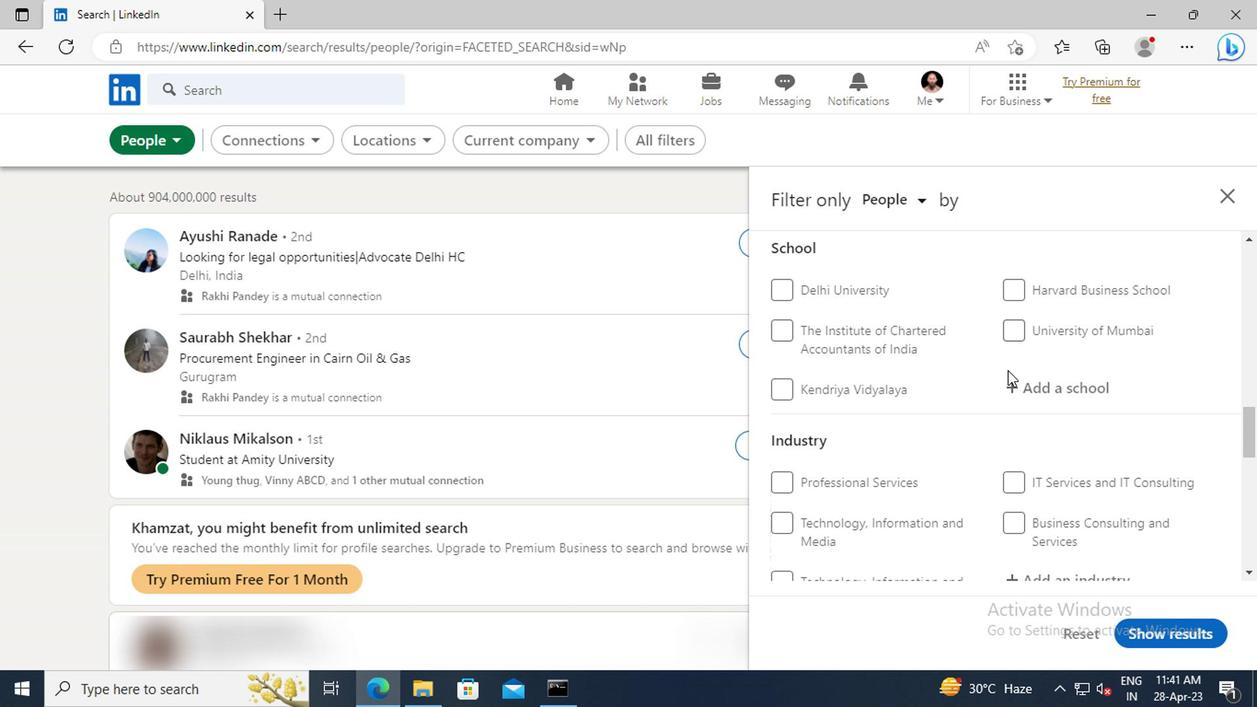 
Action: Mouse pressed left at (1009, 387)
Screenshot: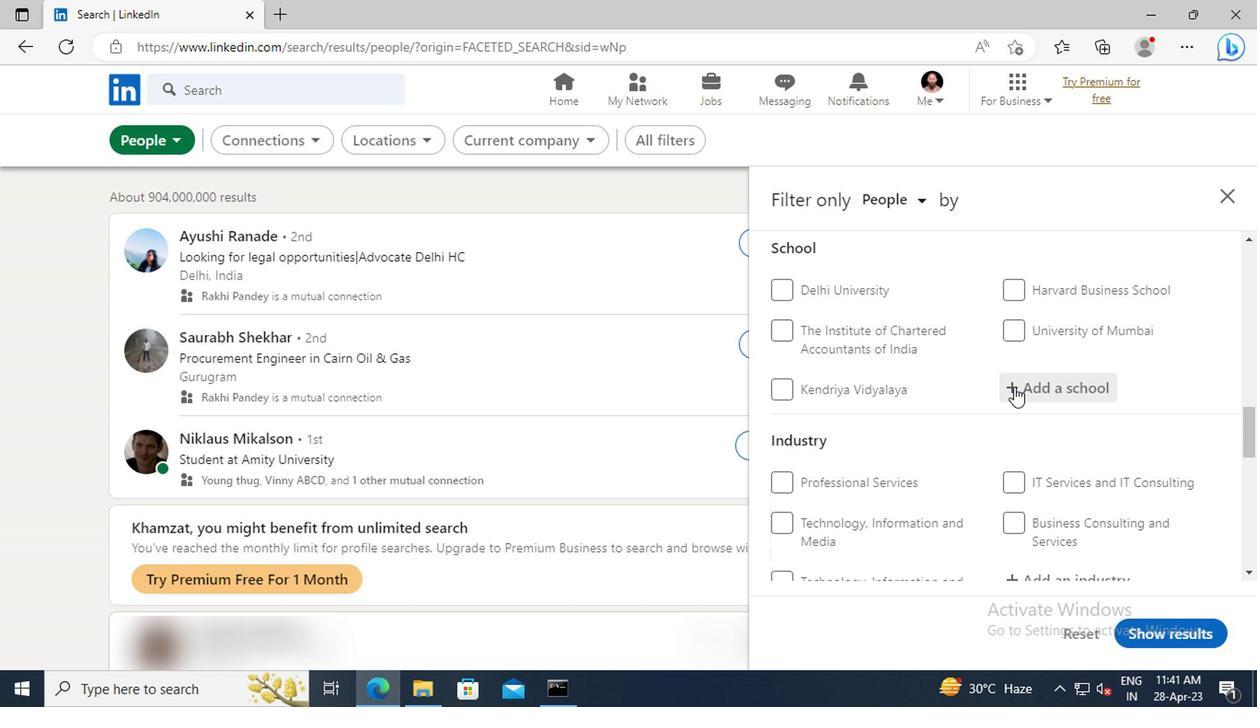 
Action: Key pressed <Key.shift>ANNASAHEB<Key.space><Key.shift>DANGE<Key.space><Key.shift>C
Screenshot: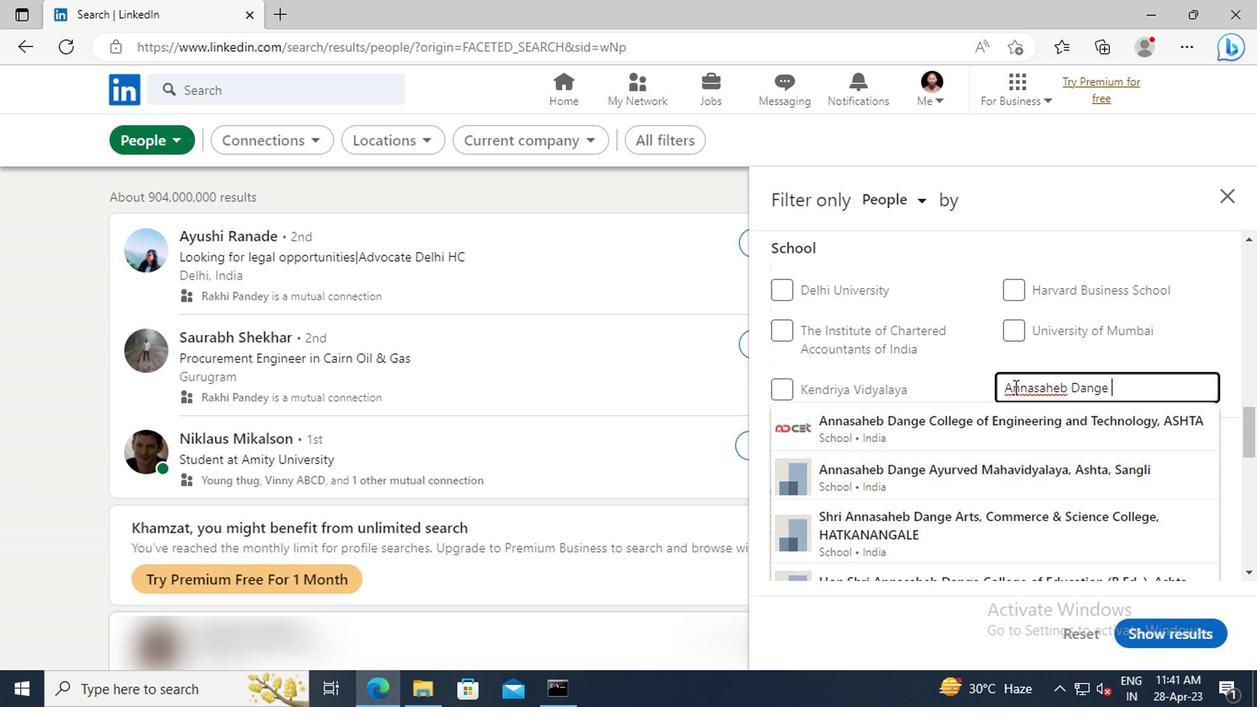 
Action: Mouse moved to (1013, 418)
Screenshot: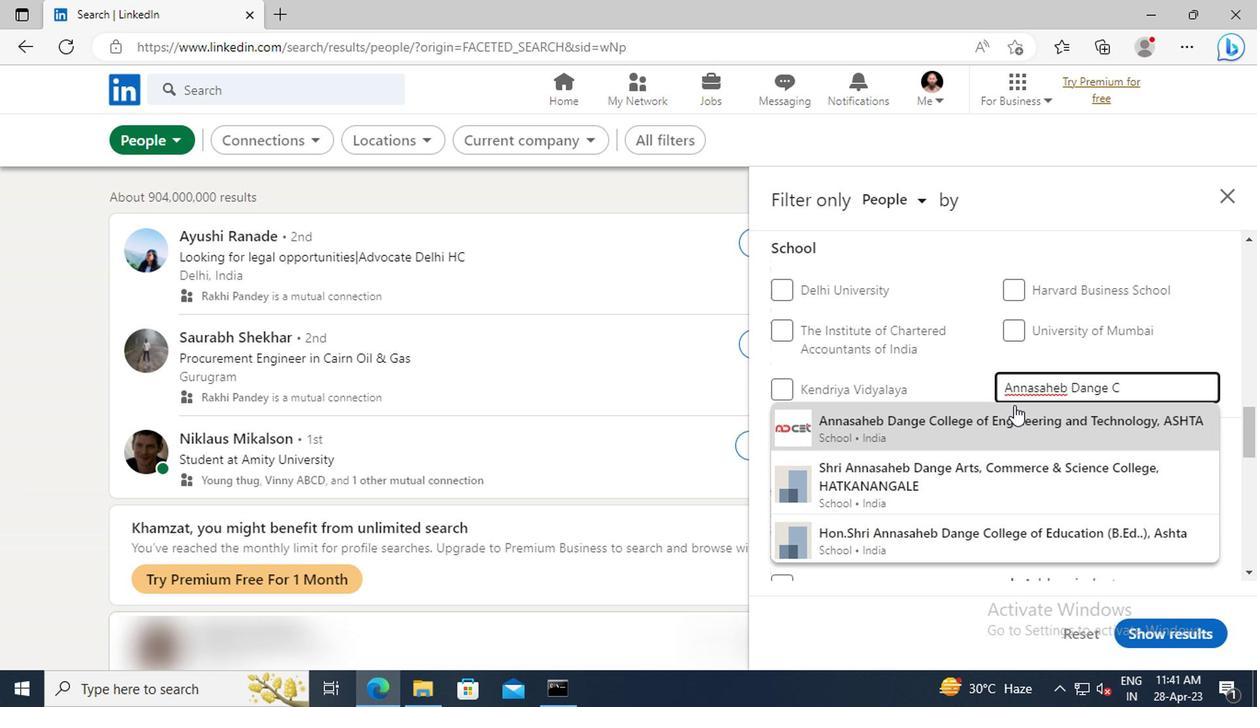 
Action: Mouse pressed left at (1013, 418)
Screenshot: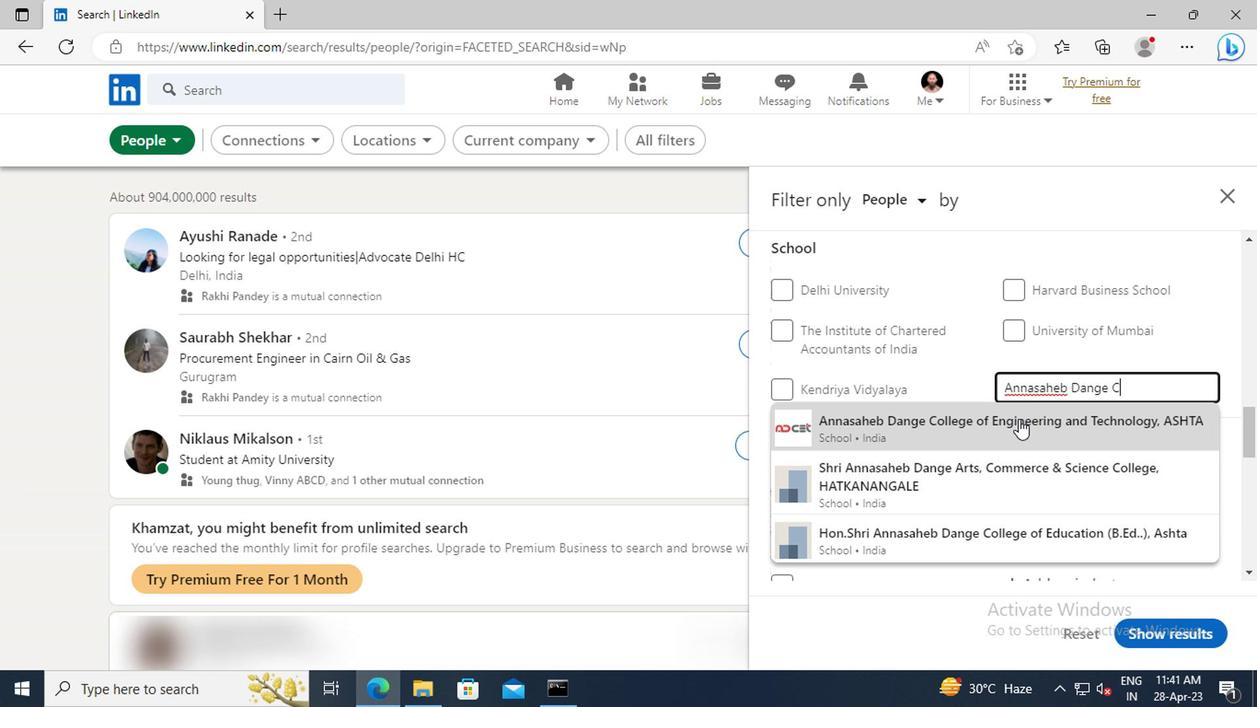 
Action: Mouse moved to (1033, 371)
Screenshot: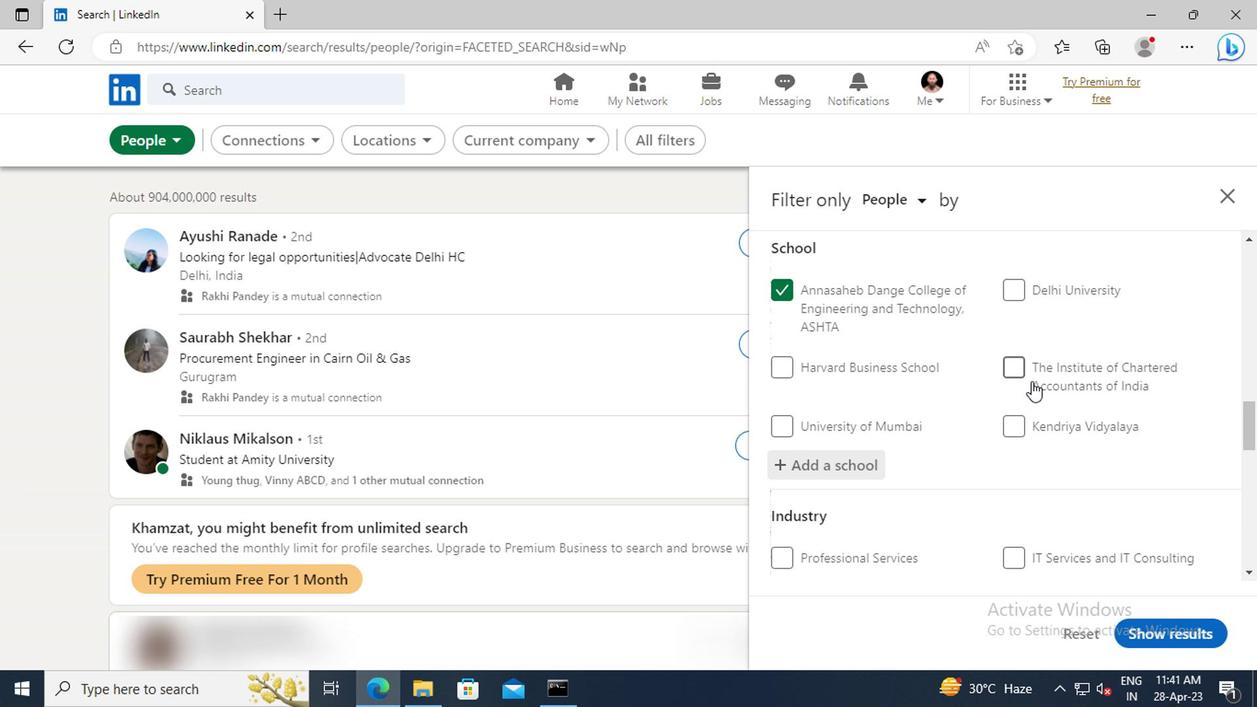 
Action: Mouse scrolled (1033, 370) with delta (0, -1)
Screenshot: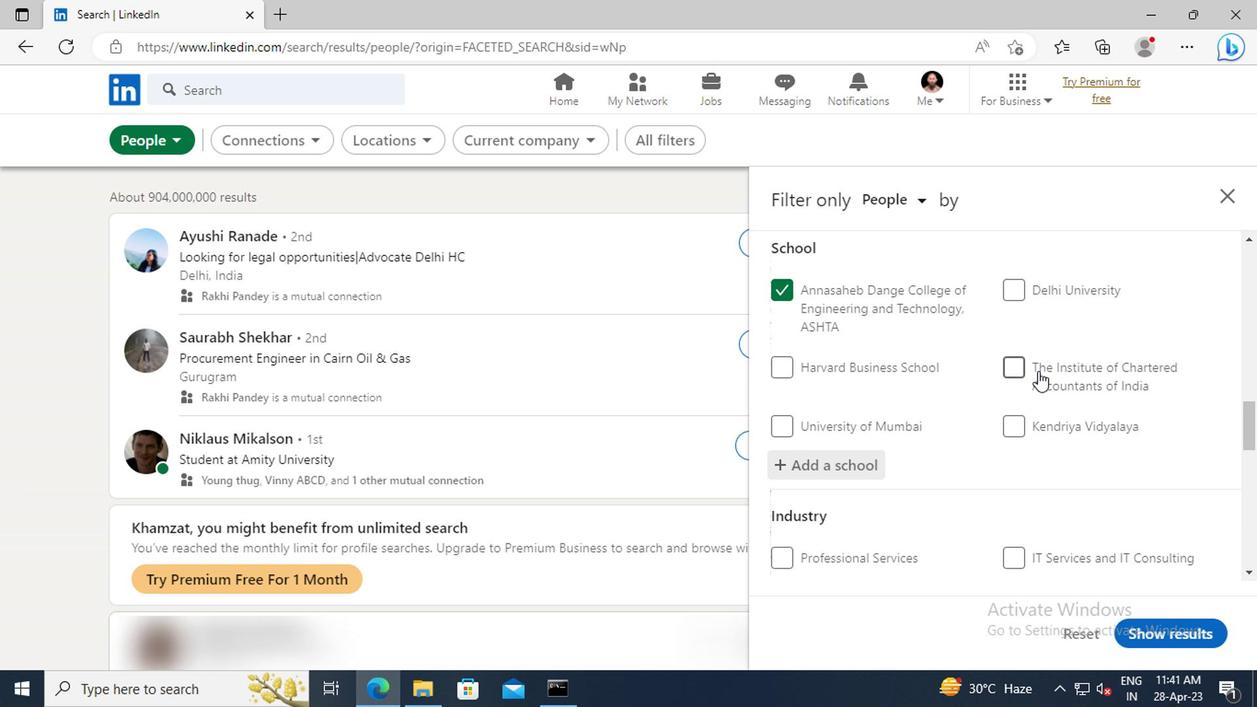 
Action: Mouse scrolled (1033, 370) with delta (0, -1)
Screenshot: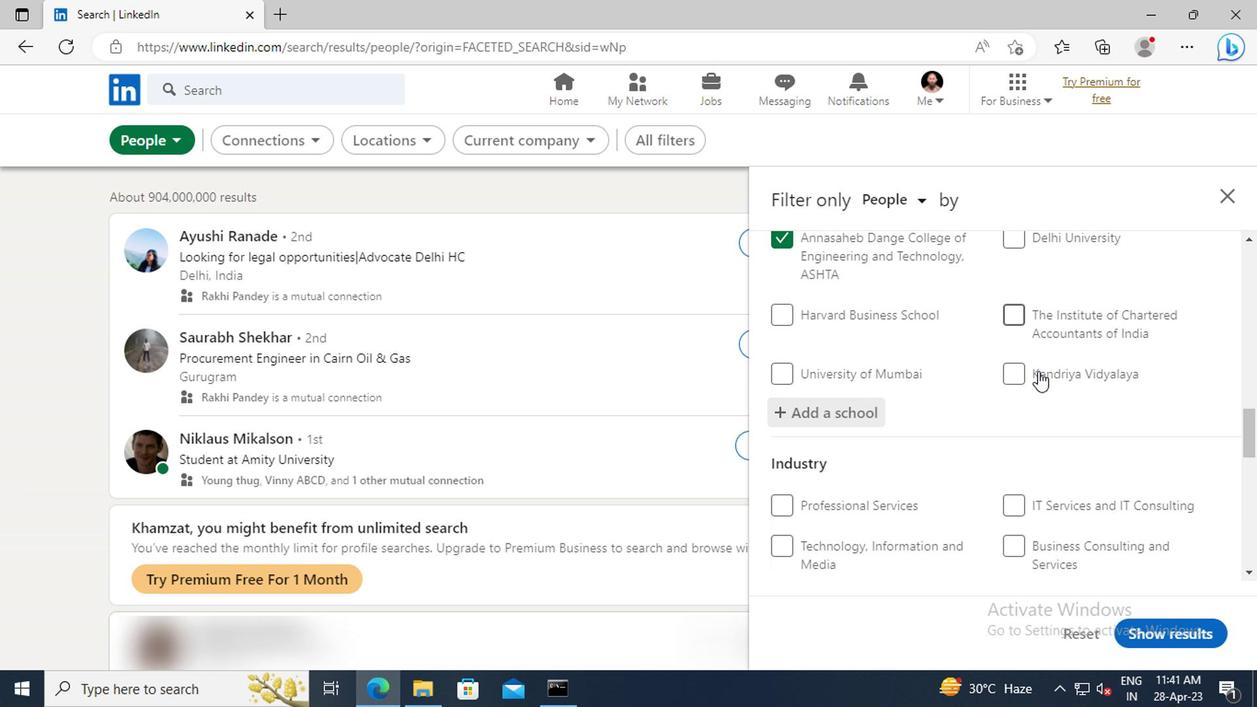 
Action: Mouse scrolled (1033, 370) with delta (0, -1)
Screenshot: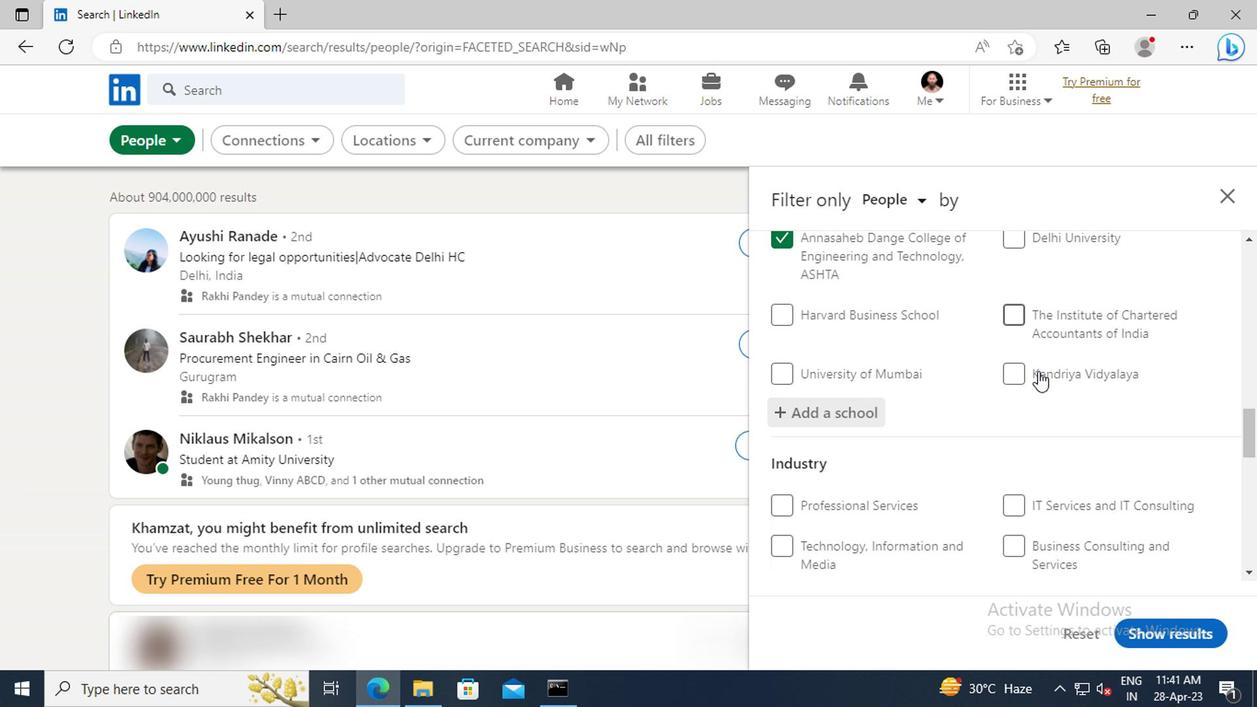 
Action: Mouse scrolled (1033, 370) with delta (0, -1)
Screenshot: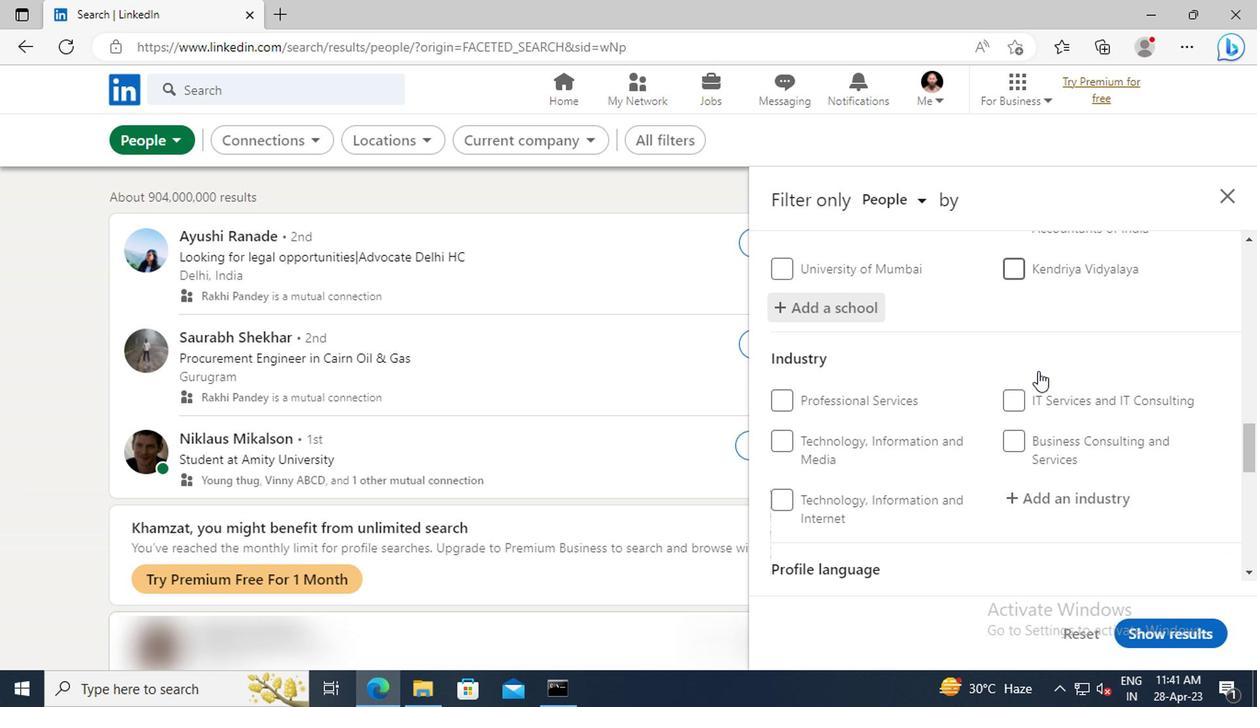 
Action: Mouse scrolled (1033, 370) with delta (0, -1)
Screenshot: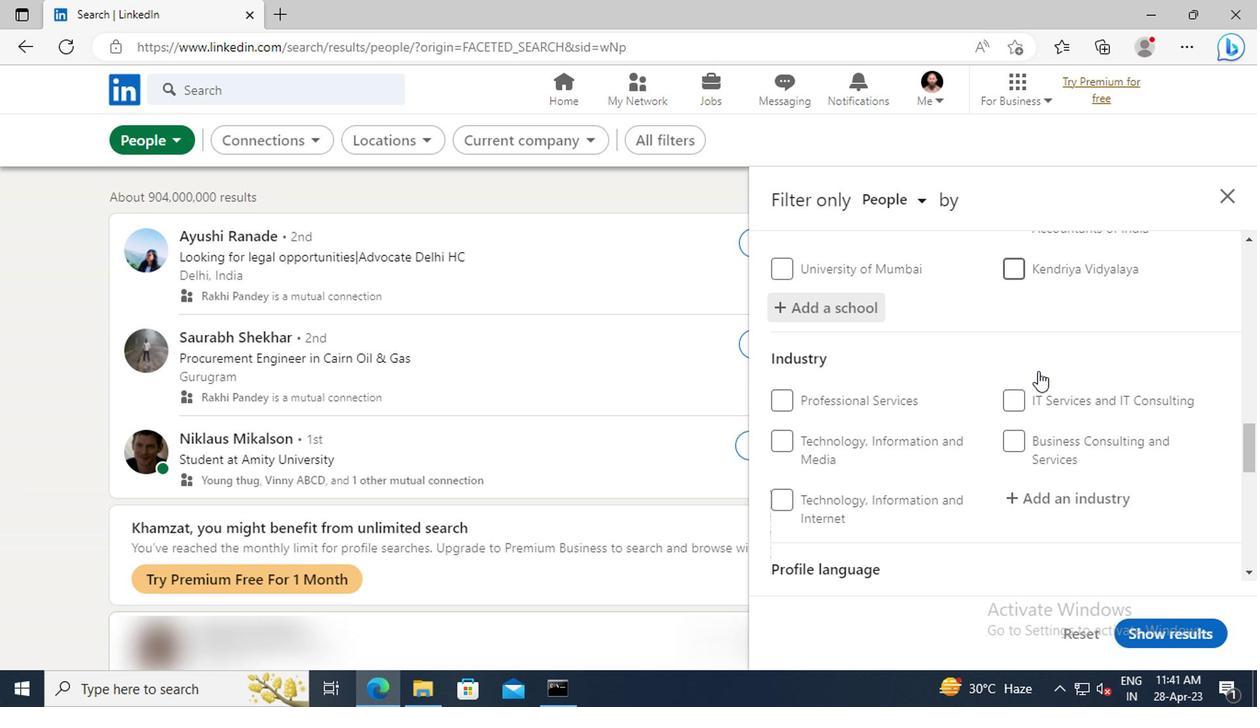 
Action: Mouse moved to (1032, 391)
Screenshot: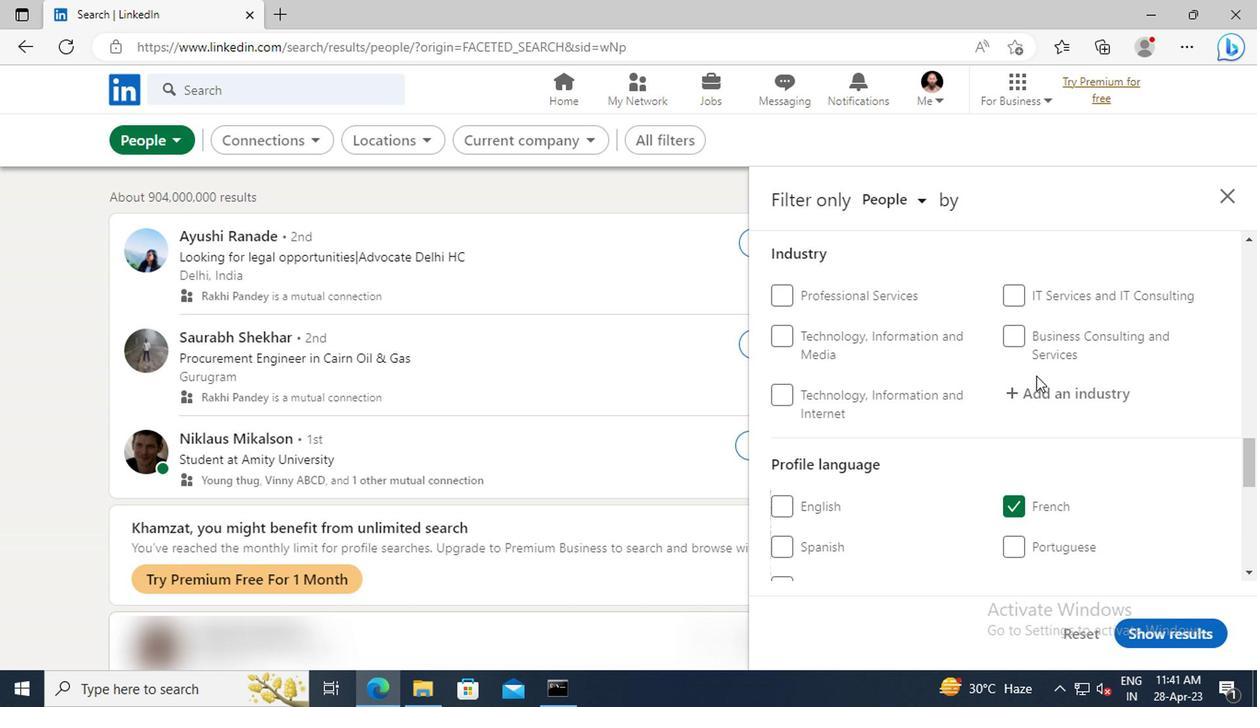 
Action: Mouse pressed left at (1032, 391)
Screenshot: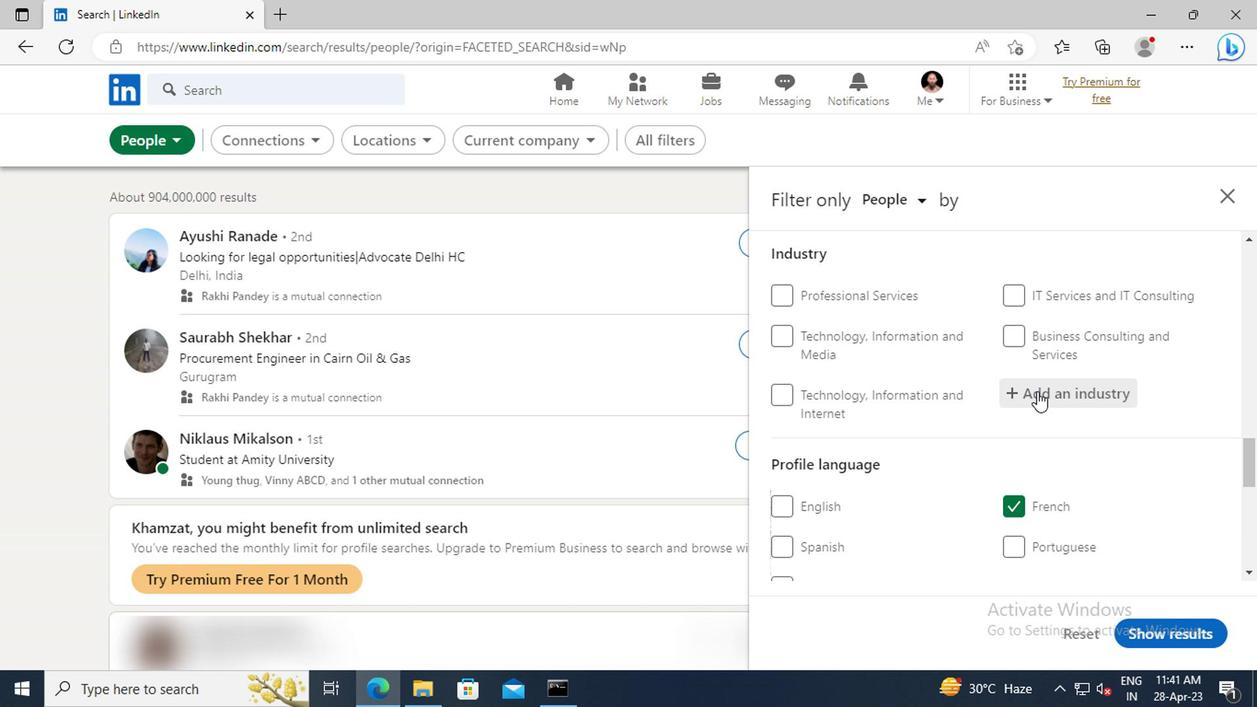 
Action: Key pressed <Key.shift>MACHINERY<Key.space><Key.shift><Key.shift>MANUFACTURING
Screenshot: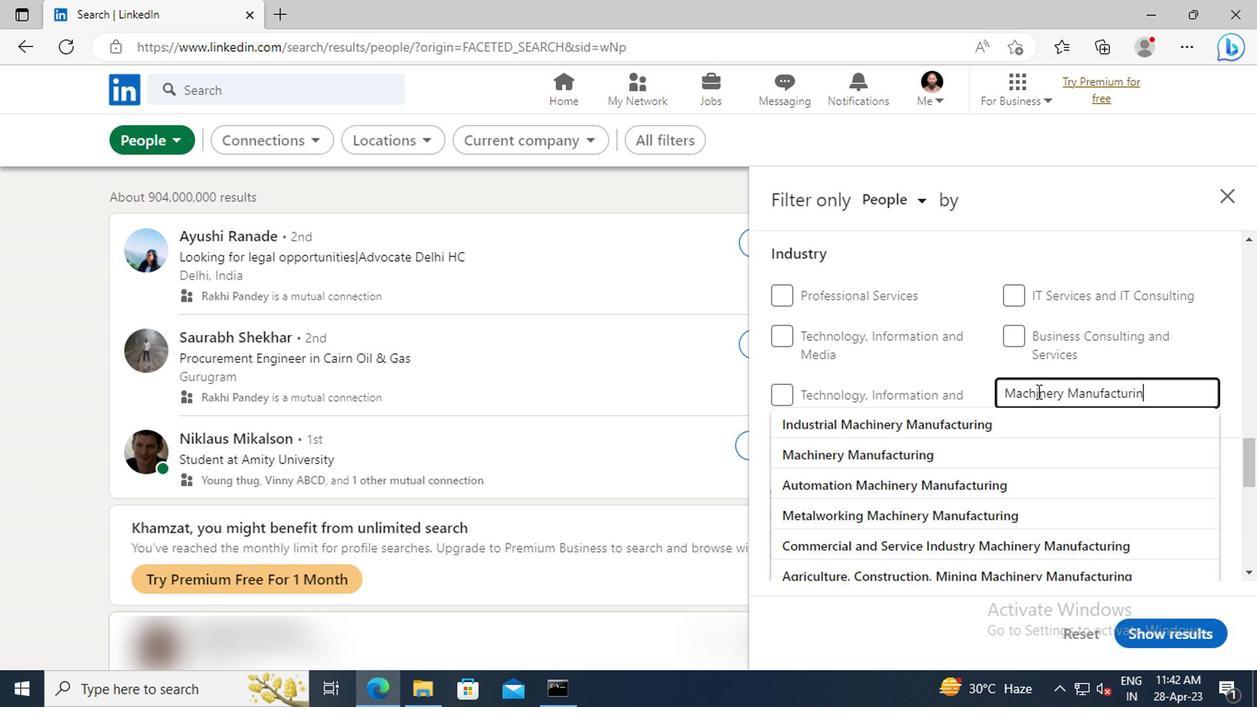 
Action: Mouse moved to (1003, 426)
Screenshot: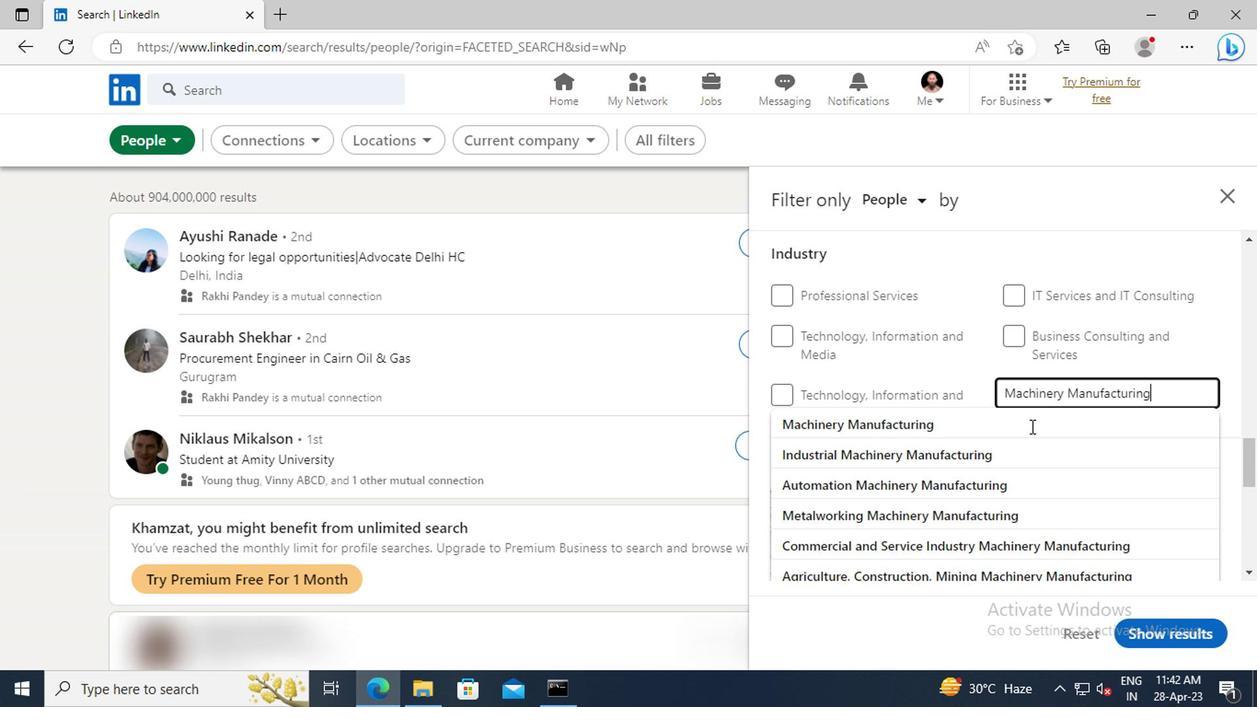 
Action: Mouse pressed left at (1003, 426)
Screenshot: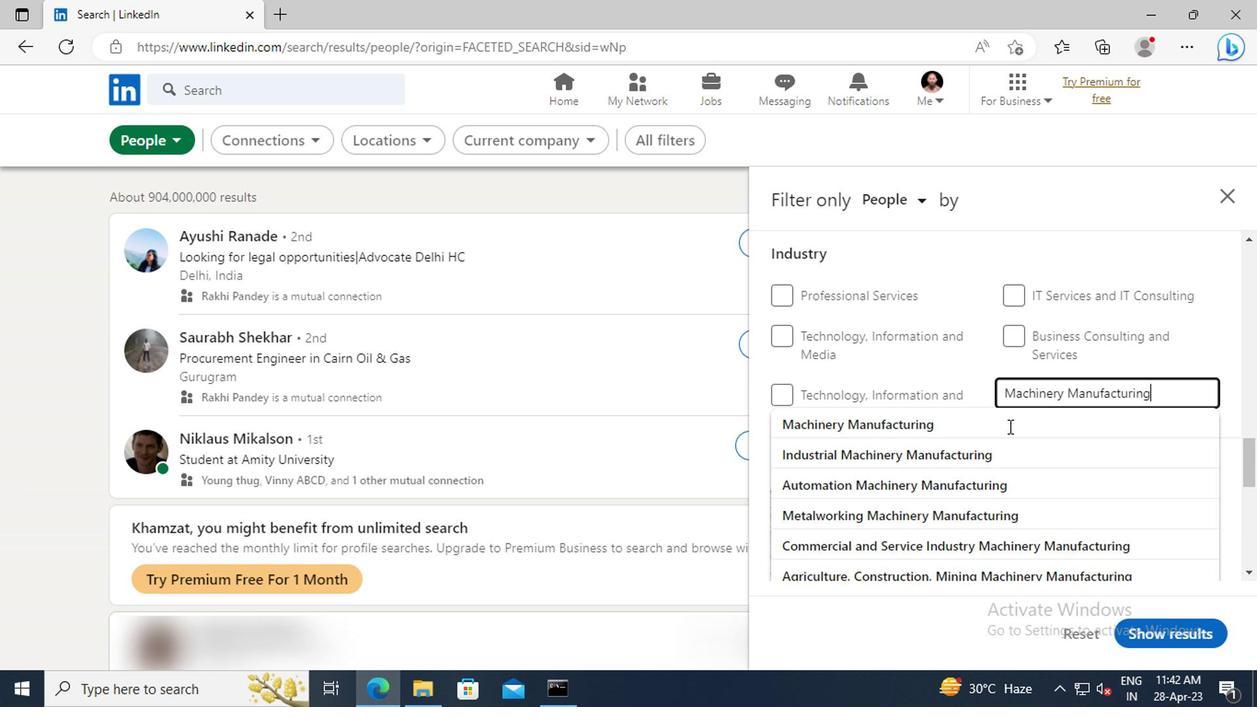 
Action: Mouse moved to (1006, 399)
Screenshot: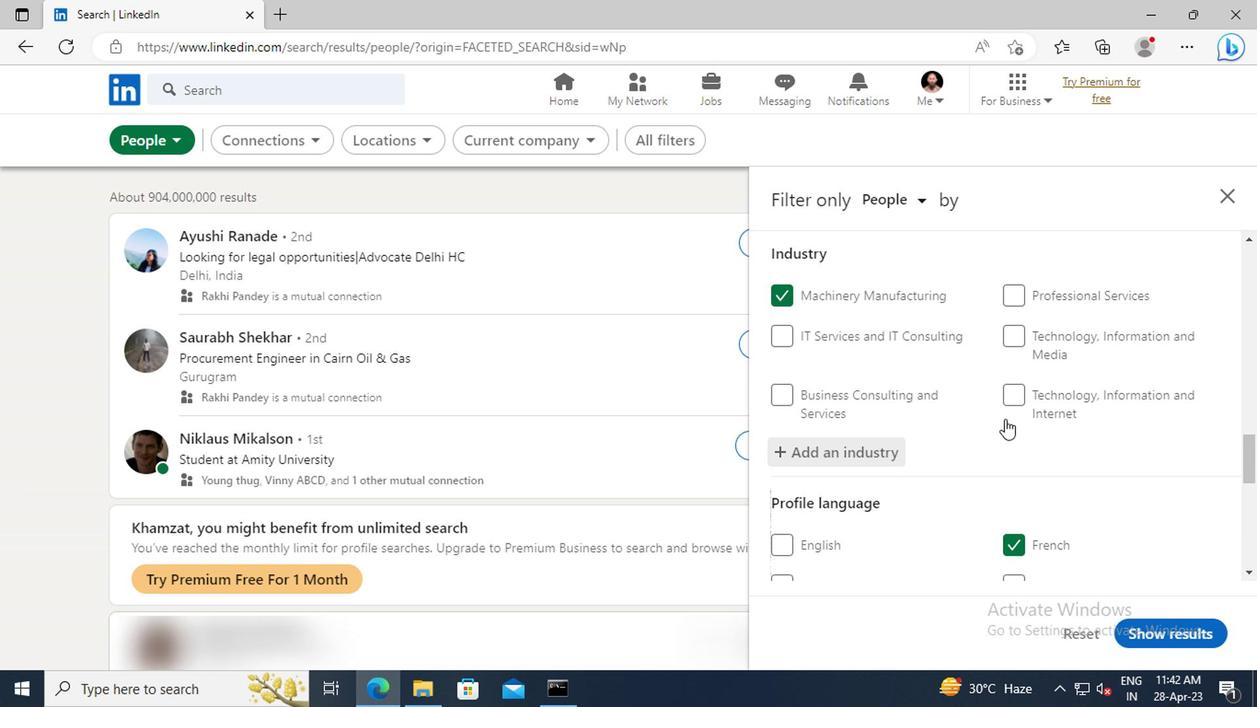 
Action: Mouse scrolled (1006, 397) with delta (0, -1)
Screenshot: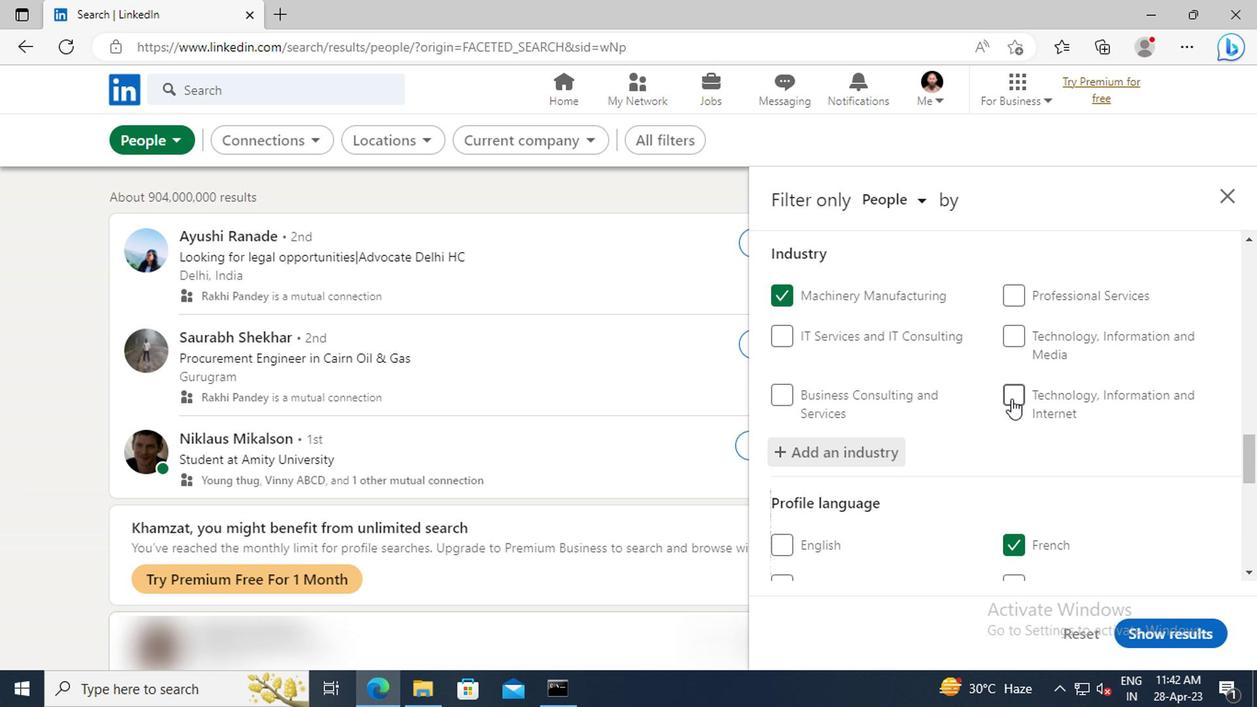 
Action: Mouse scrolled (1006, 397) with delta (0, -1)
Screenshot: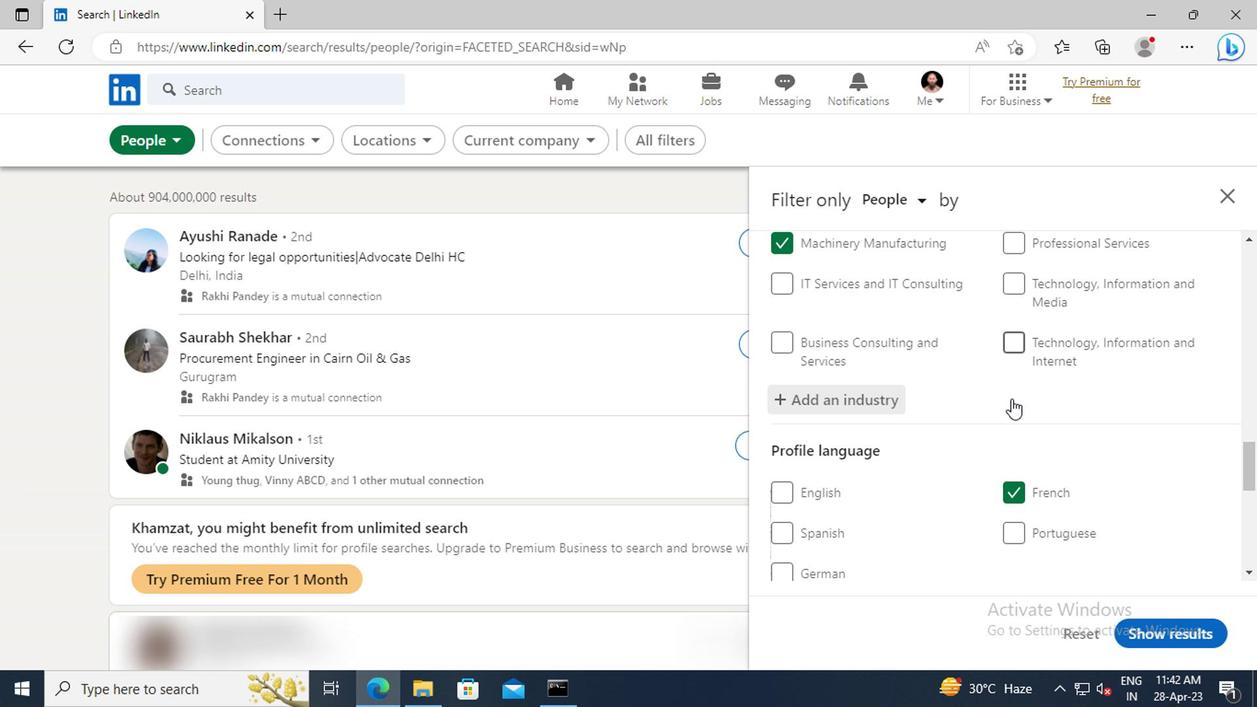 
Action: Mouse scrolled (1006, 397) with delta (0, -1)
Screenshot: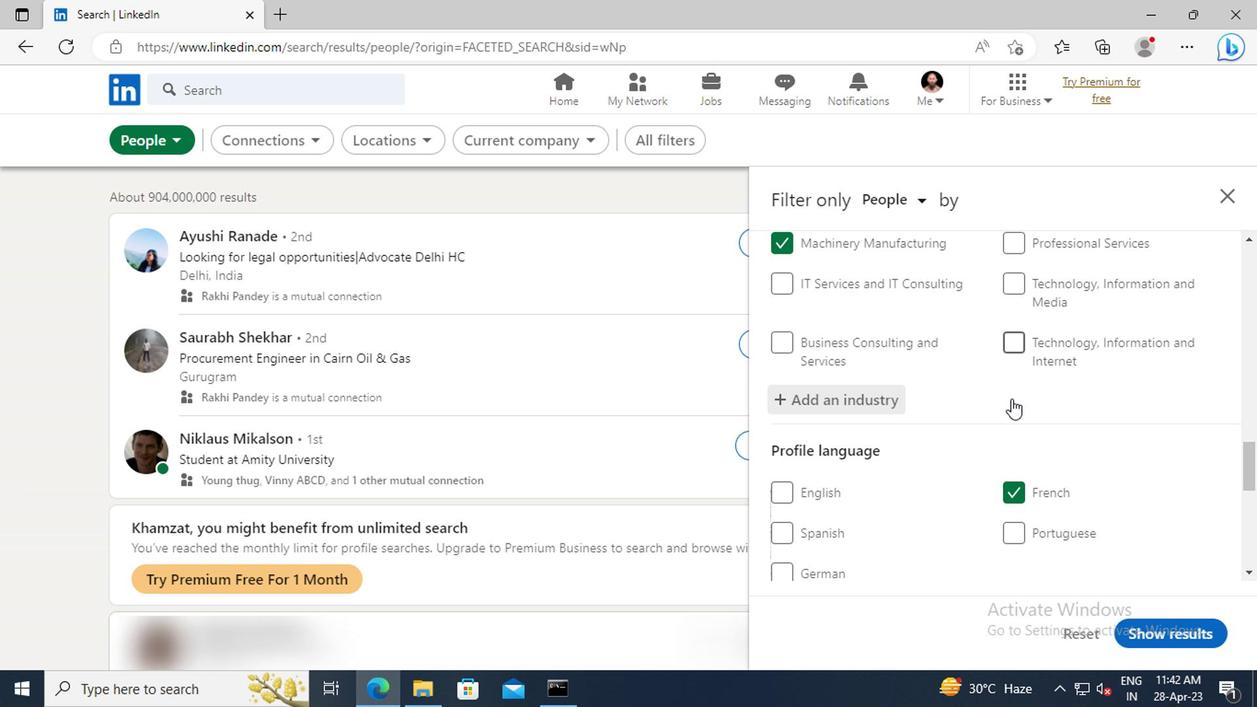 
Action: Mouse scrolled (1006, 397) with delta (0, -1)
Screenshot: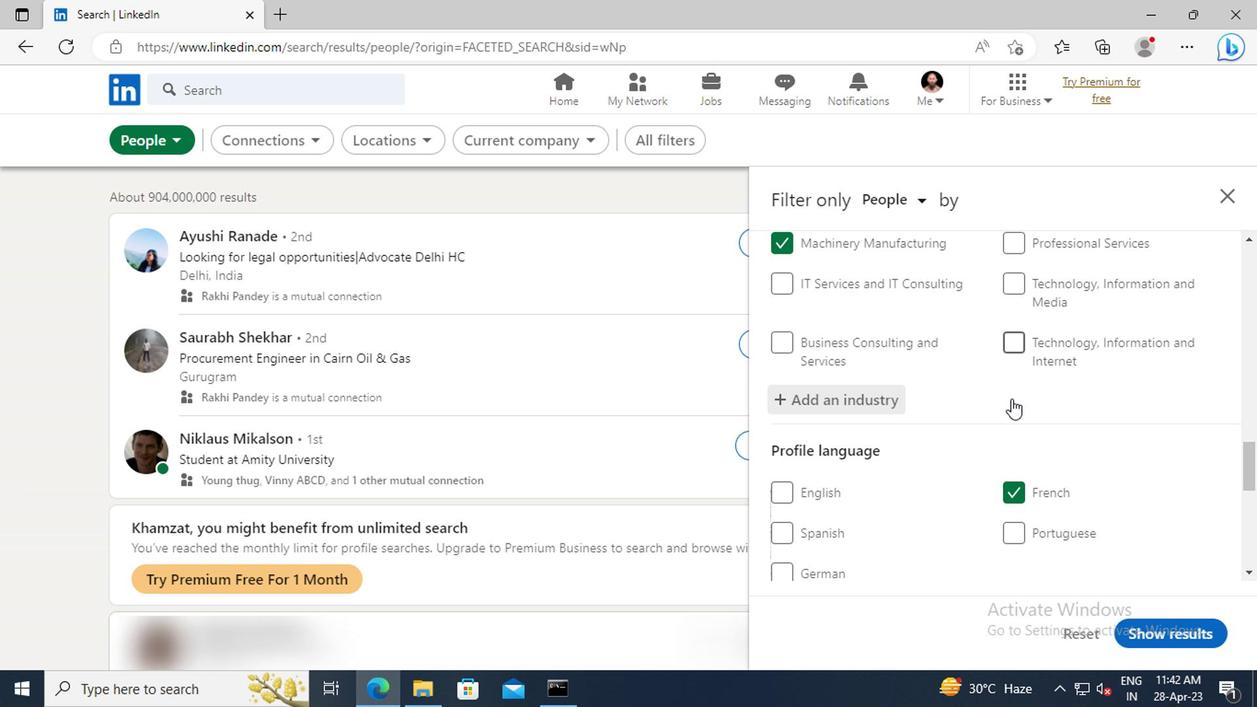 
Action: Mouse scrolled (1006, 397) with delta (0, -1)
Screenshot: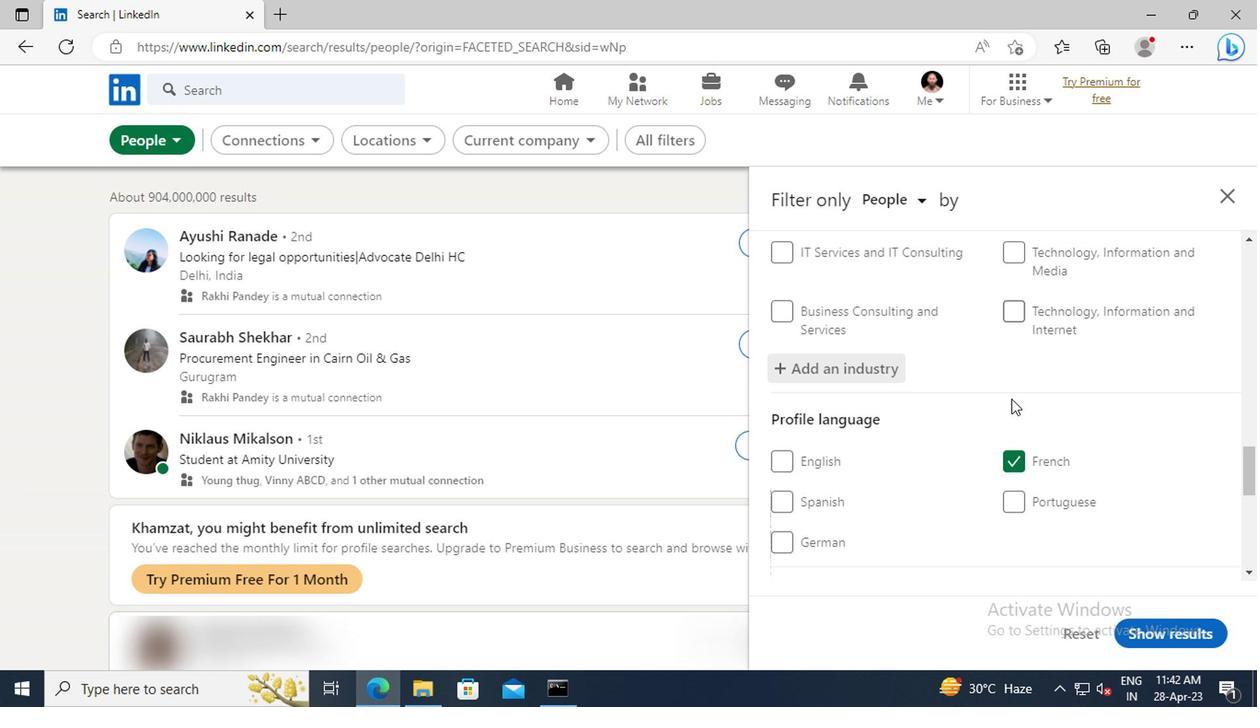 
Action: Mouse scrolled (1006, 397) with delta (0, -1)
Screenshot: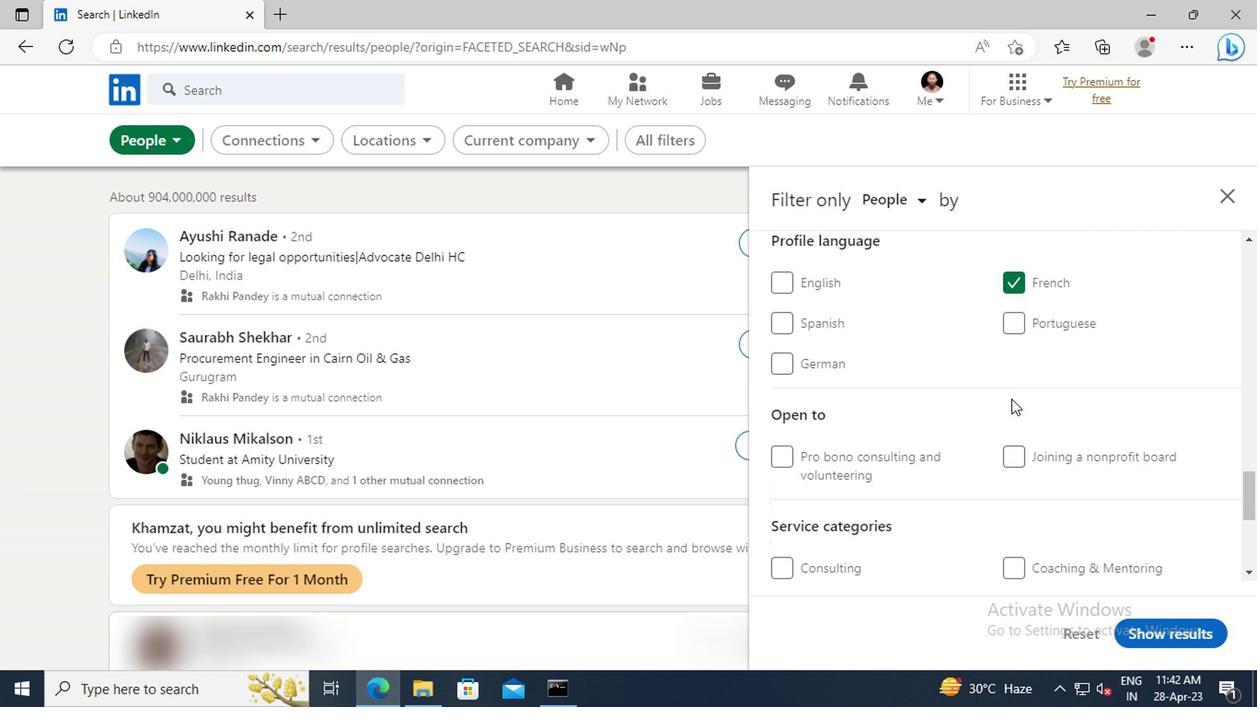 
Action: Mouse scrolled (1006, 397) with delta (0, -1)
Screenshot: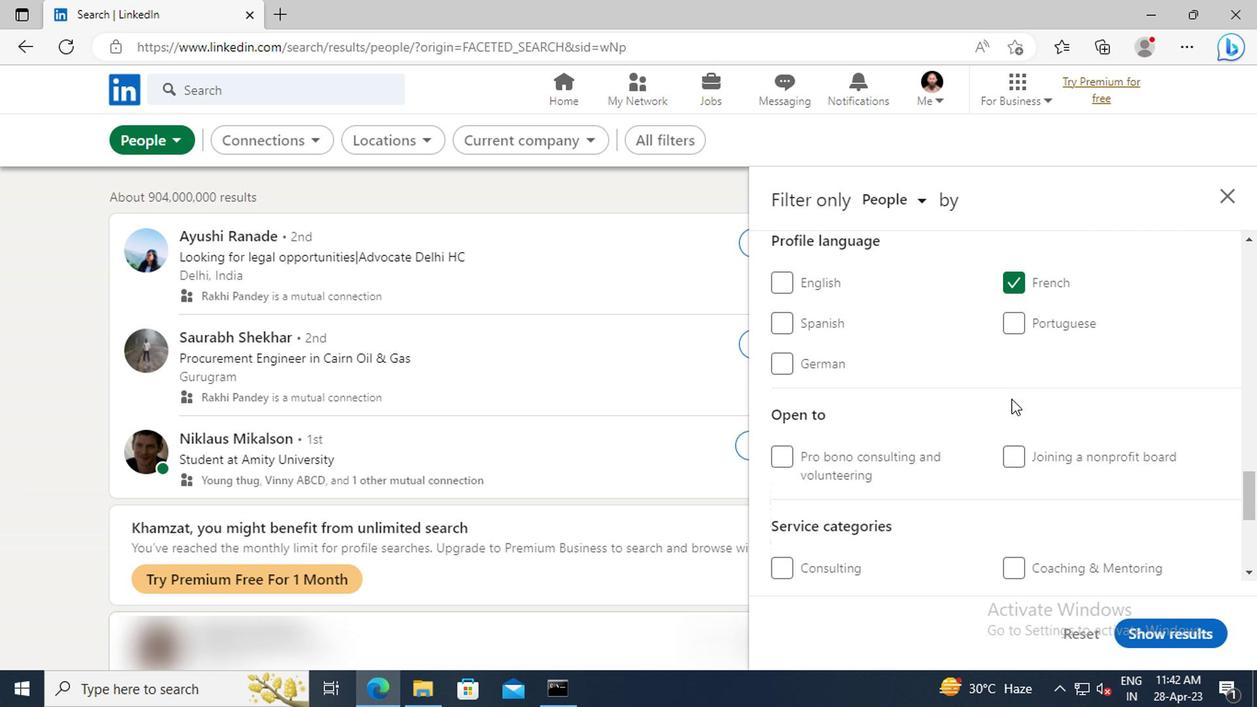 
Action: Mouse scrolled (1006, 397) with delta (0, -1)
Screenshot: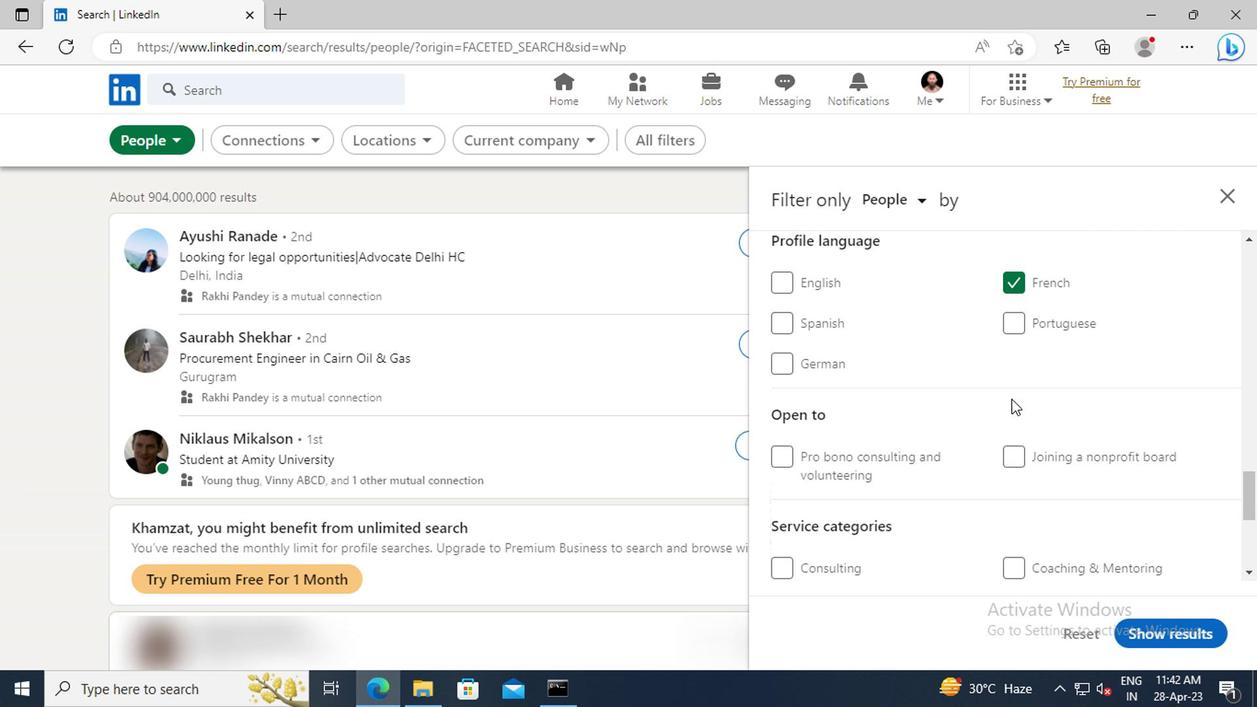 
Action: Mouse scrolled (1006, 397) with delta (0, -1)
Screenshot: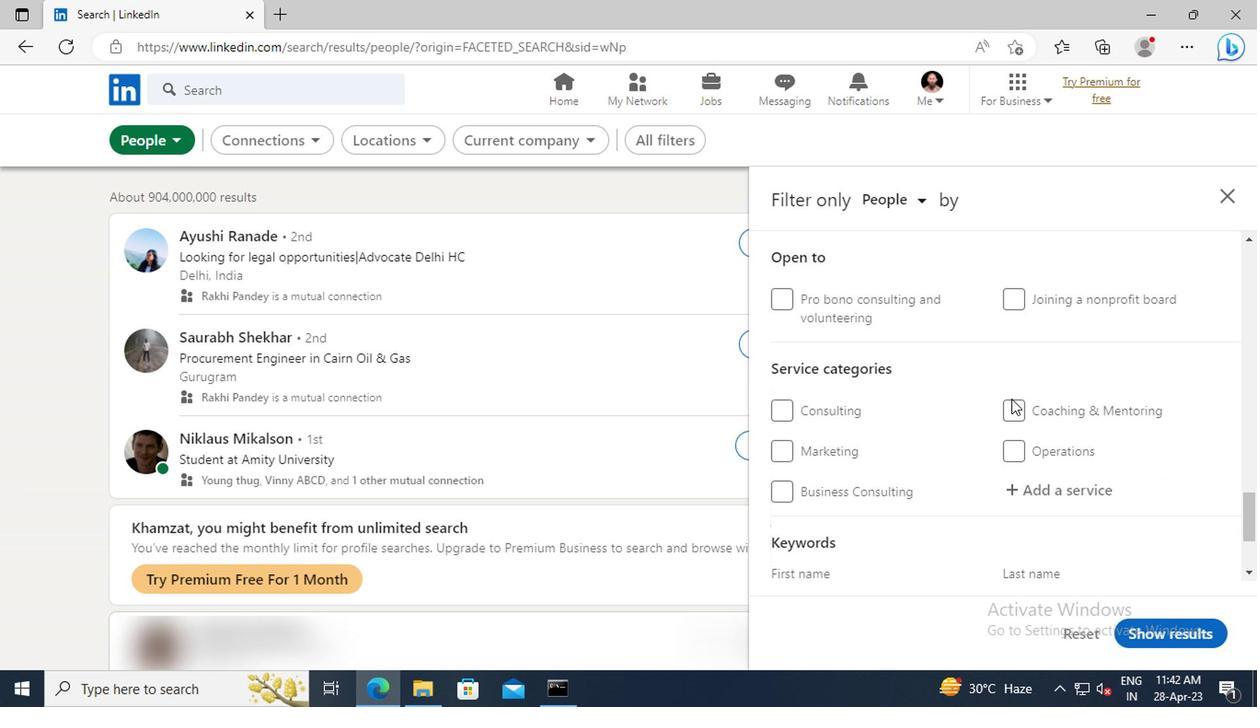 
Action: Mouse scrolled (1006, 397) with delta (0, -1)
Screenshot: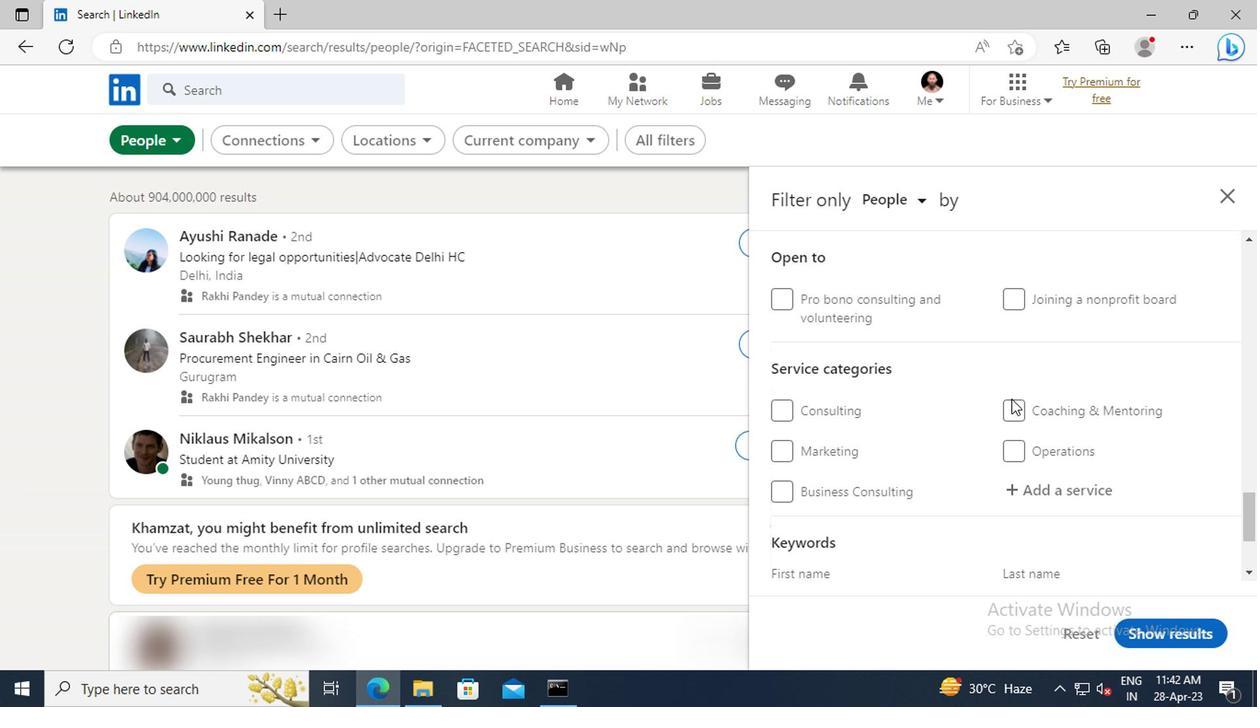 
Action: Mouse moved to (1026, 392)
Screenshot: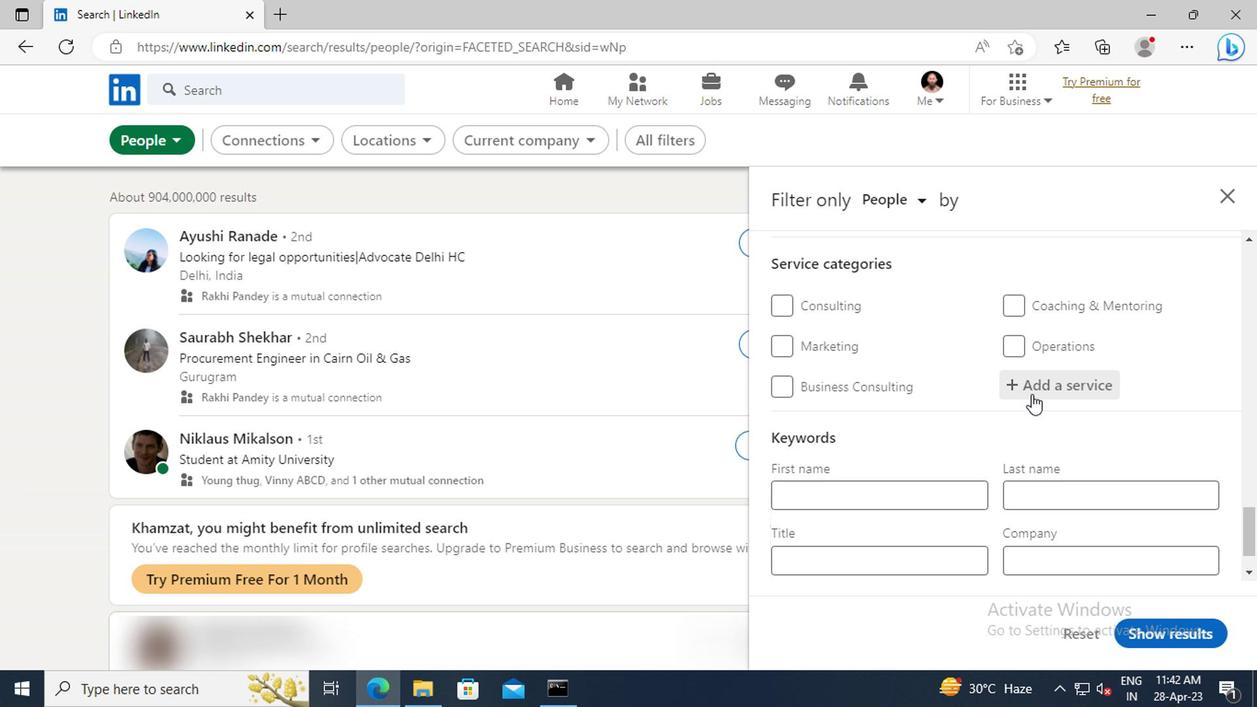 
Action: Mouse pressed left at (1026, 392)
Screenshot: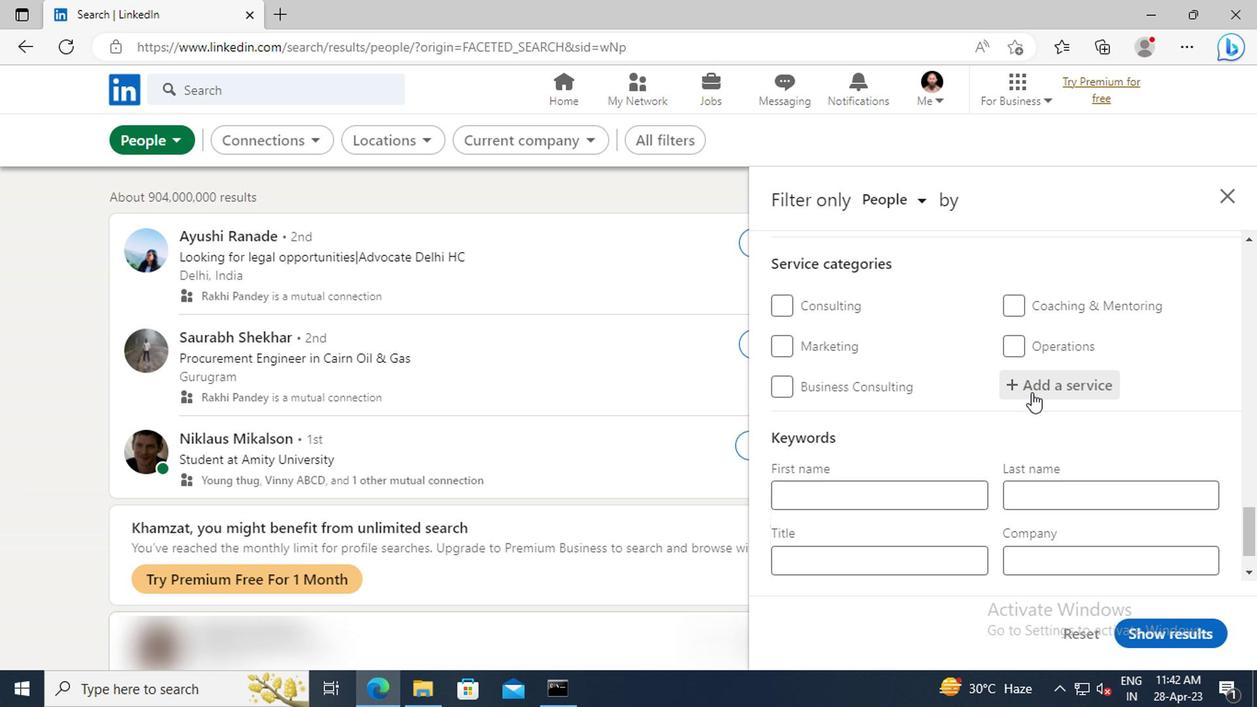 
Action: Key pressed <Key.shift>TRANSLATION
Screenshot: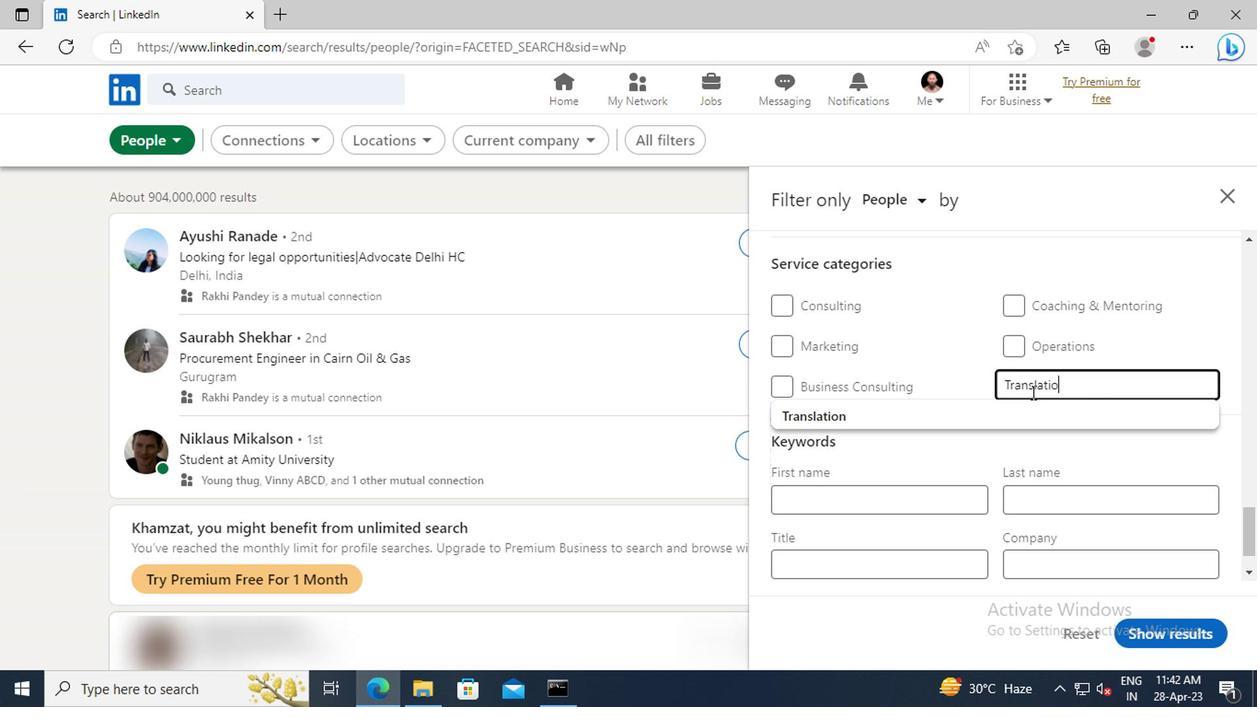 
Action: Mouse moved to (1031, 412)
Screenshot: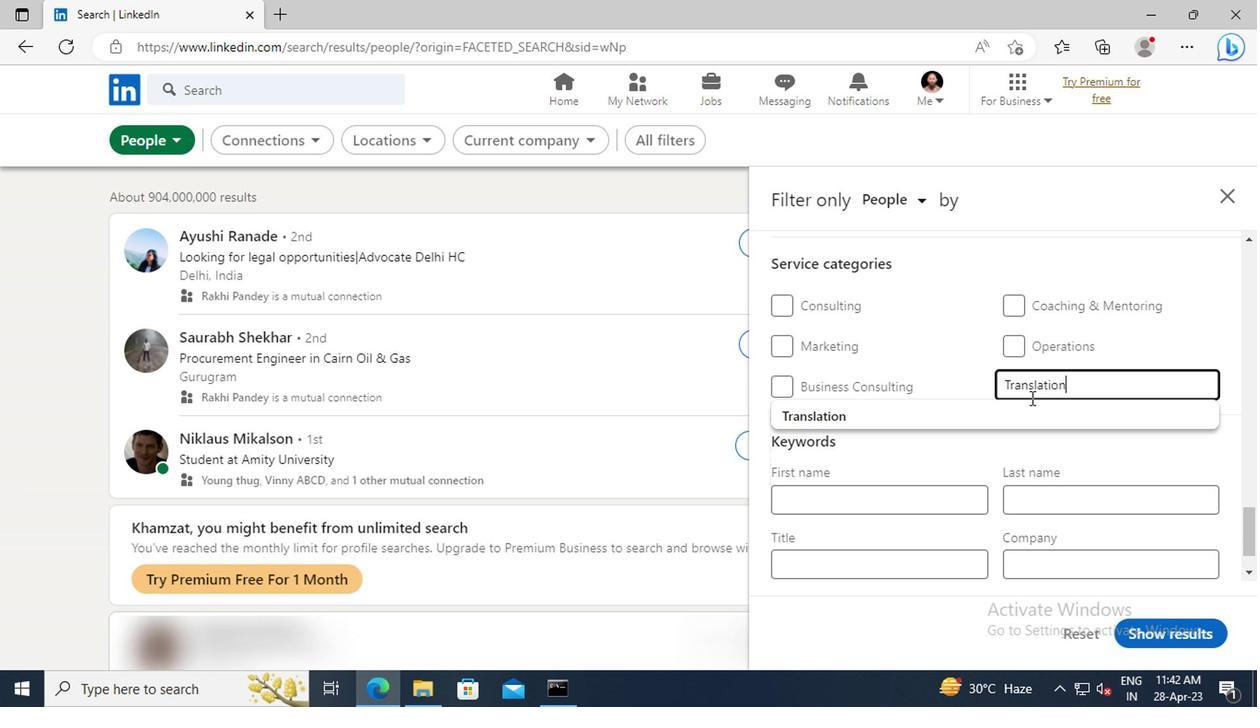 
Action: Mouse pressed left at (1031, 412)
Screenshot: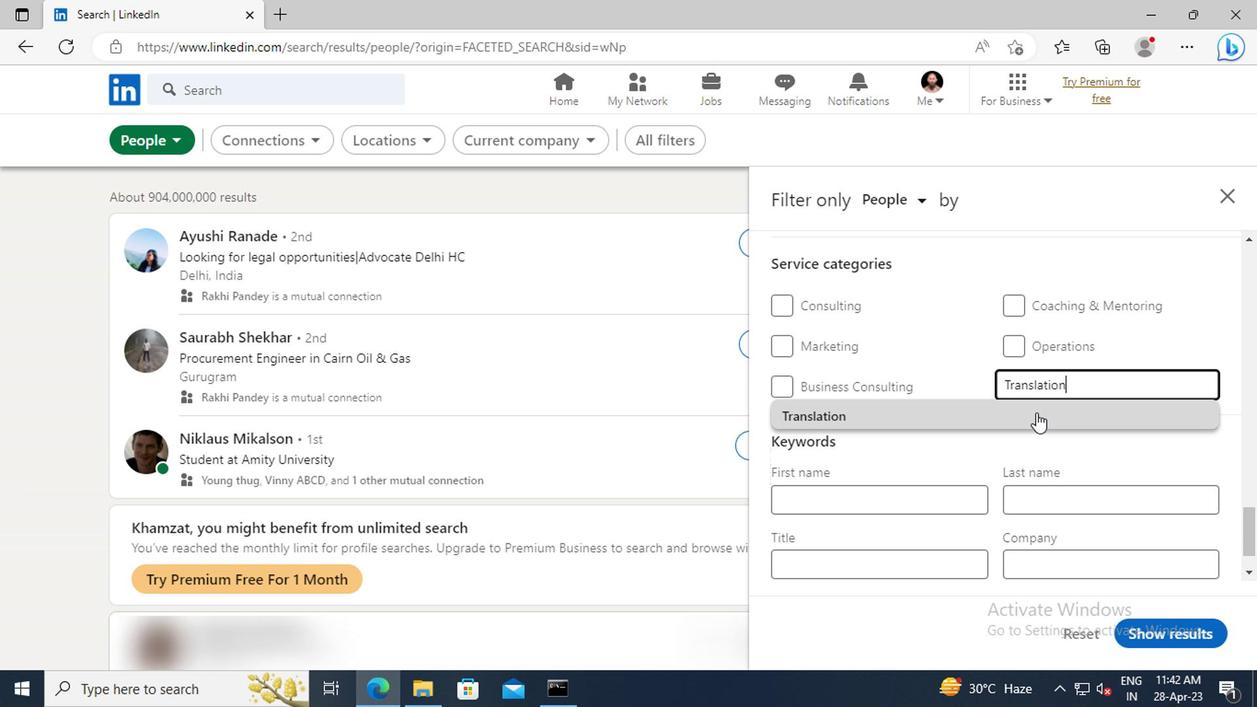 
Action: Mouse moved to (989, 382)
Screenshot: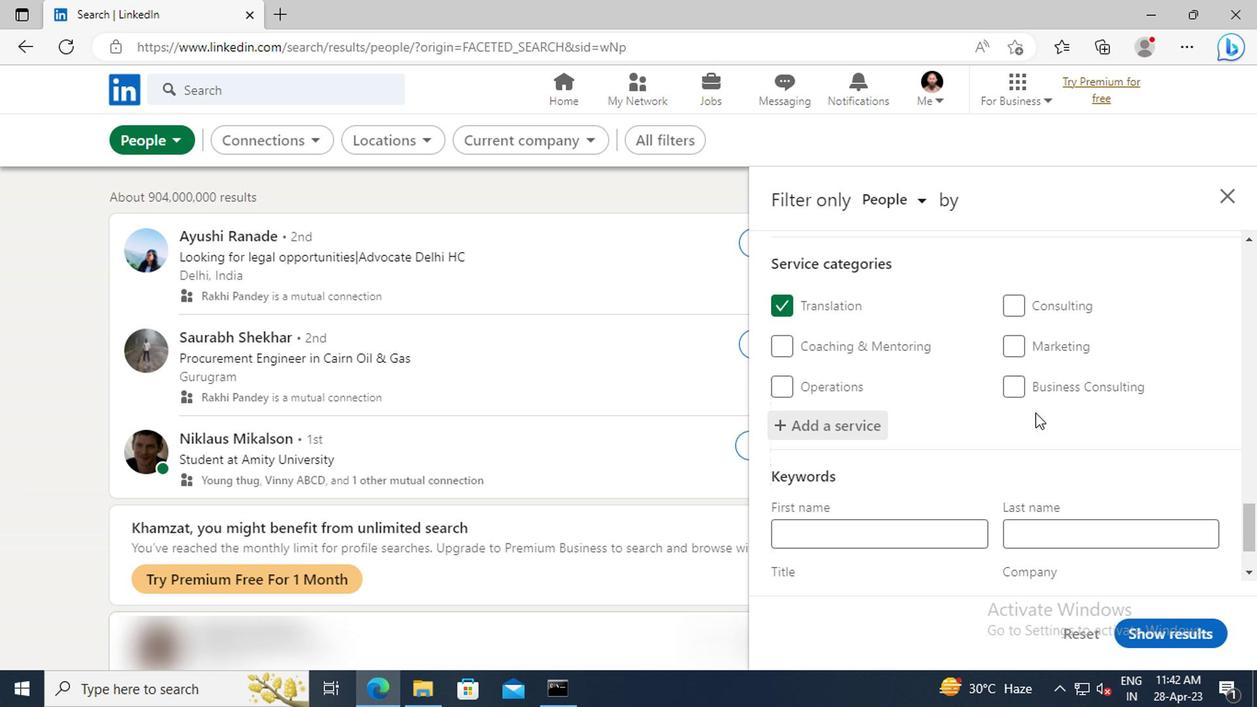 
Action: Mouse scrolled (989, 381) with delta (0, -1)
Screenshot: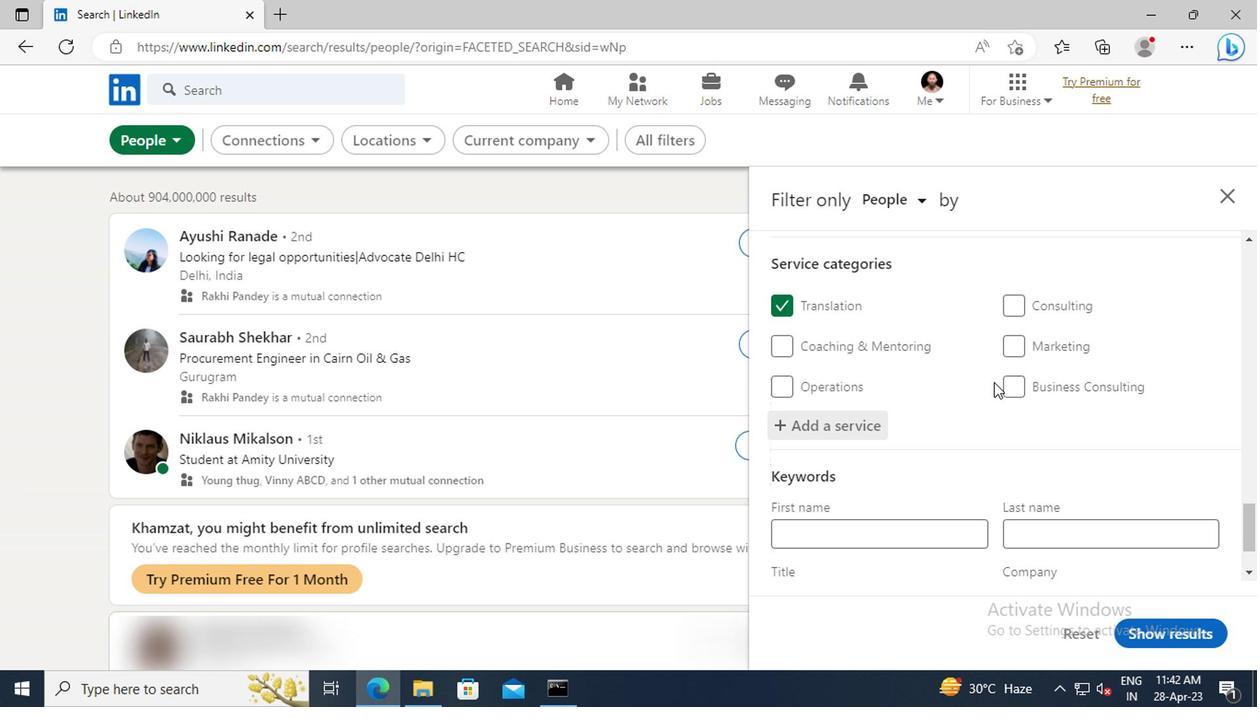 
Action: Mouse scrolled (989, 381) with delta (0, -1)
Screenshot: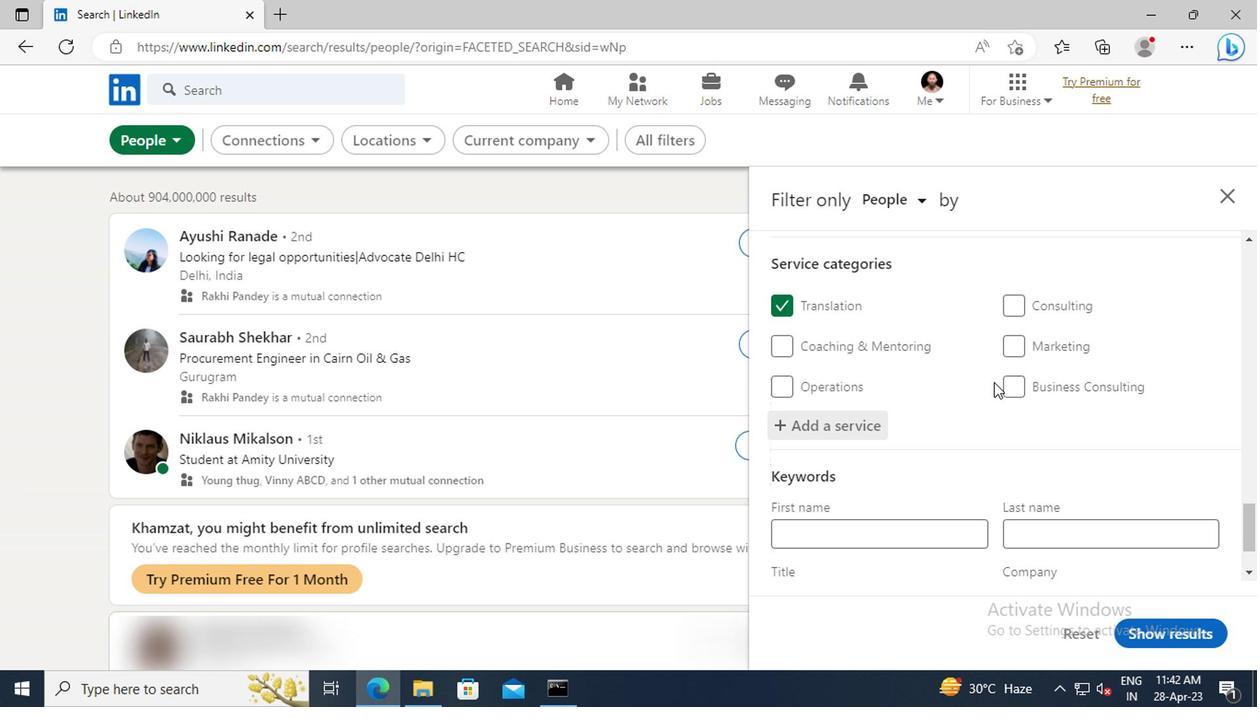 
Action: Mouse scrolled (989, 381) with delta (0, -1)
Screenshot: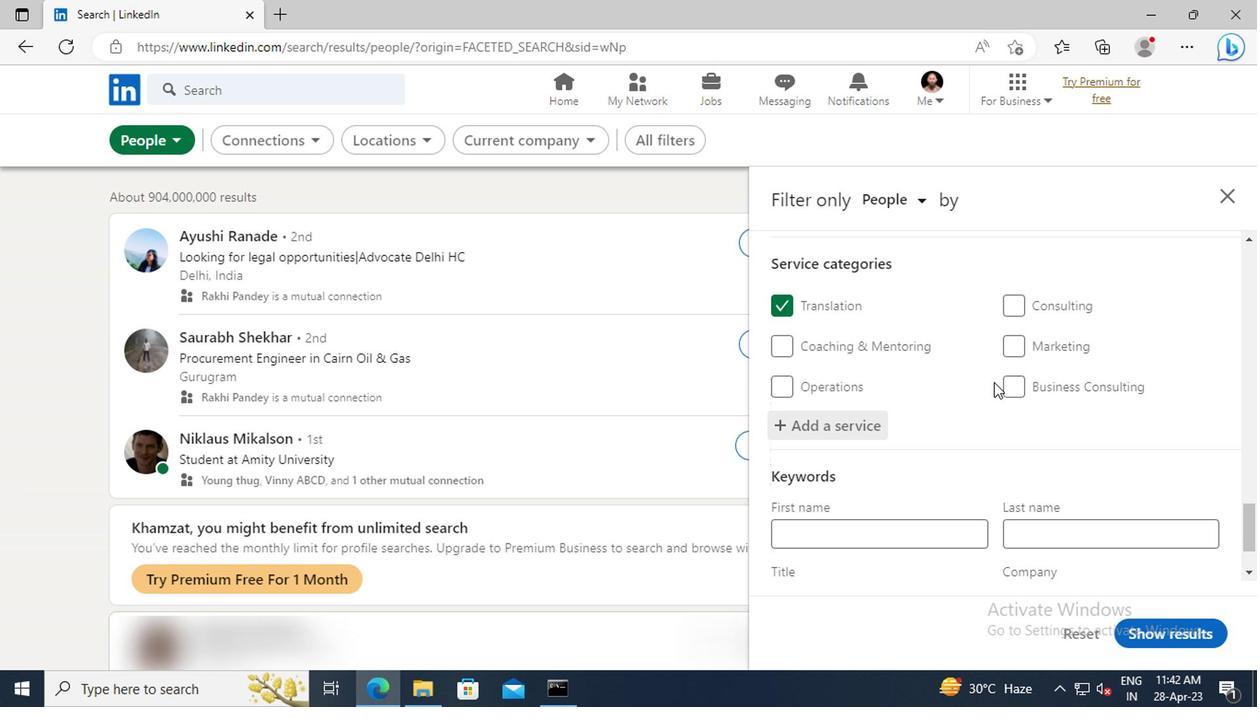 
Action: Mouse moved to (839, 495)
Screenshot: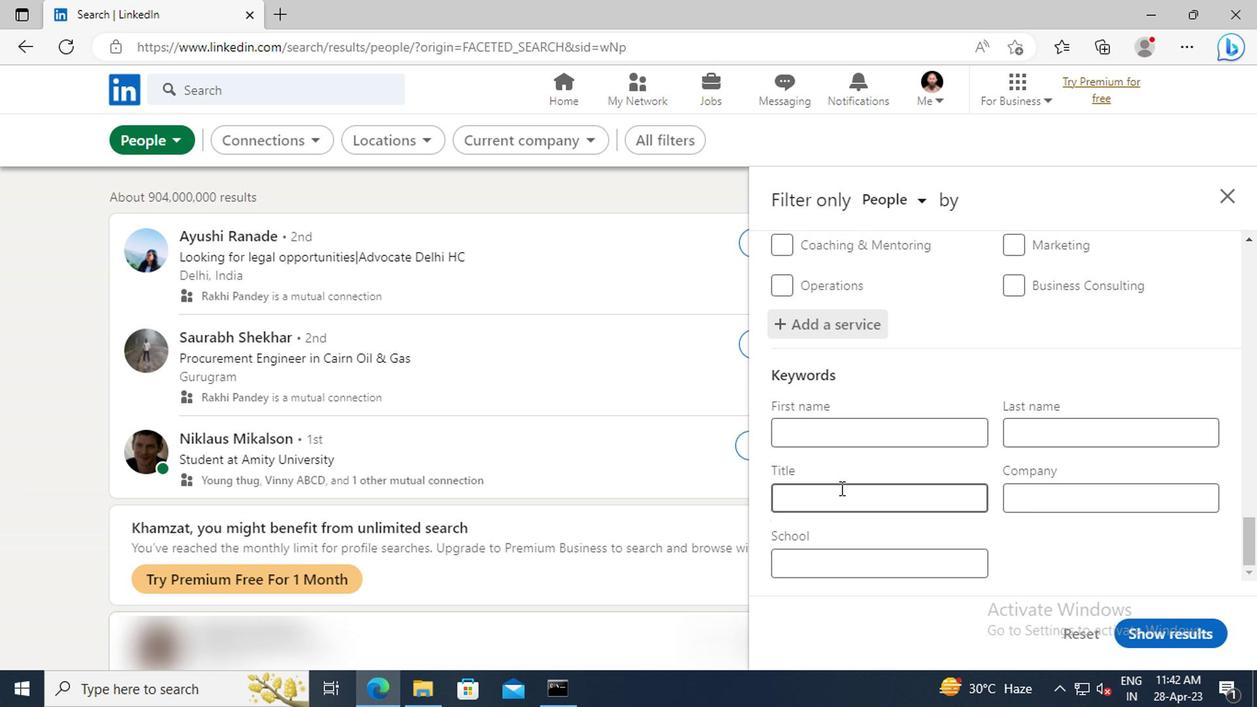 
Action: Mouse pressed left at (839, 495)
Screenshot: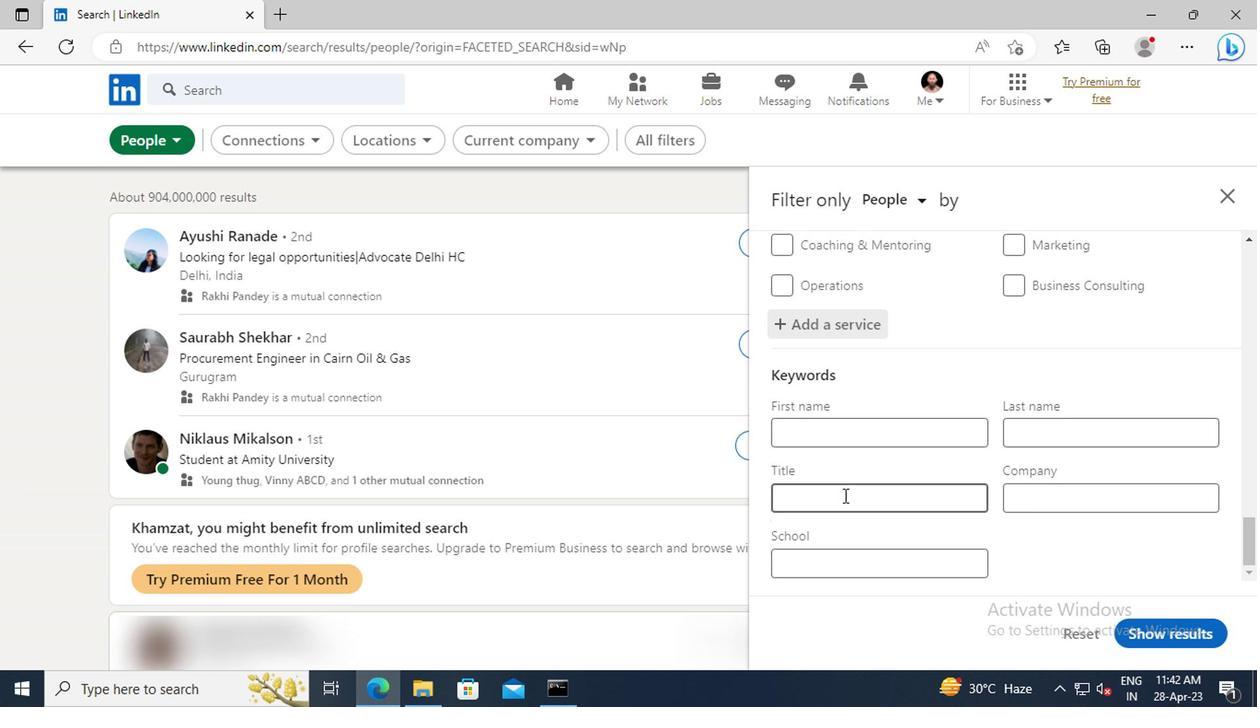 
Action: Key pressed <Key.shift>SHEET<Key.space><Key.shift>METAL<Key.space><Key.shift>WORKER<Key.enter>
Screenshot: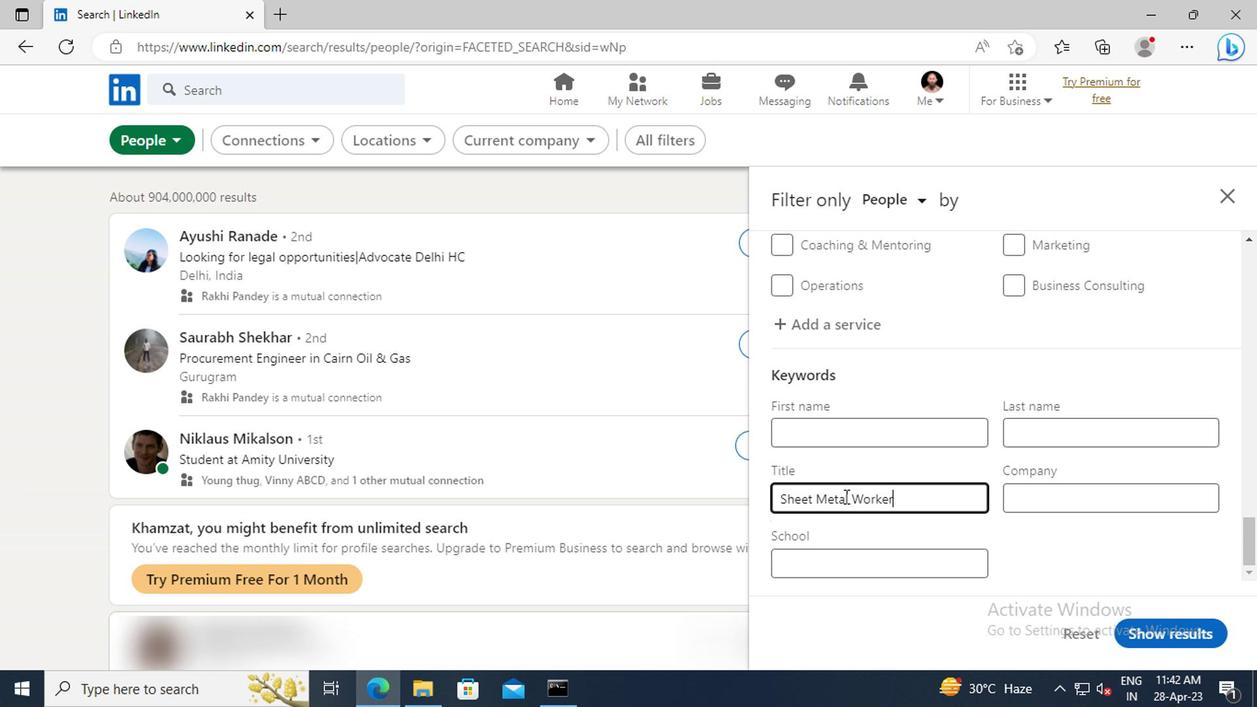 
Action: Mouse moved to (1130, 631)
Screenshot: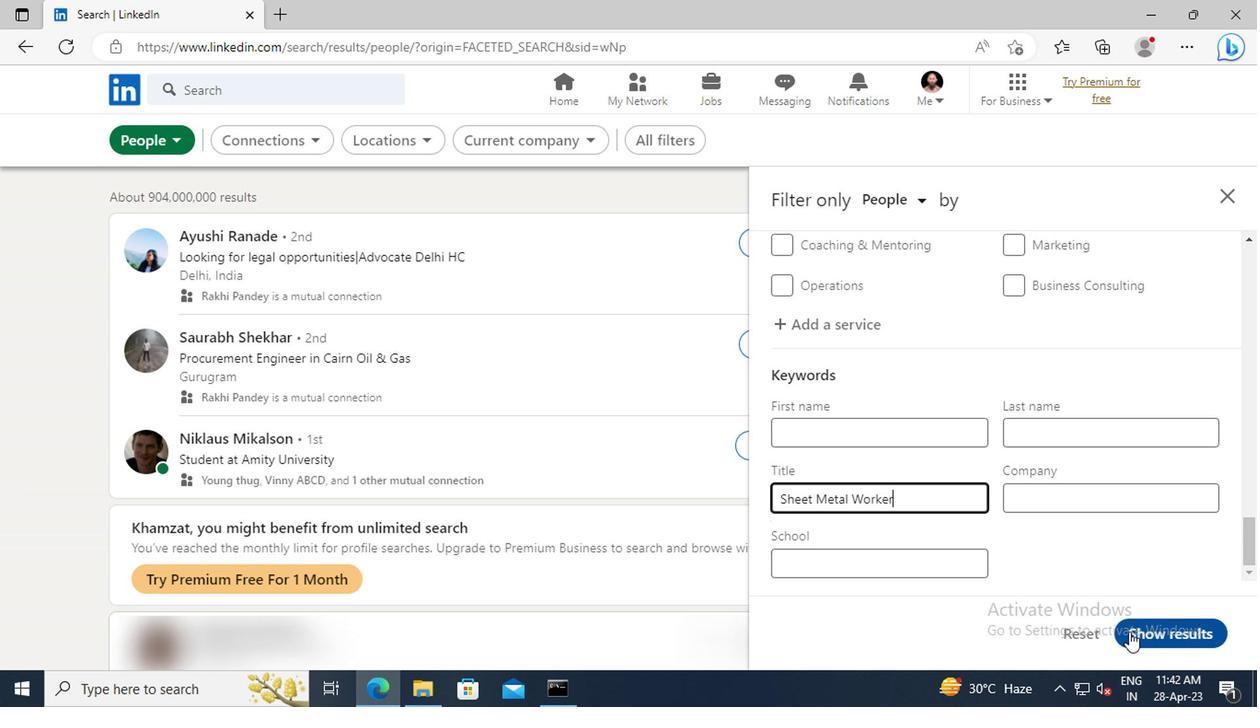 
Action: Mouse pressed left at (1130, 631)
Screenshot: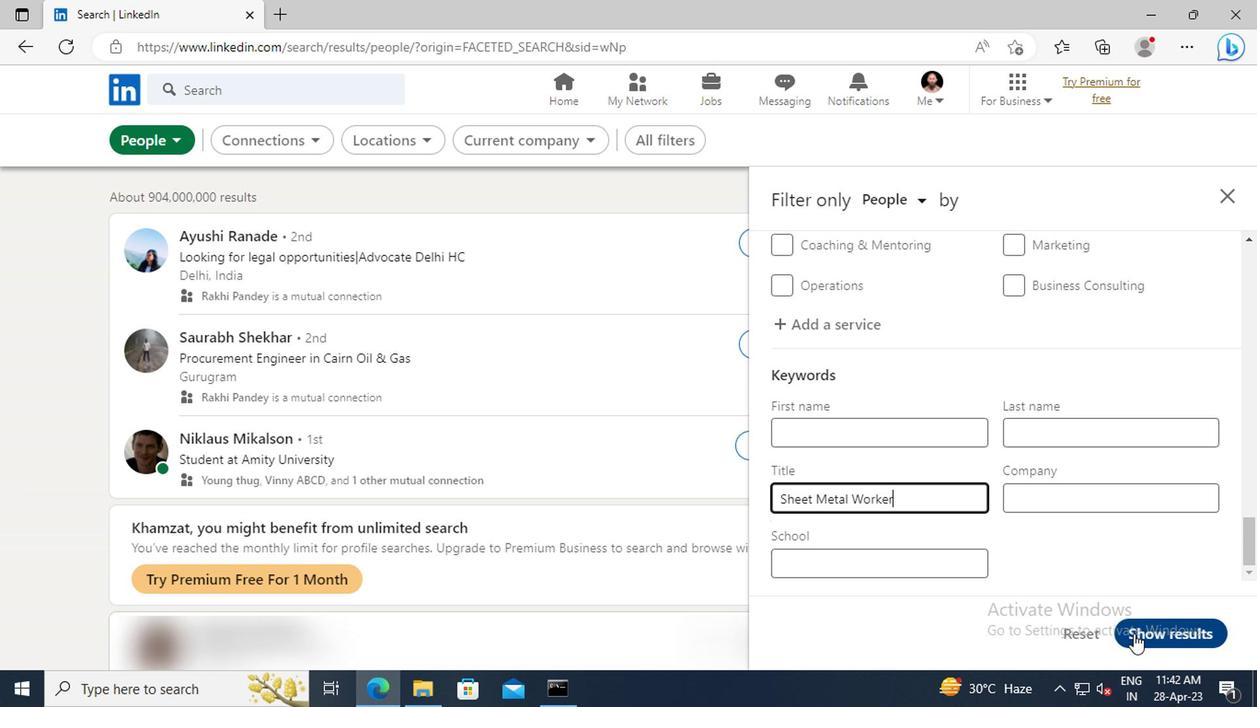 
